 Task: Search one way flight ticket for 5 adults, 2 children, 1 infant in seat and 2 infants on lap in economy from Dillingham: Dillingham Airport to Rockford: Chicago Rockford International Airport(was Northwest Chicagoland Regional Airport At Rockford) on 5-1-2023. Choice of flights is Sun country airlines. Number of bags: 6 checked bags. Price is upto 87000. Outbound departure time preference is 14:30. Return departure time preference is 16:15.
Action: Mouse moved to (222, 198)
Screenshot: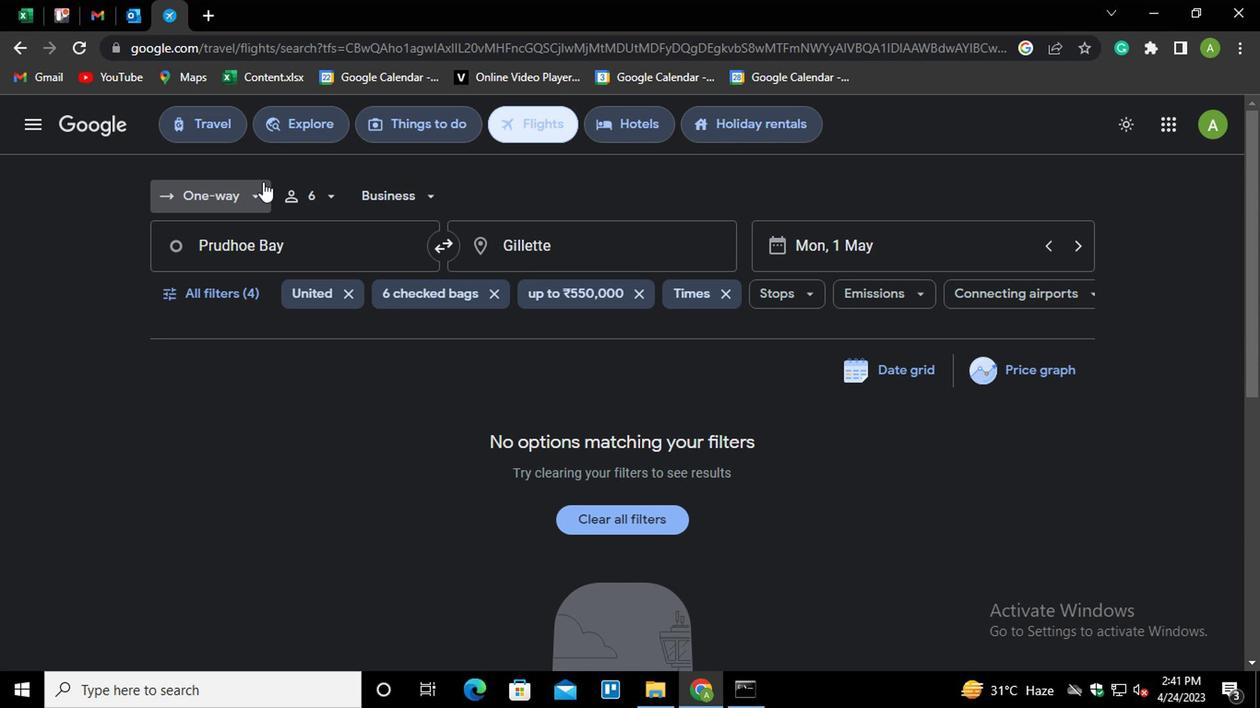 
Action: Mouse pressed left at (222, 198)
Screenshot: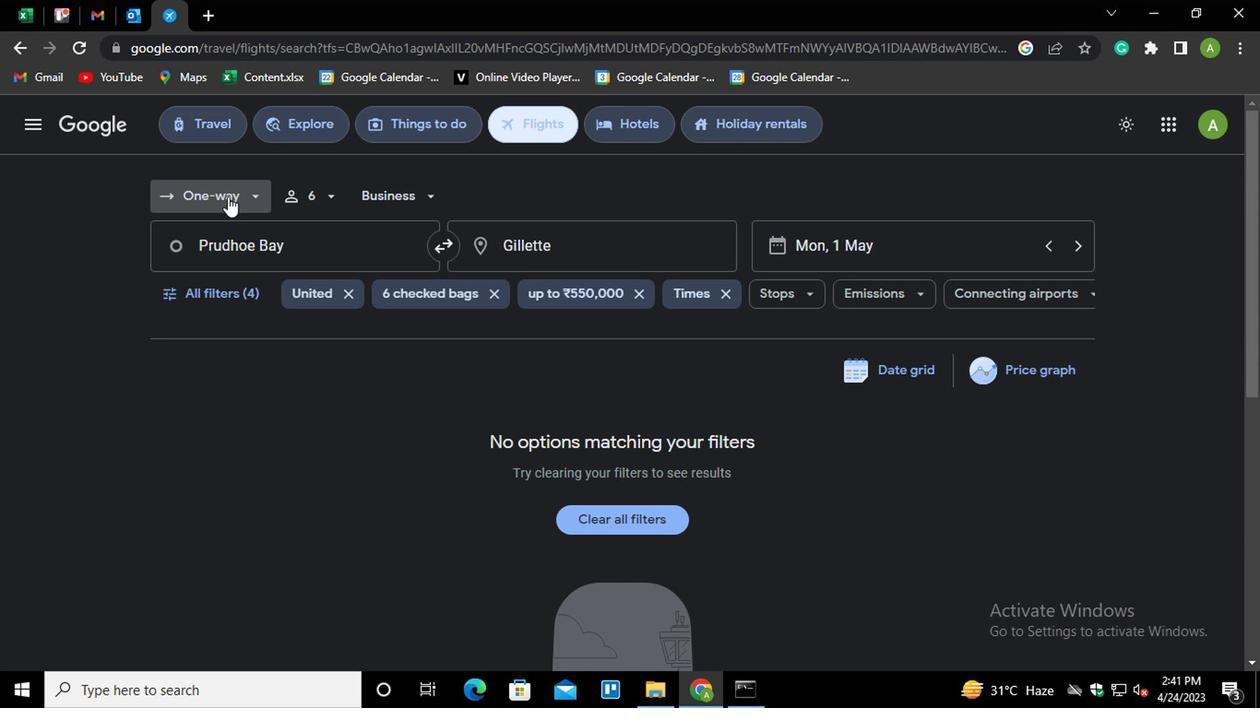 
Action: Mouse moved to (628, 521)
Screenshot: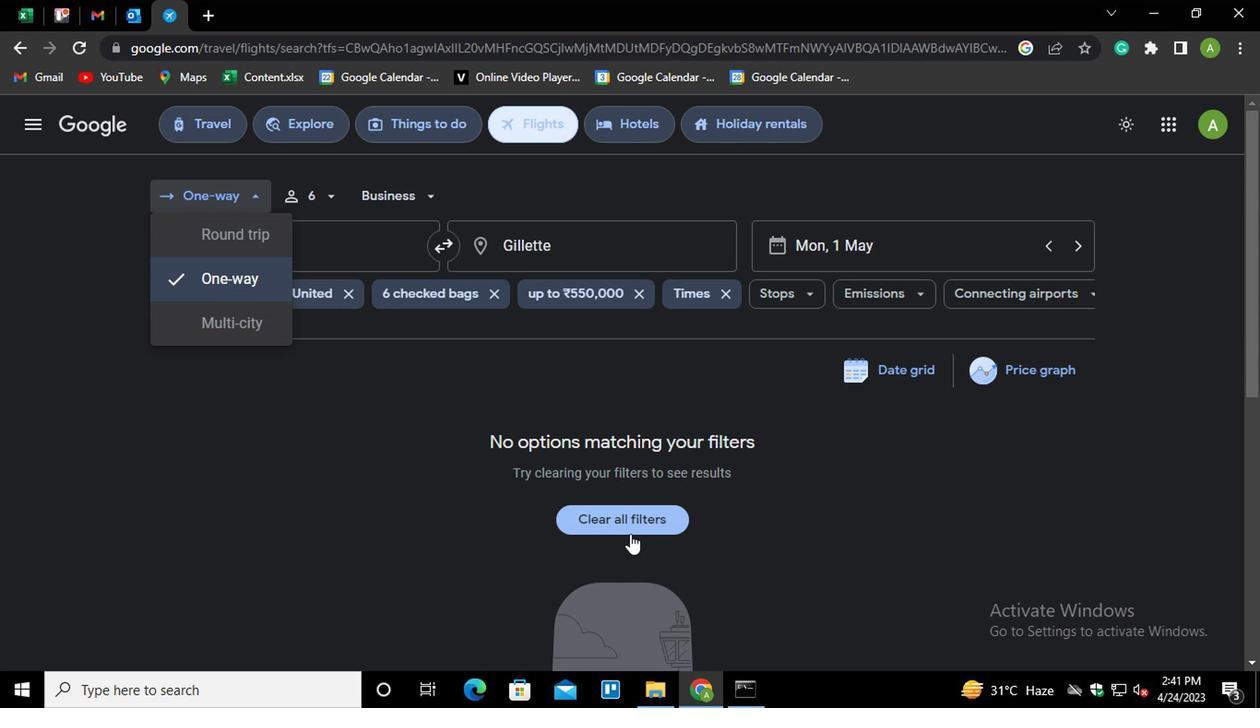 
Action: Mouse pressed left at (628, 521)
Screenshot: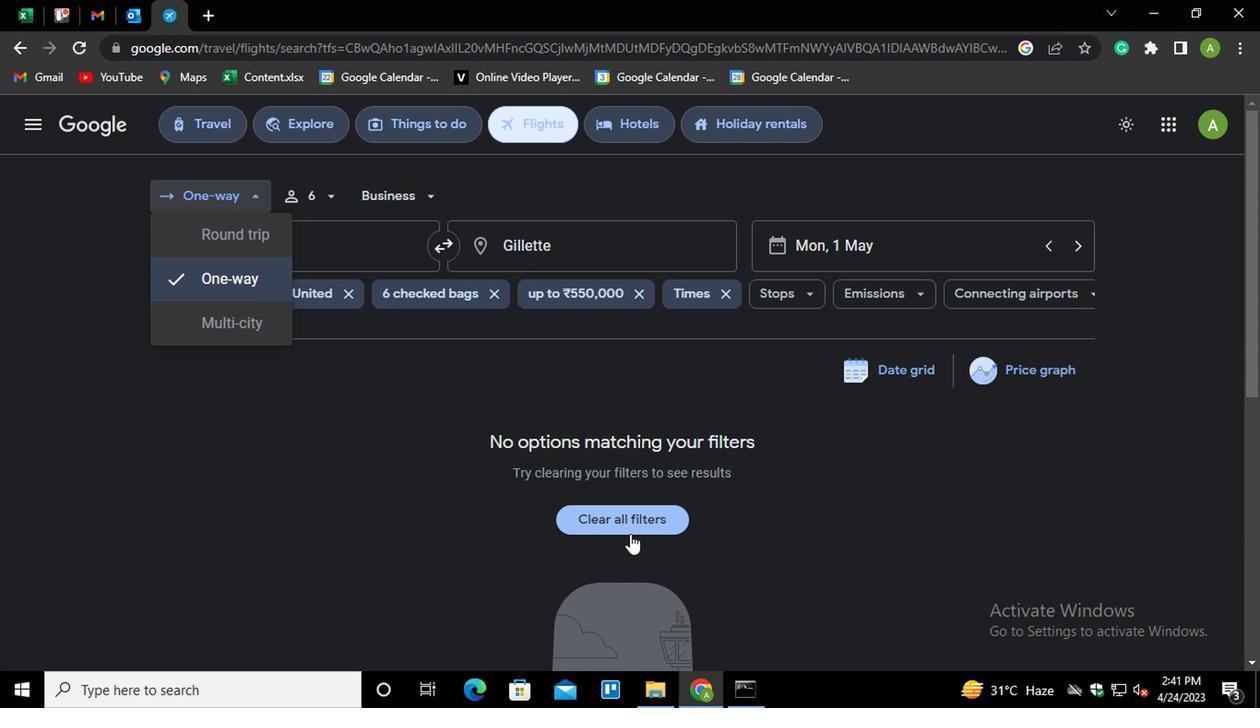 
Action: Mouse moved to (215, 198)
Screenshot: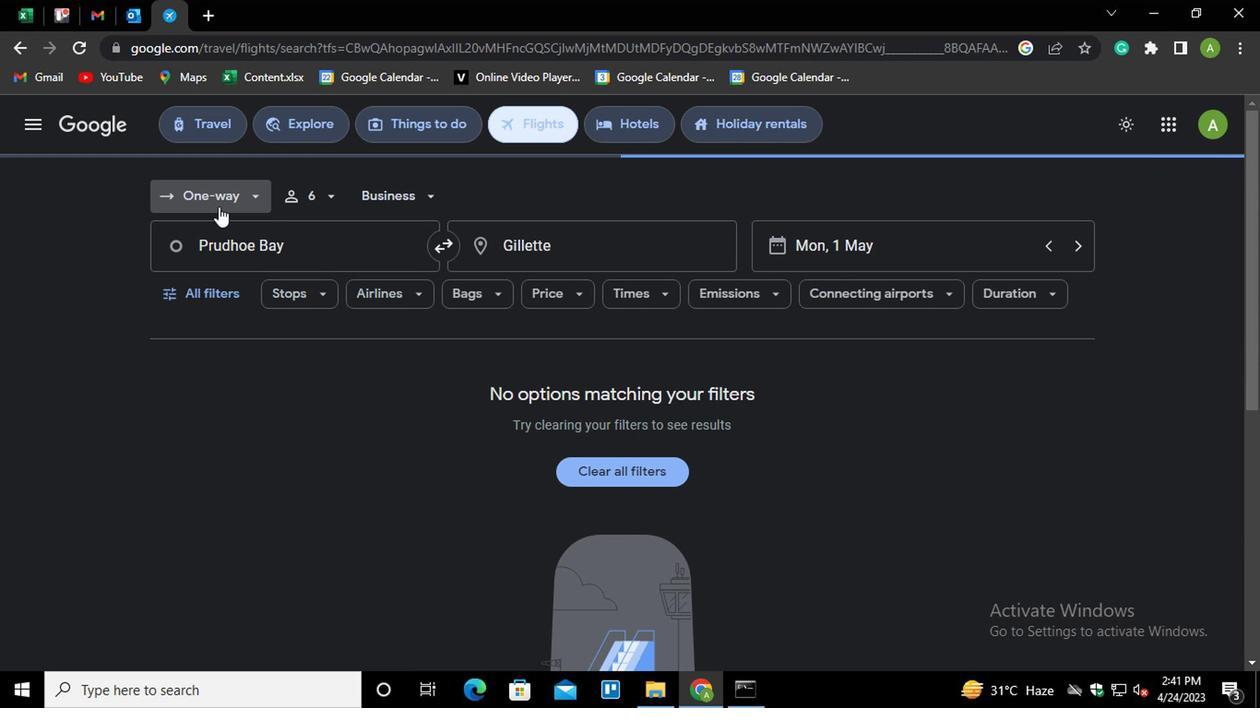 
Action: Mouse pressed left at (215, 198)
Screenshot: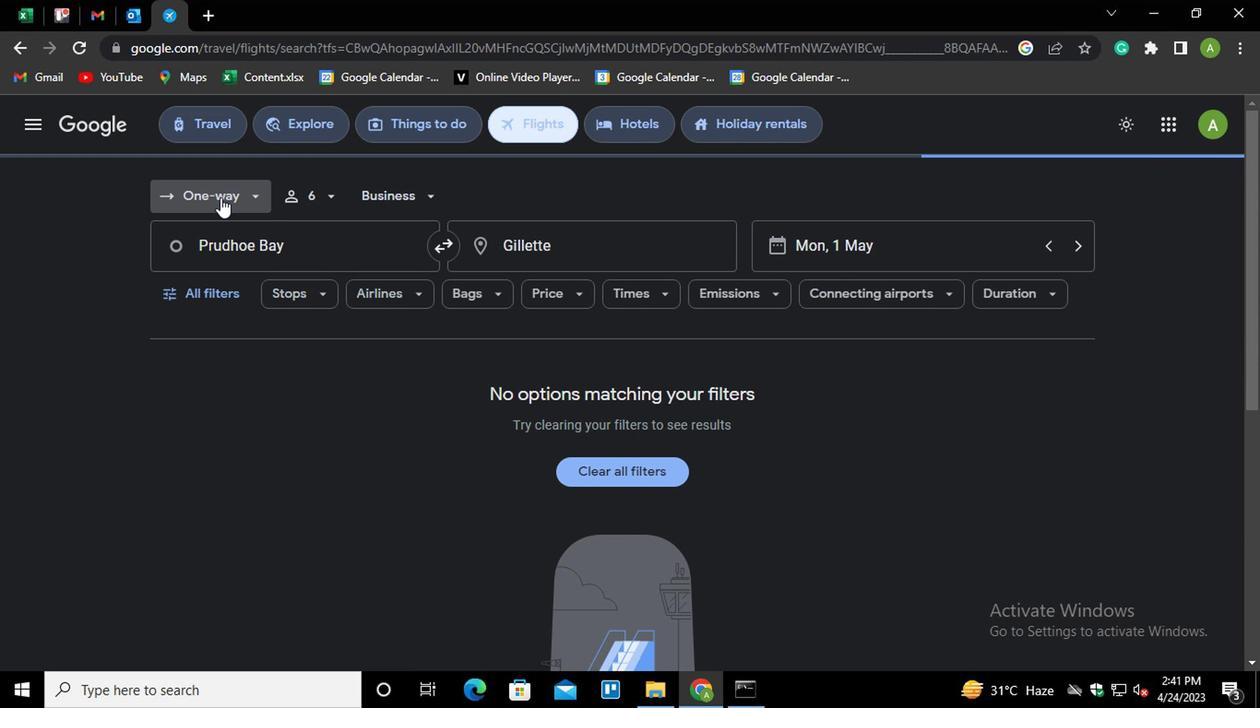 
Action: Mouse moved to (243, 286)
Screenshot: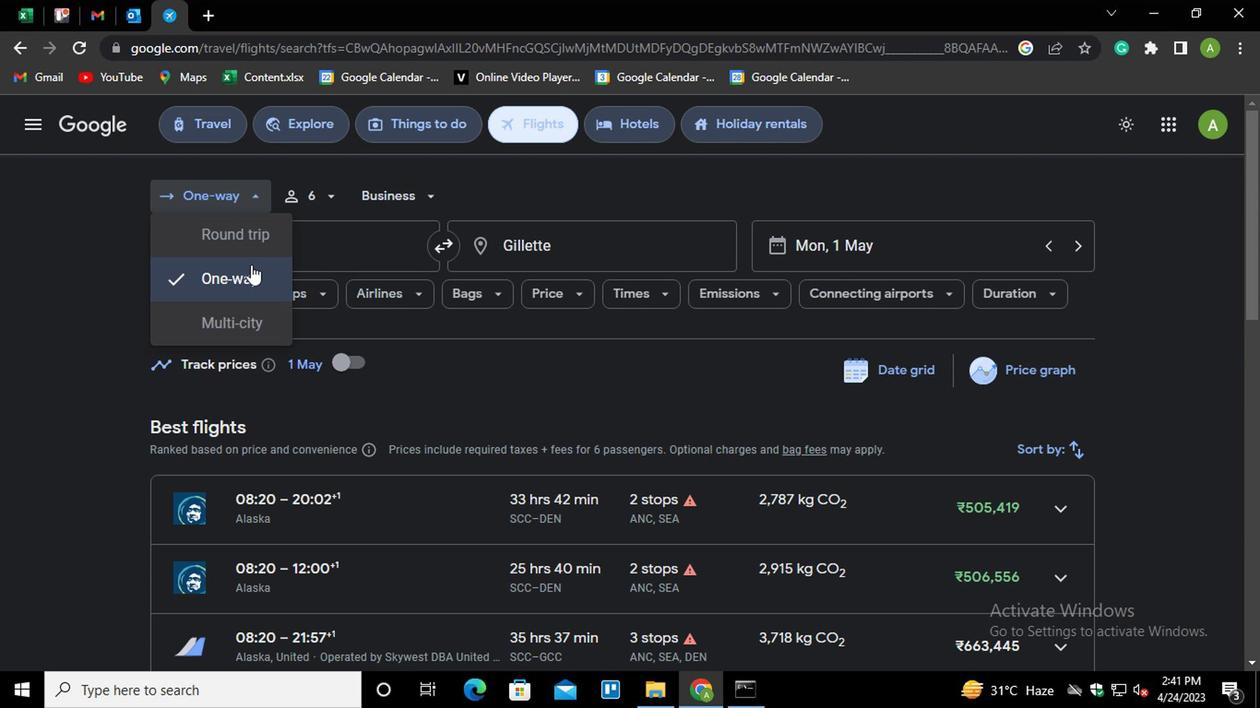 
Action: Mouse pressed left at (243, 286)
Screenshot: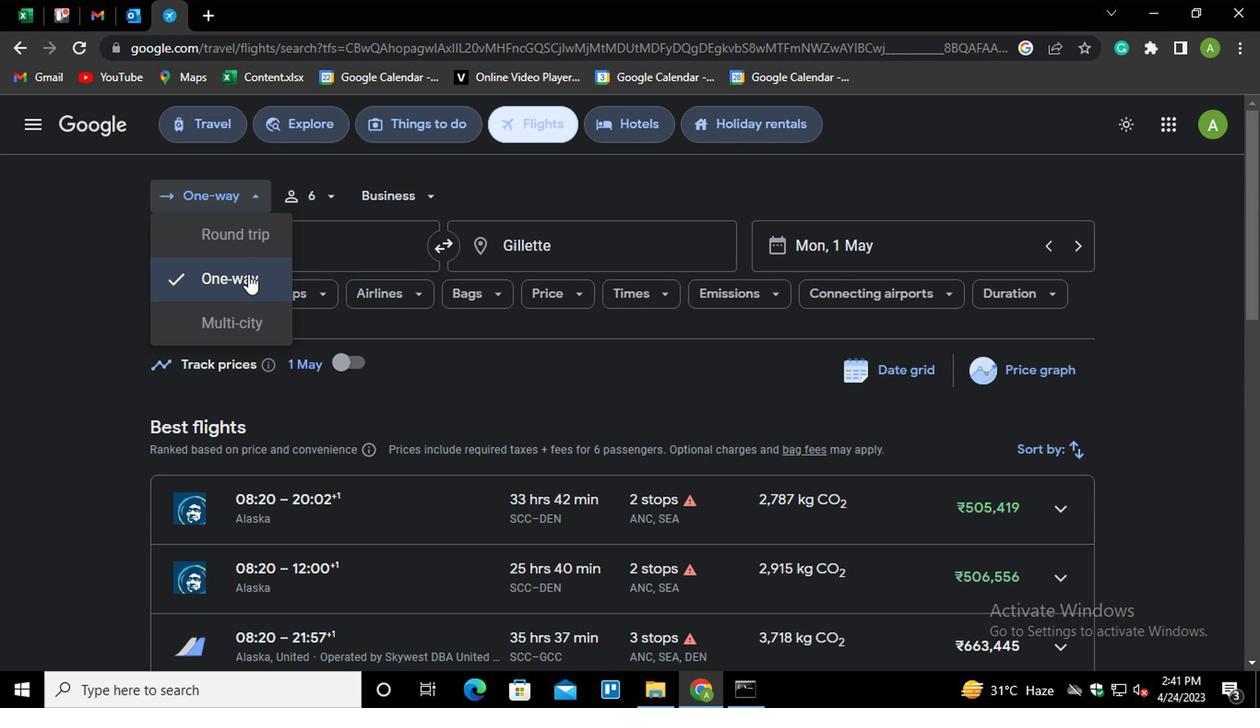 
Action: Mouse moved to (311, 200)
Screenshot: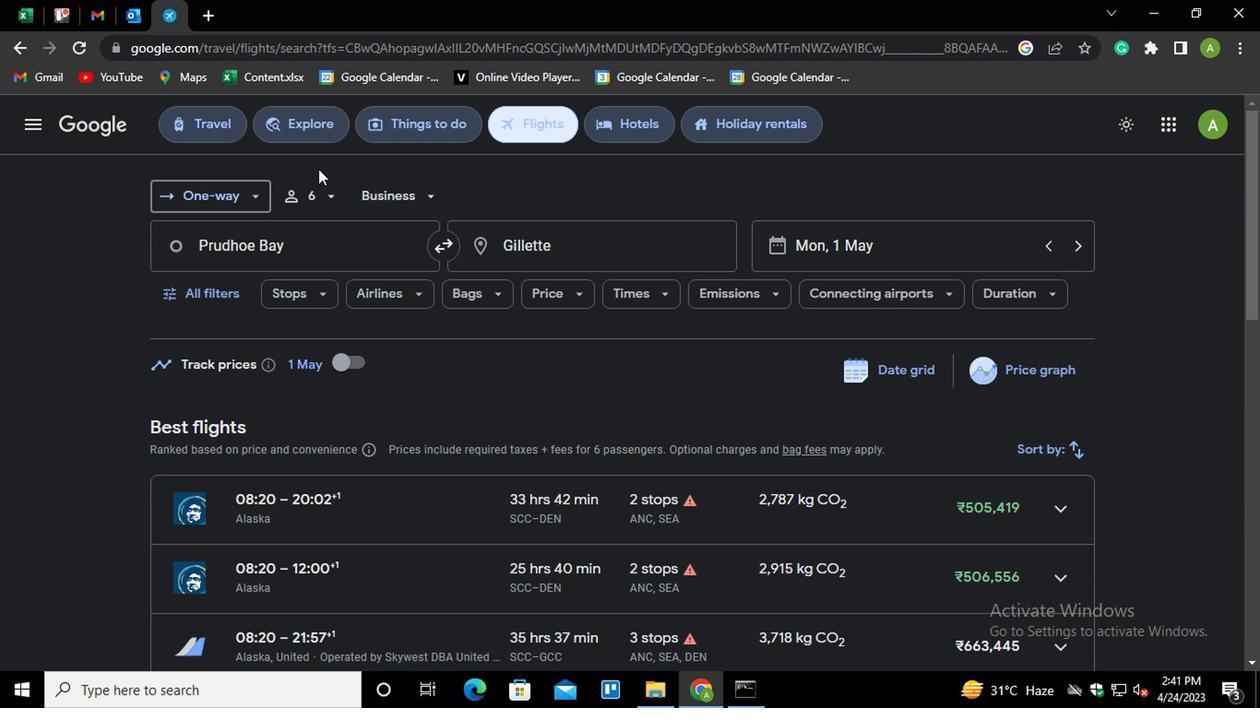 
Action: Mouse pressed left at (311, 200)
Screenshot: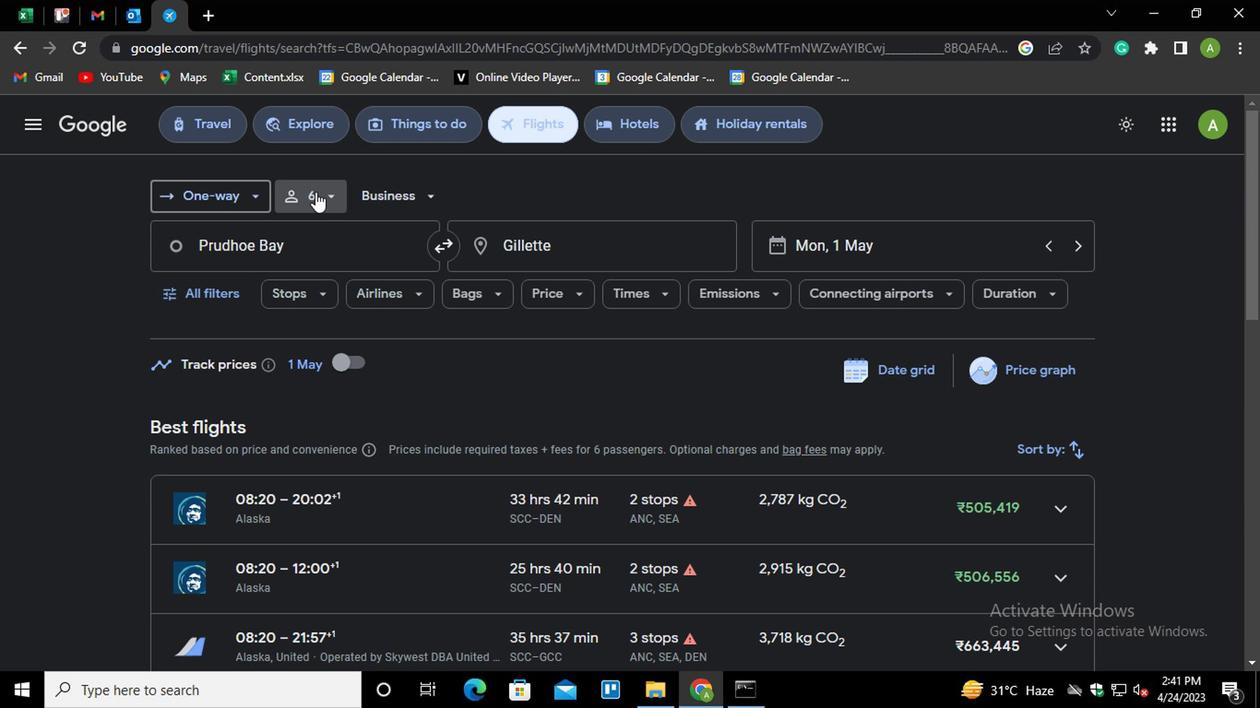 
Action: Mouse moved to (471, 244)
Screenshot: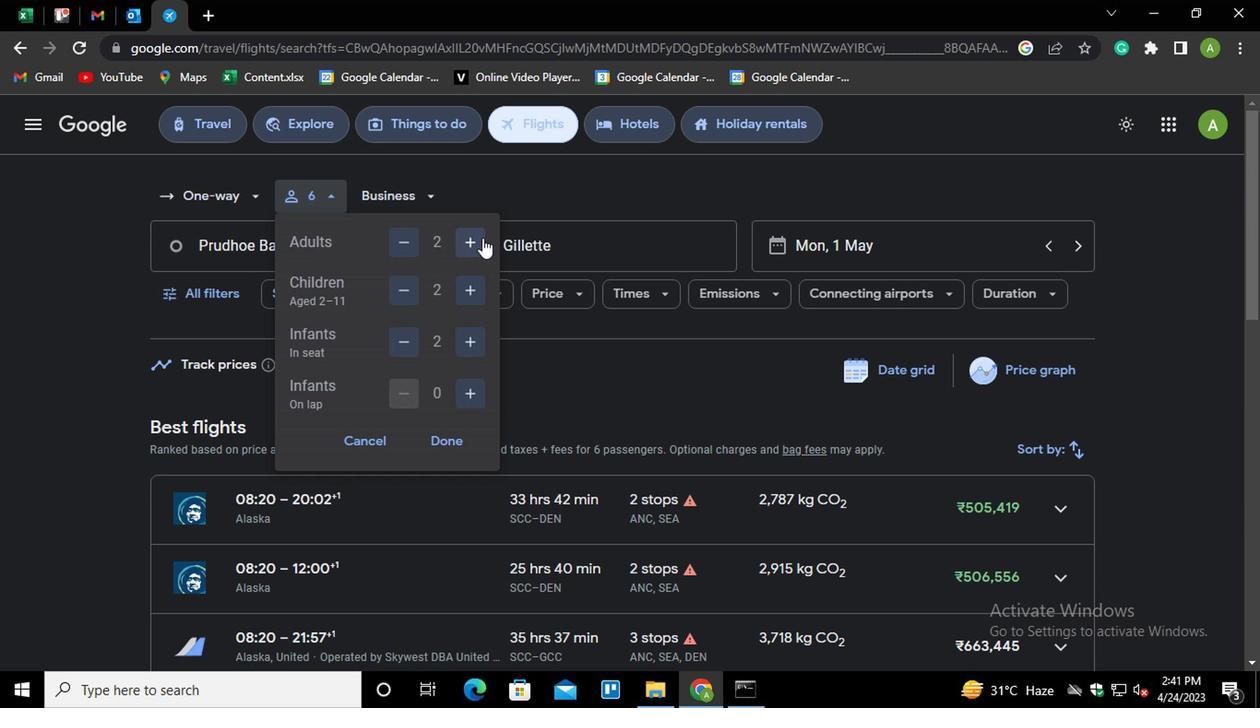 
Action: Mouse pressed left at (471, 244)
Screenshot: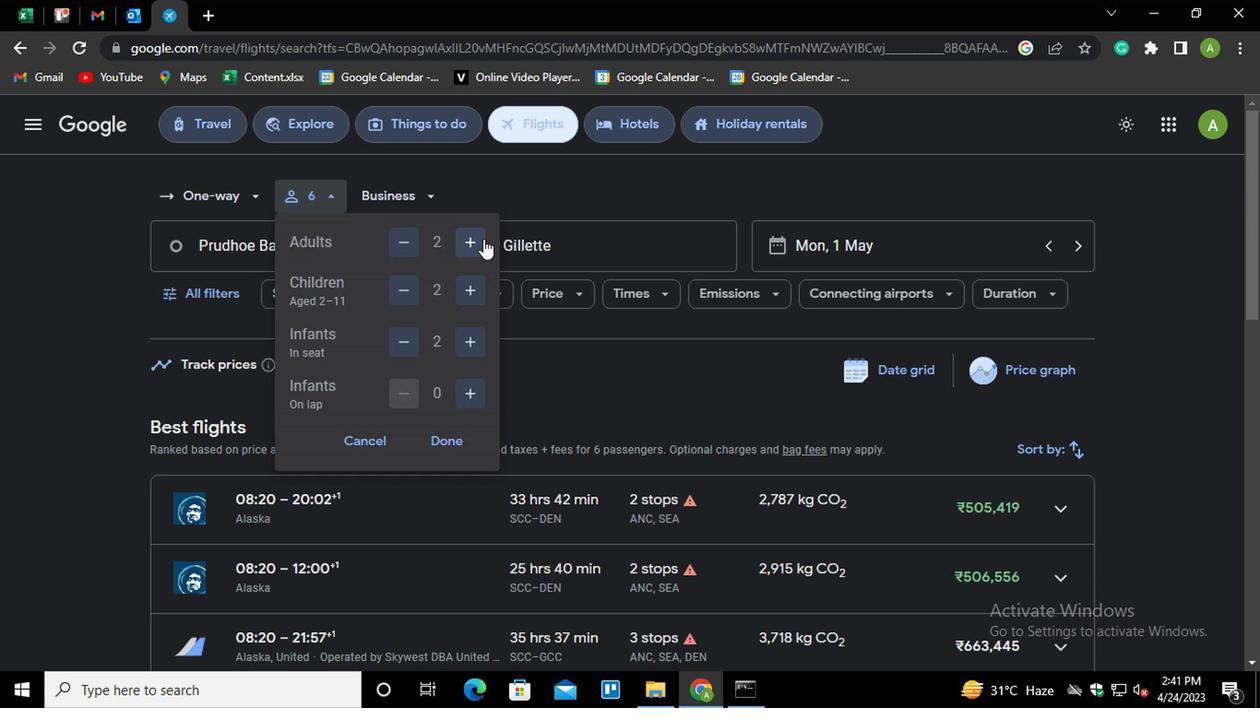 
Action: Mouse pressed left at (471, 244)
Screenshot: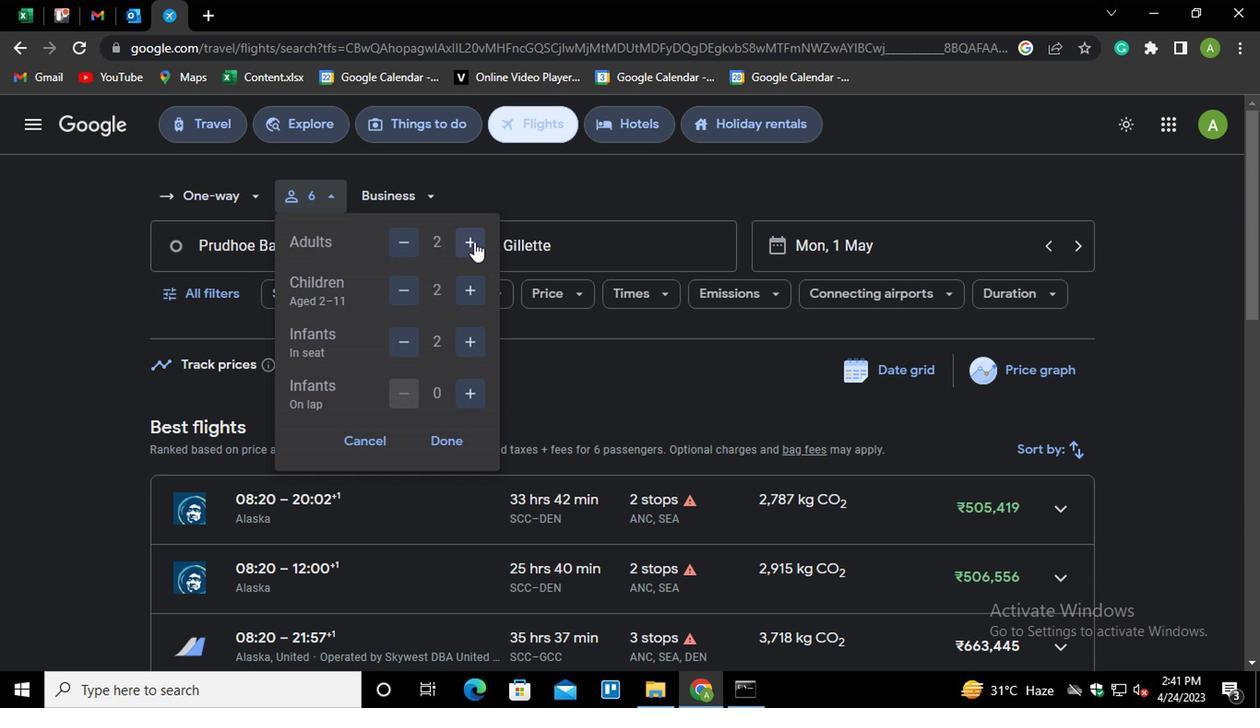 
Action: Mouse pressed left at (471, 244)
Screenshot: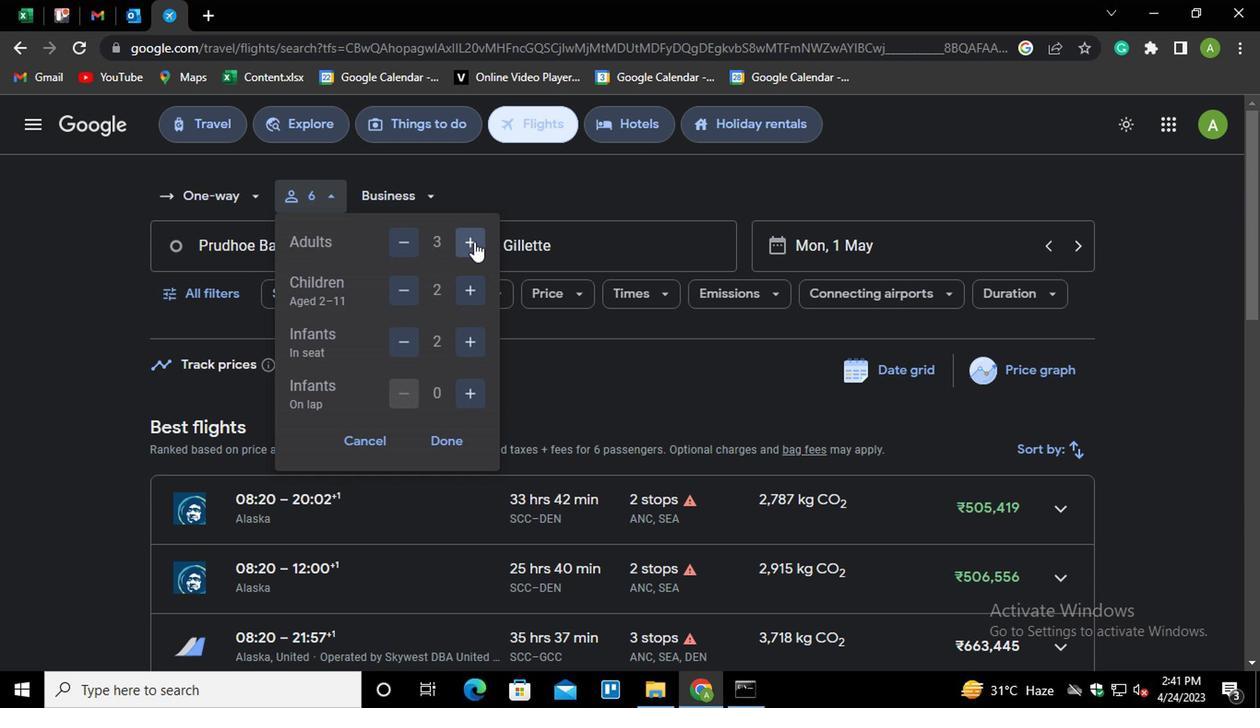 
Action: Mouse pressed left at (471, 244)
Screenshot: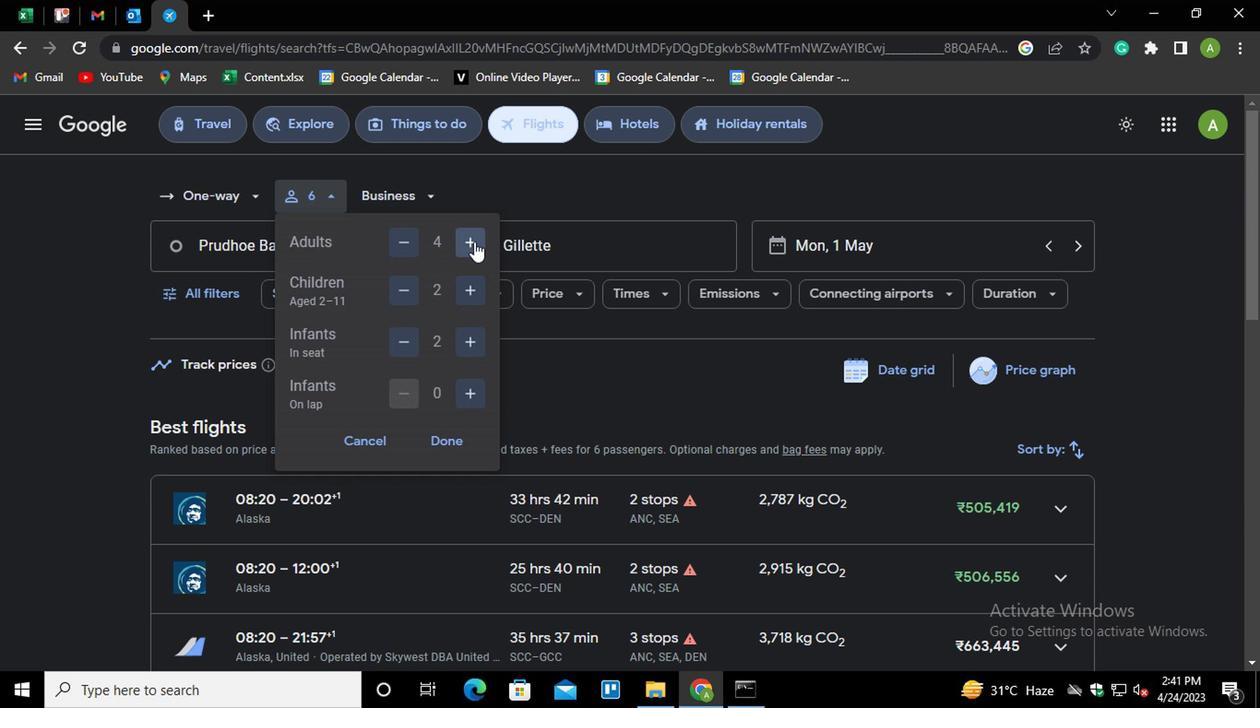 
Action: Mouse moved to (401, 232)
Screenshot: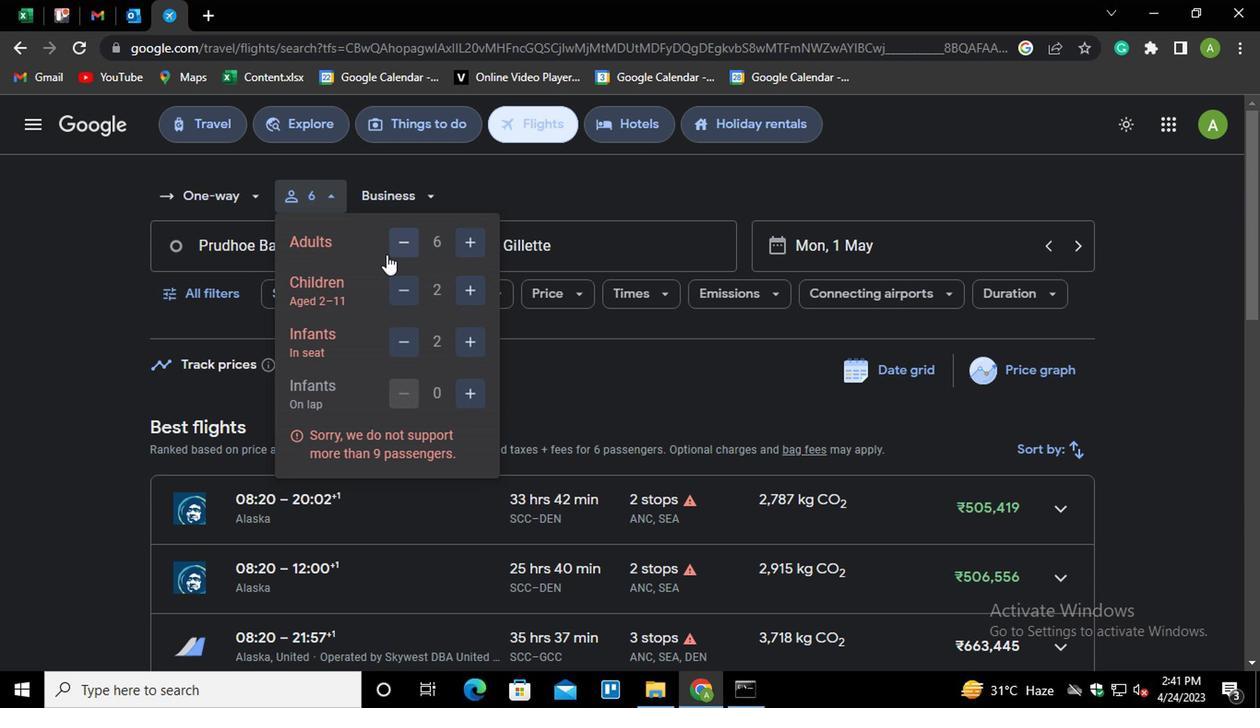 
Action: Mouse pressed left at (401, 232)
Screenshot: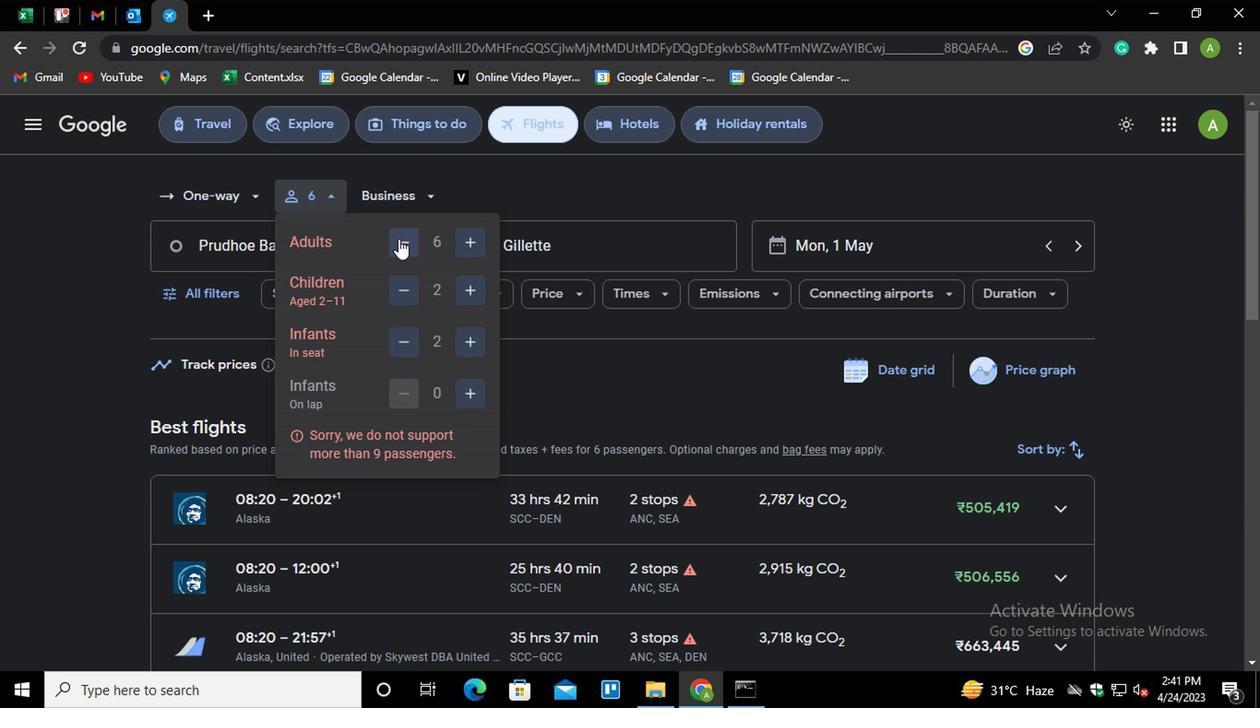 
Action: Mouse moved to (405, 289)
Screenshot: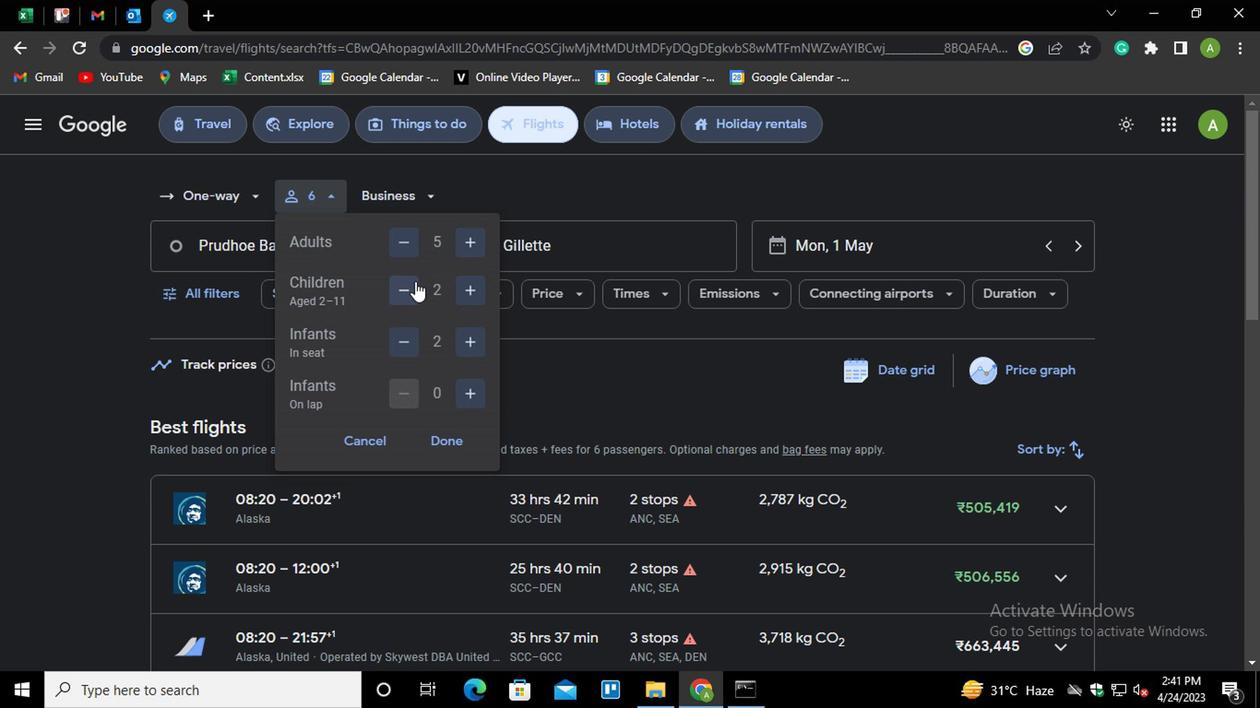 
Action: Mouse pressed left at (405, 289)
Screenshot: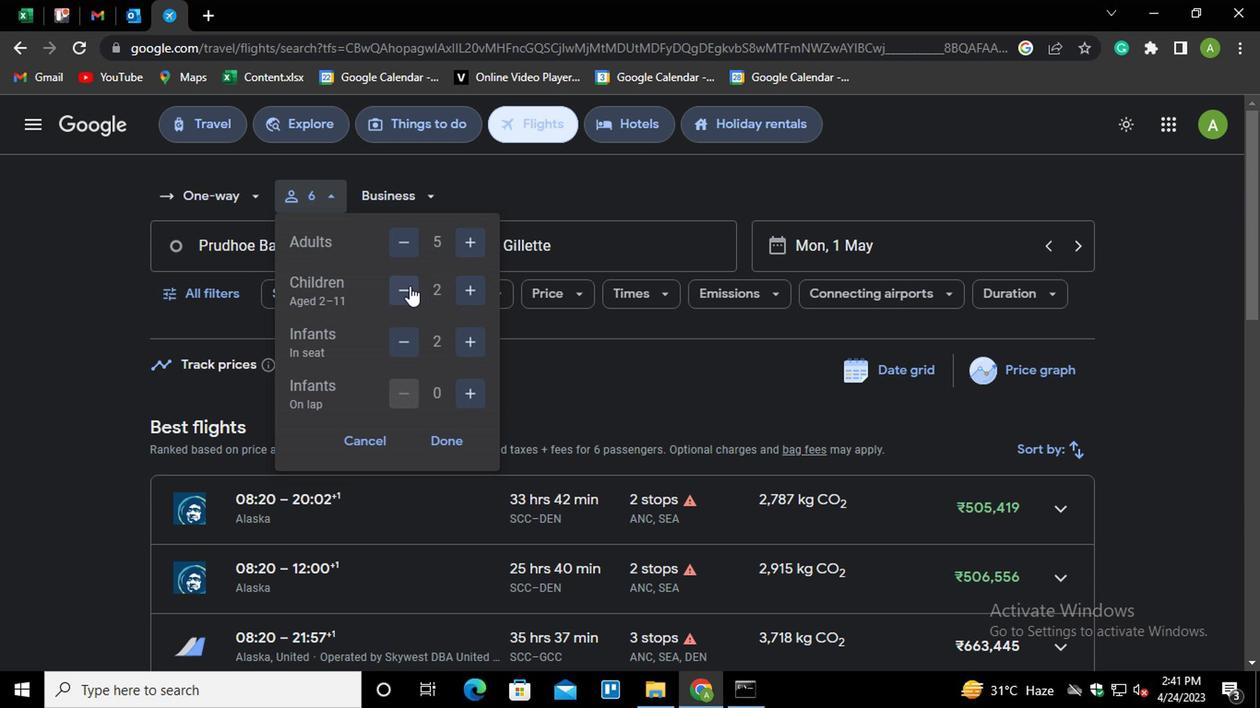 
Action: Mouse moved to (395, 343)
Screenshot: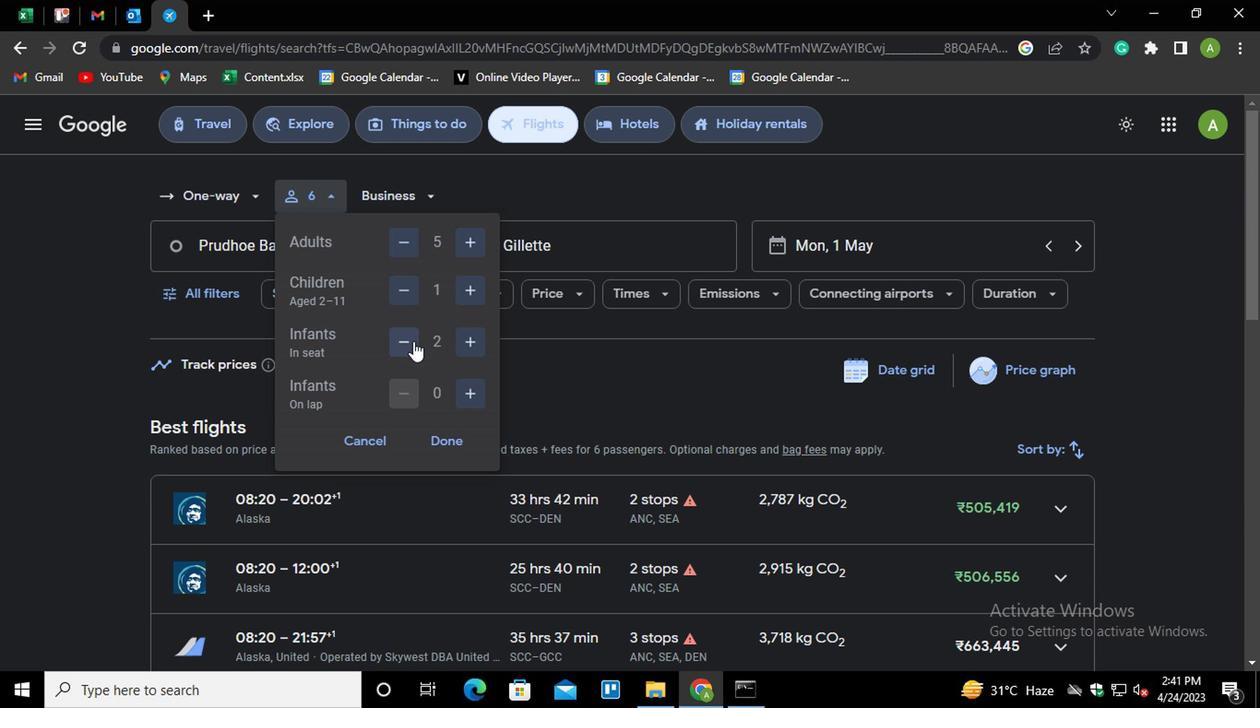 
Action: Mouse pressed left at (395, 343)
Screenshot: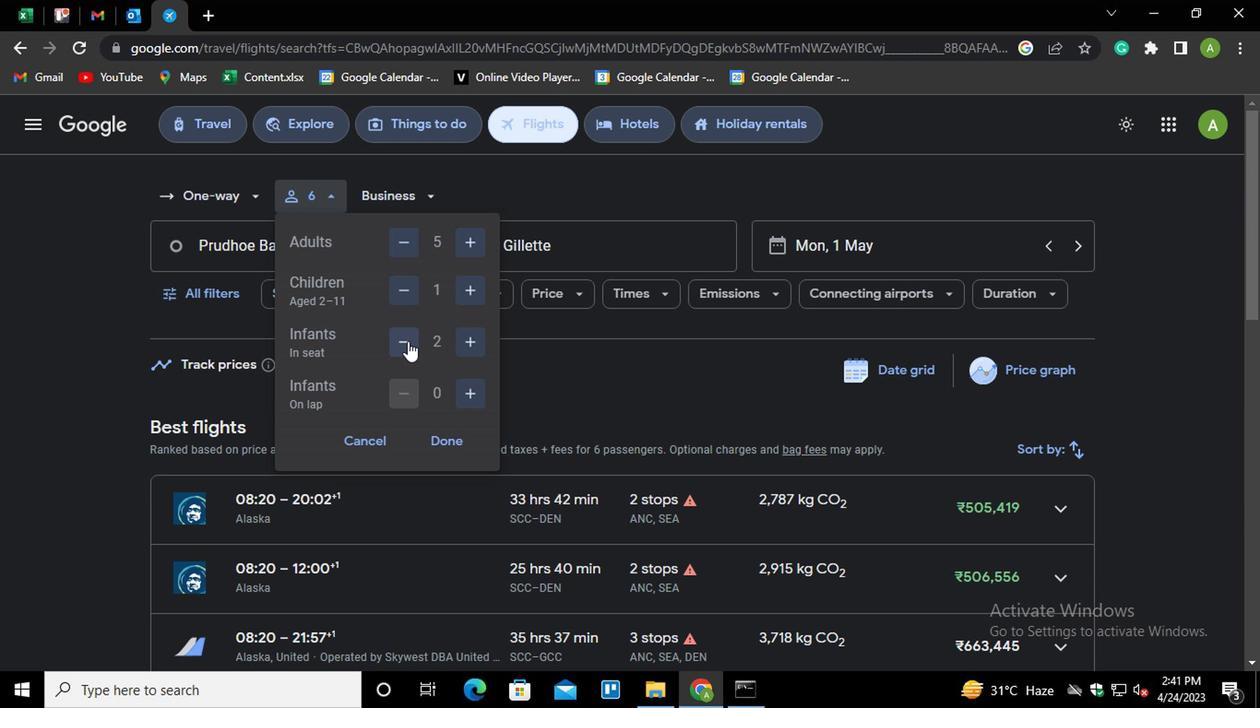 
Action: Mouse moved to (478, 285)
Screenshot: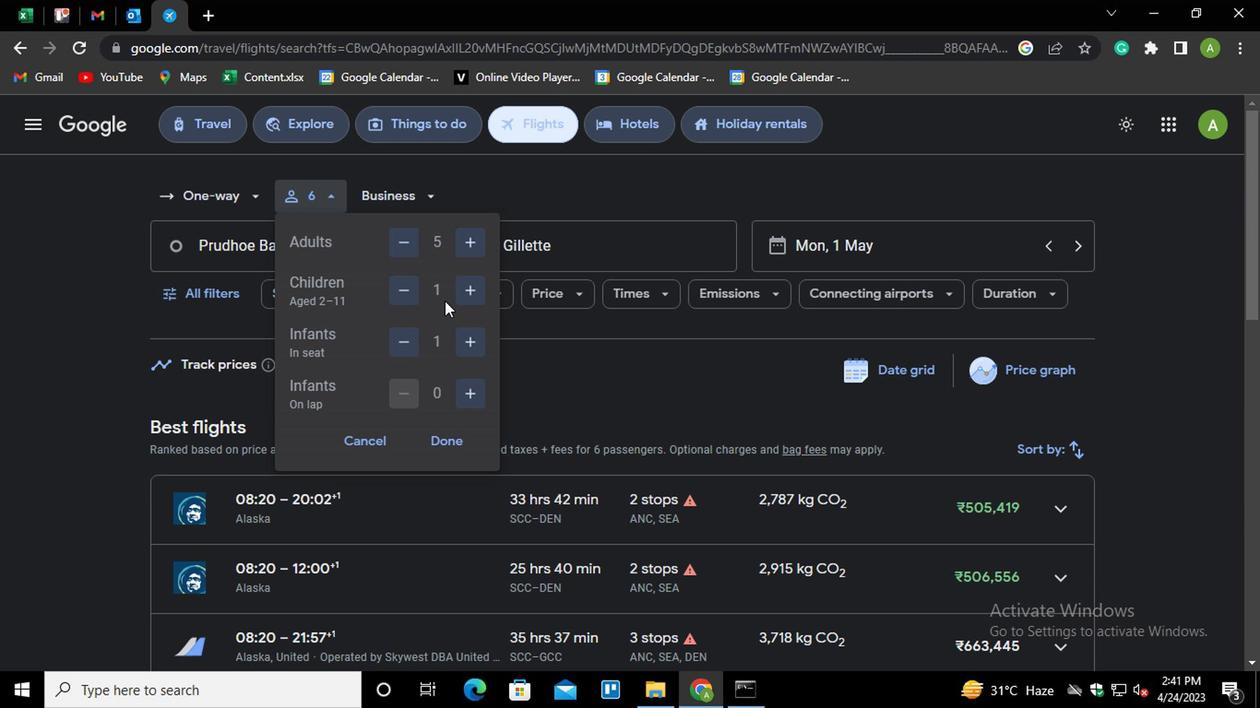 
Action: Mouse pressed left at (478, 285)
Screenshot: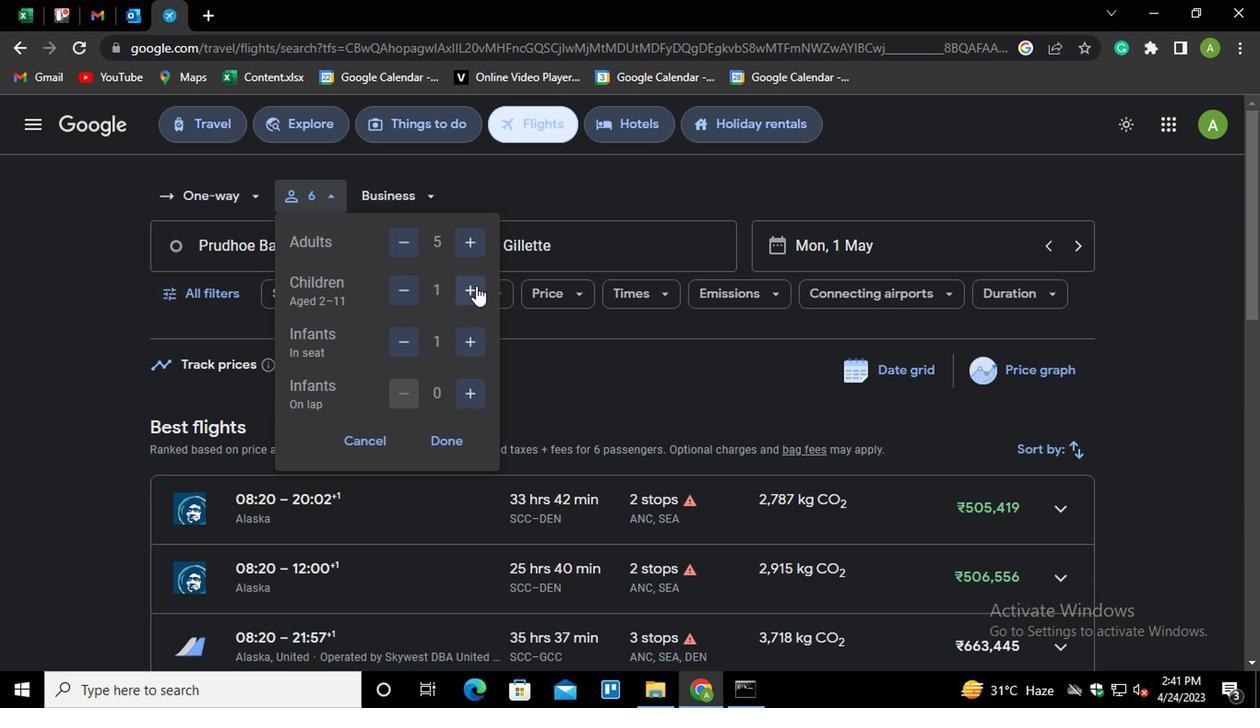 
Action: Mouse moved to (472, 397)
Screenshot: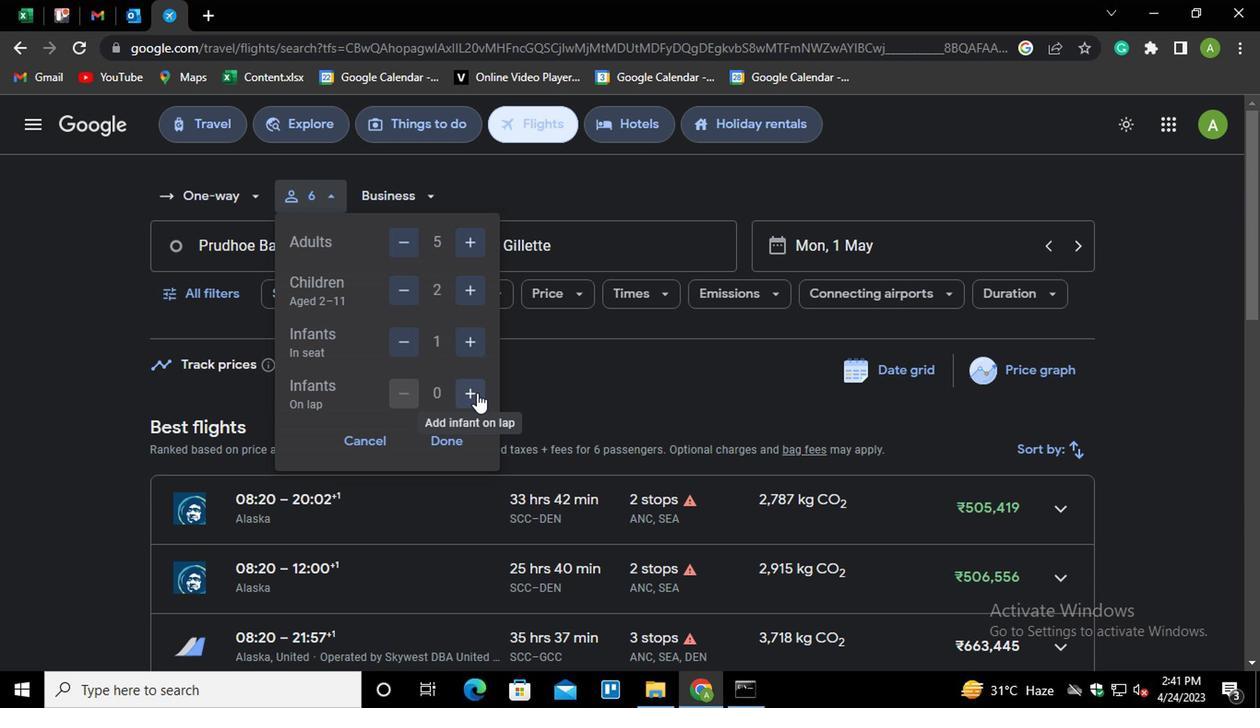 
Action: Mouse pressed left at (472, 397)
Screenshot: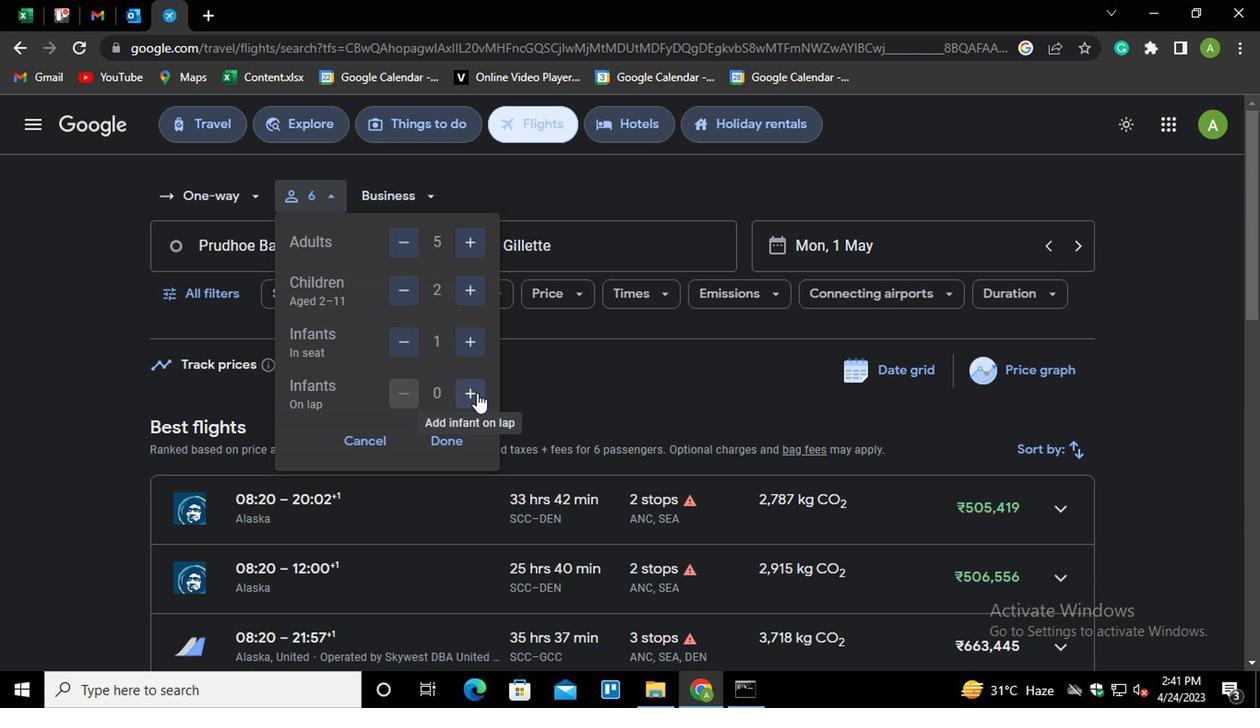 
Action: Mouse pressed left at (472, 397)
Screenshot: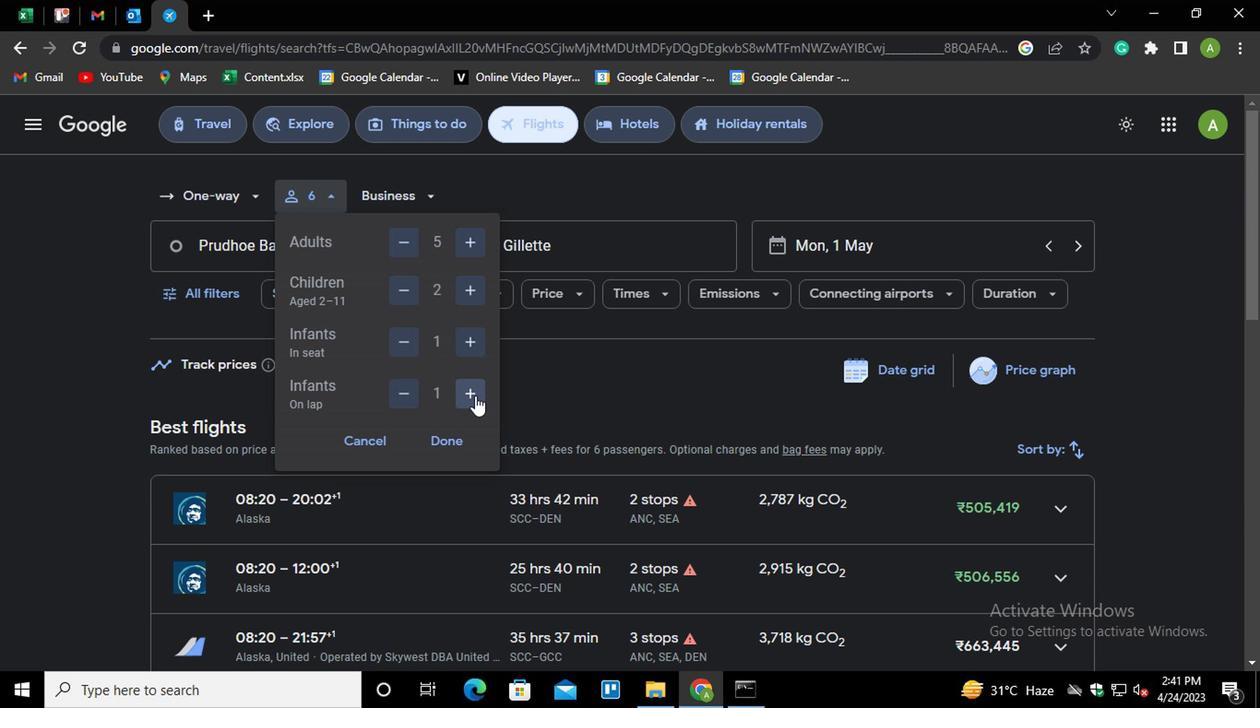 
Action: Mouse moved to (396, 398)
Screenshot: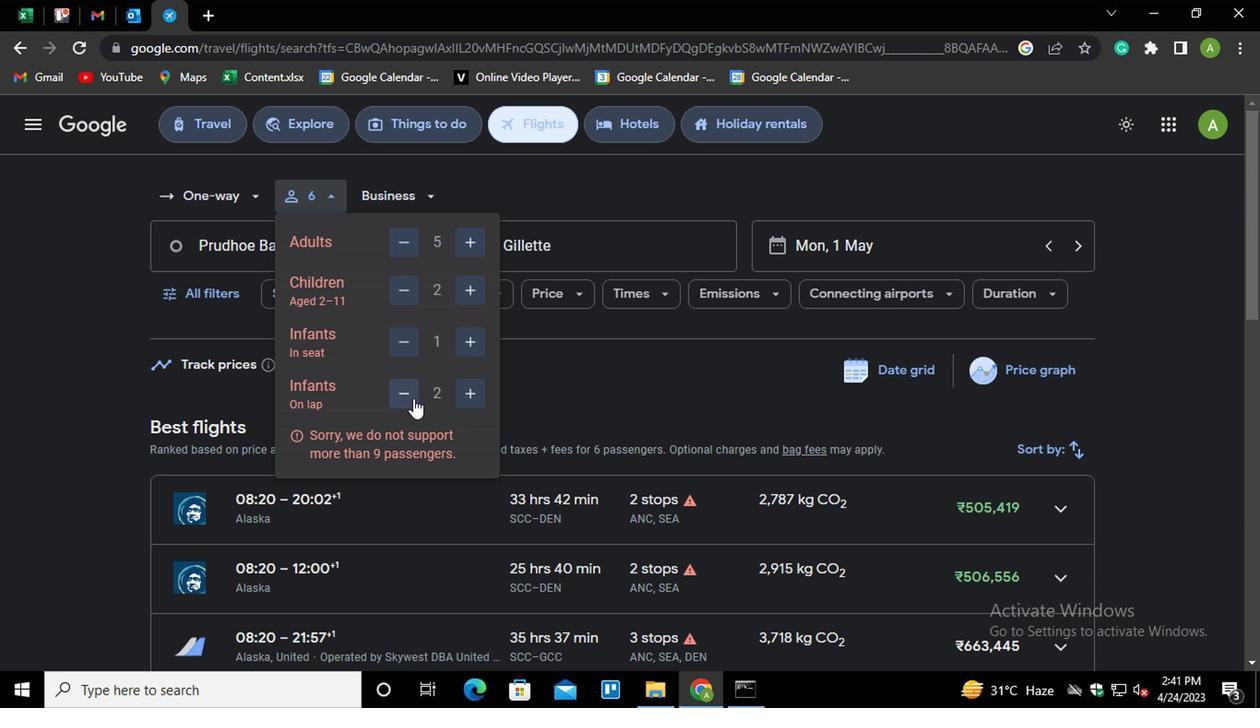 
Action: Mouse pressed left at (396, 398)
Screenshot: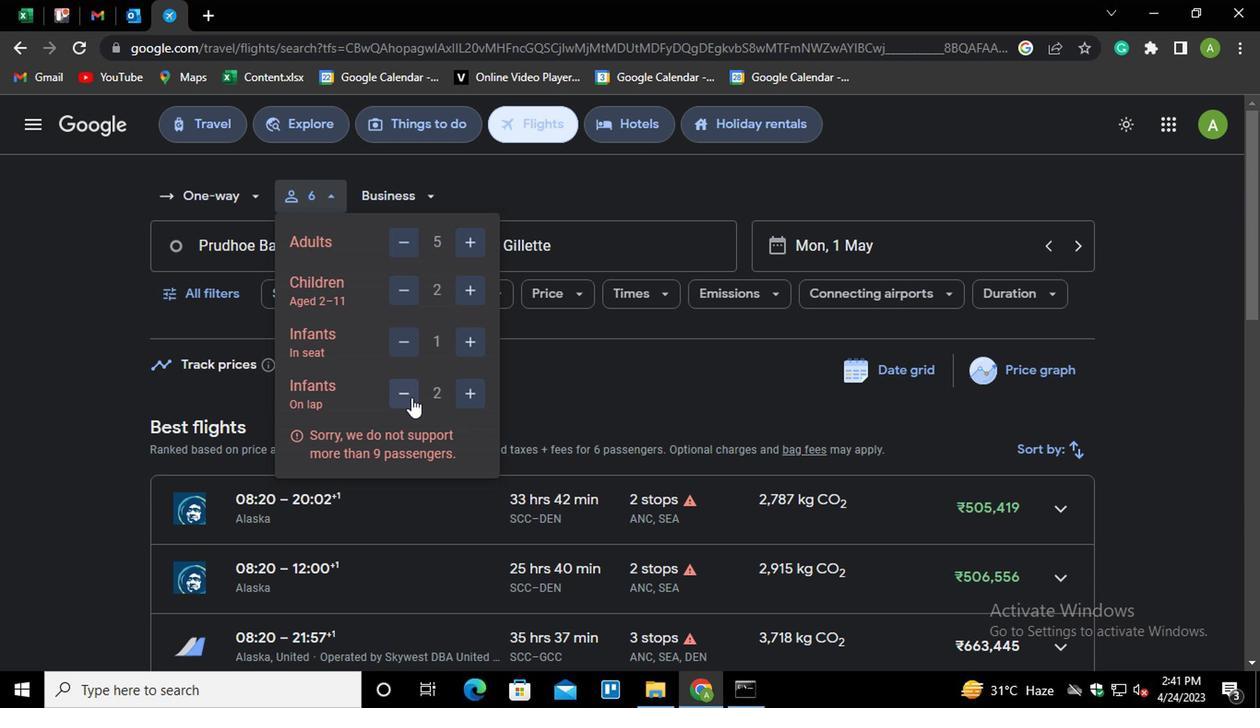 
Action: Mouse moved to (449, 439)
Screenshot: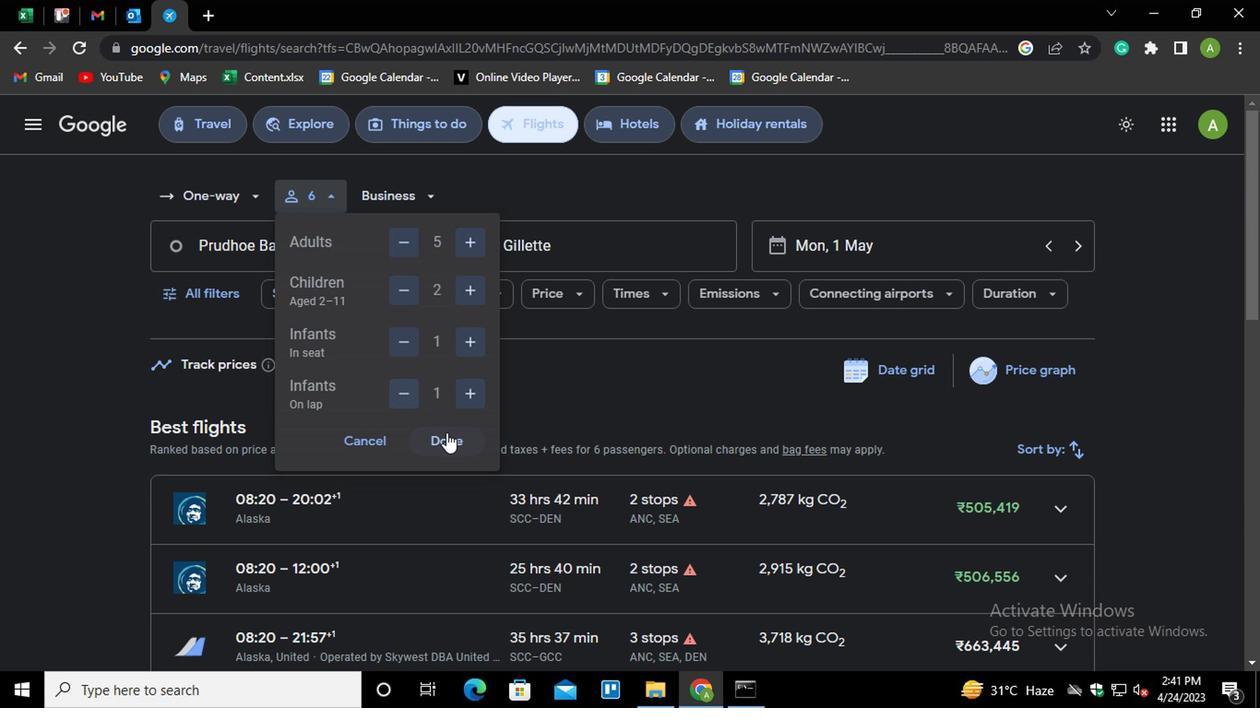 
Action: Mouse pressed left at (449, 439)
Screenshot: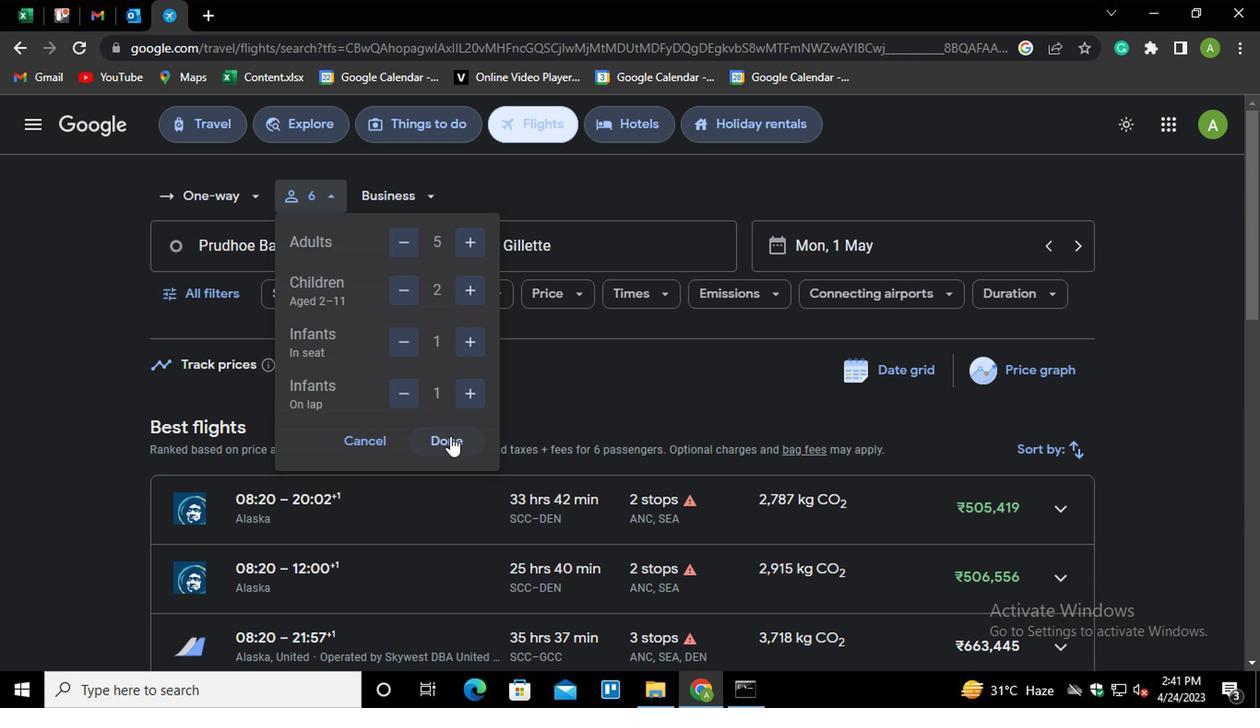 
Action: Mouse moved to (395, 188)
Screenshot: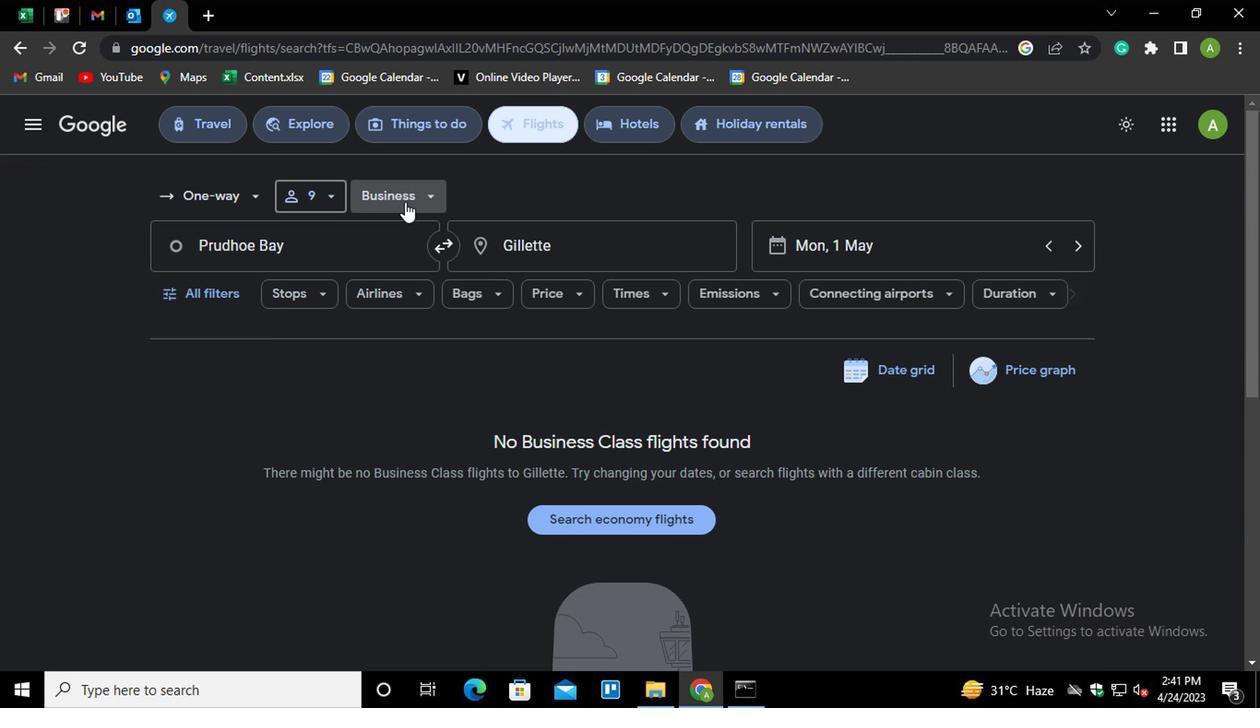 
Action: Mouse pressed left at (395, 188)
Screenshot: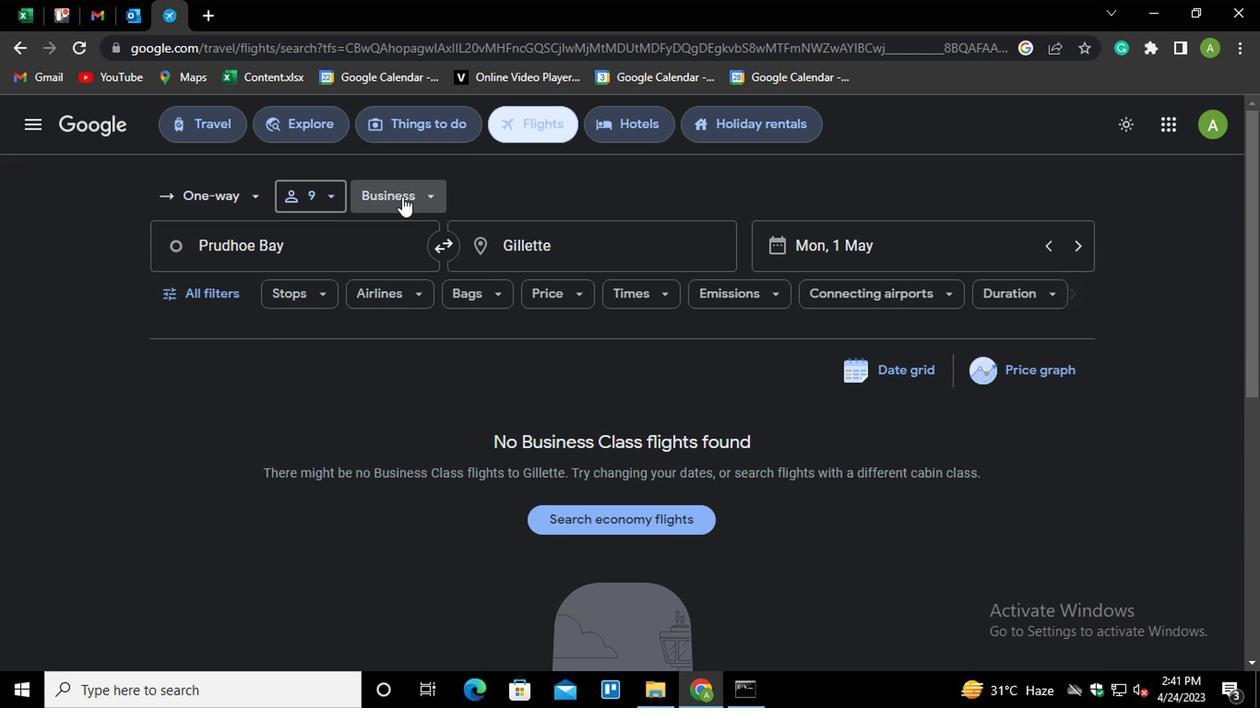 
Action: Mouse moved to (427, 248)
Screenshot: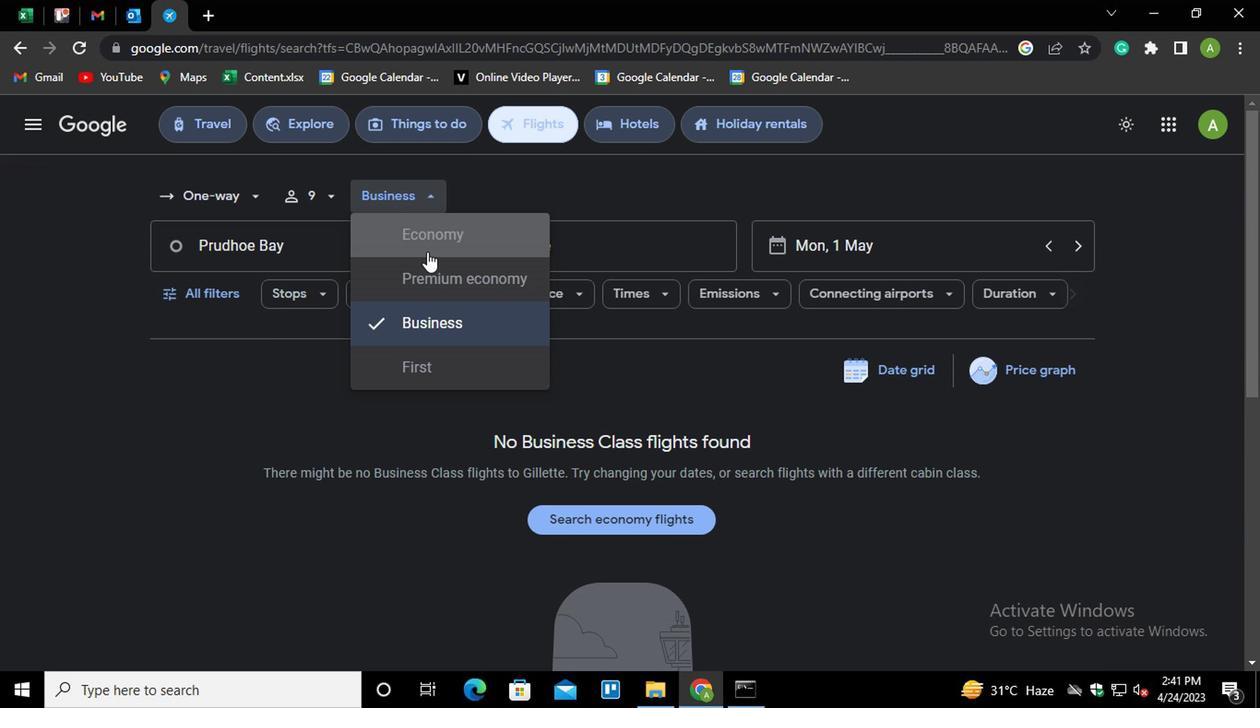 
Action: Mouse pressed left at (427, 248)
Screenshot: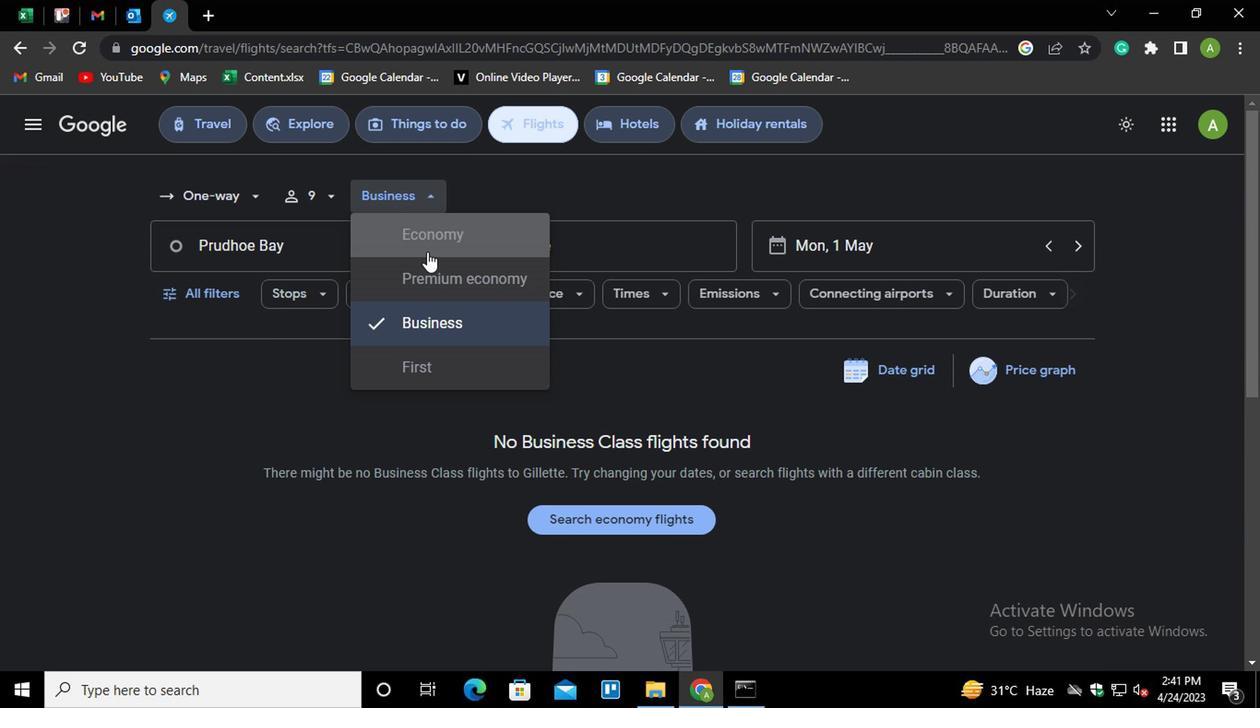 
Action: Mouse moved to (322, 246)
Screenshot: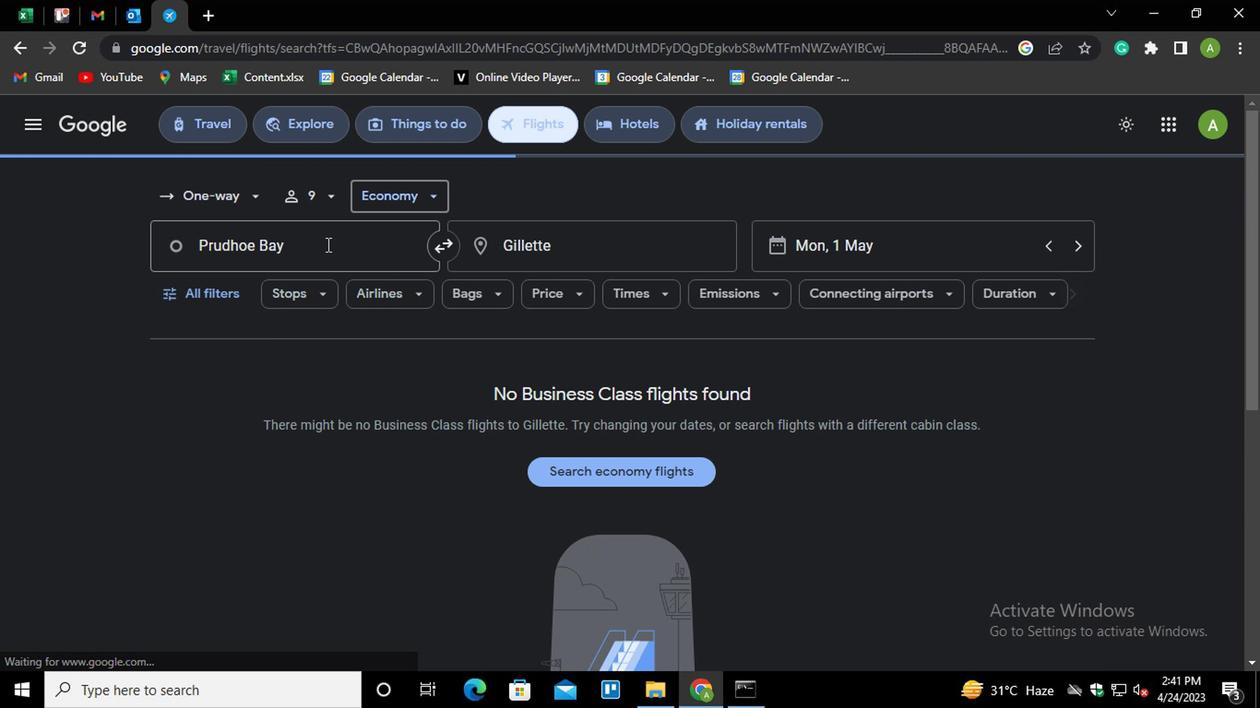 
Action: Mouse pressed left at (322, 246)
Screenshot: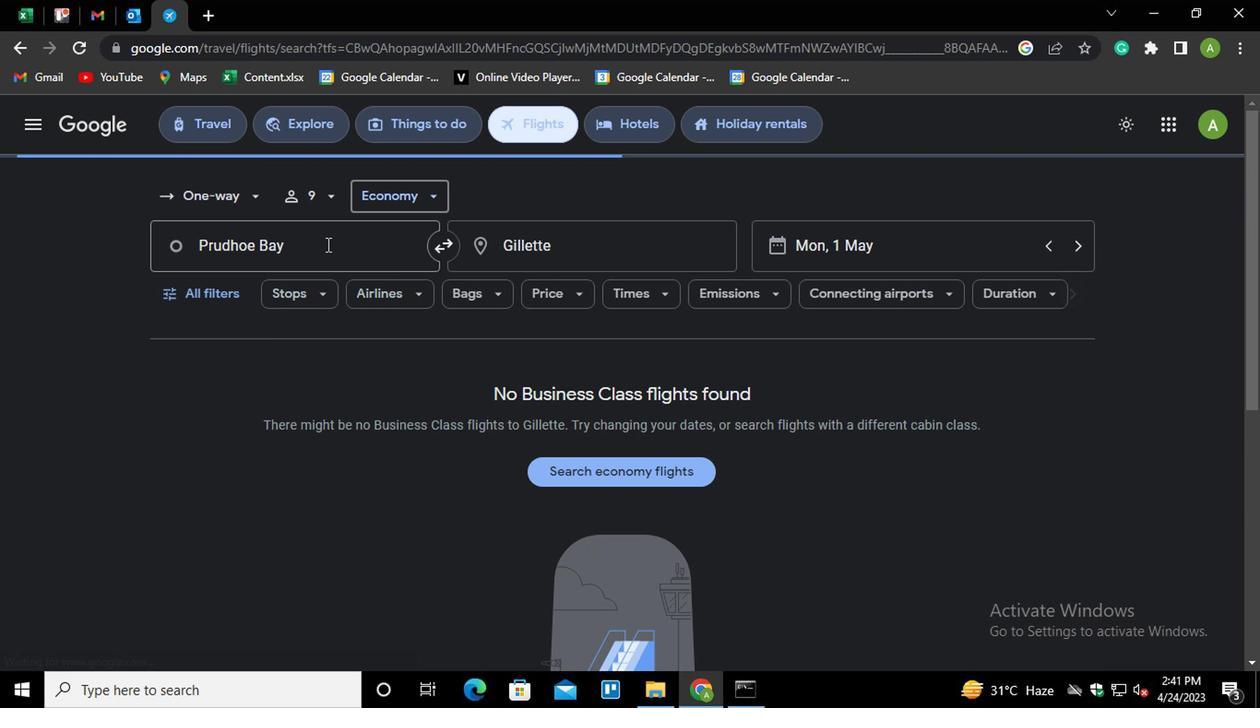 
Action: Key pressed <Key.shift>DILLINGH<Key.down><Key.enter>
Screenshot: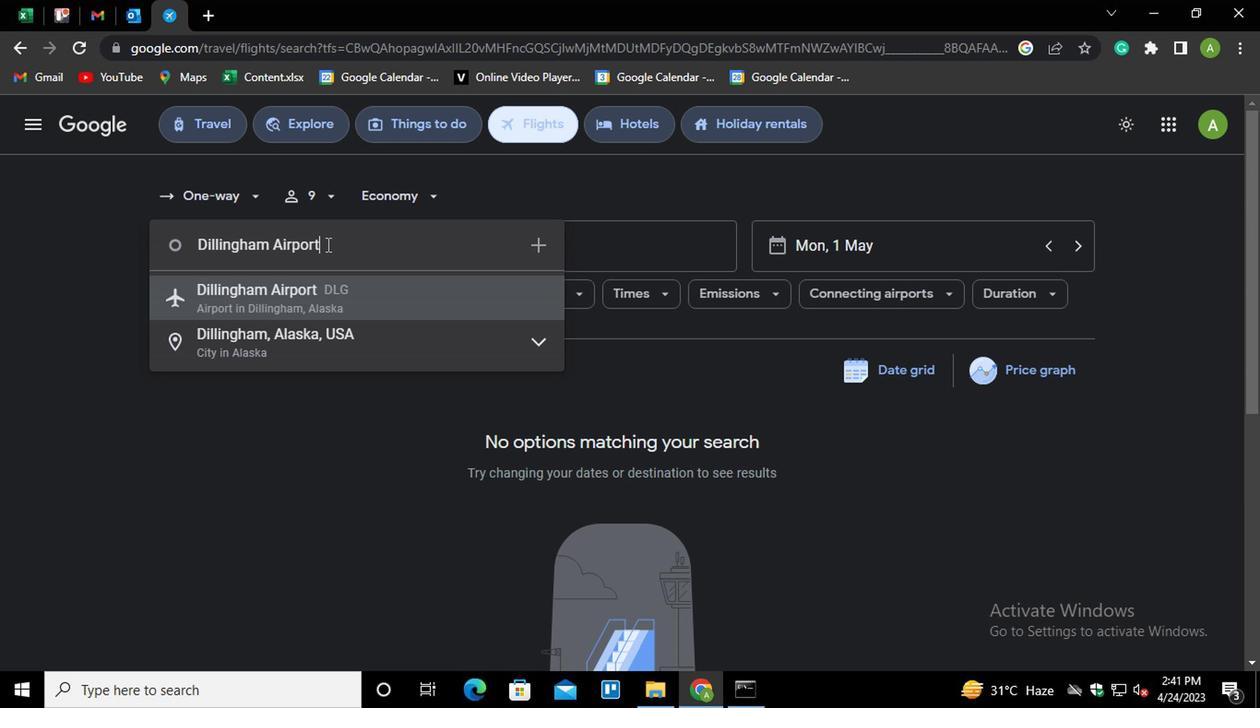 
Action: Mouse moved to (570, 236)
Screenshot: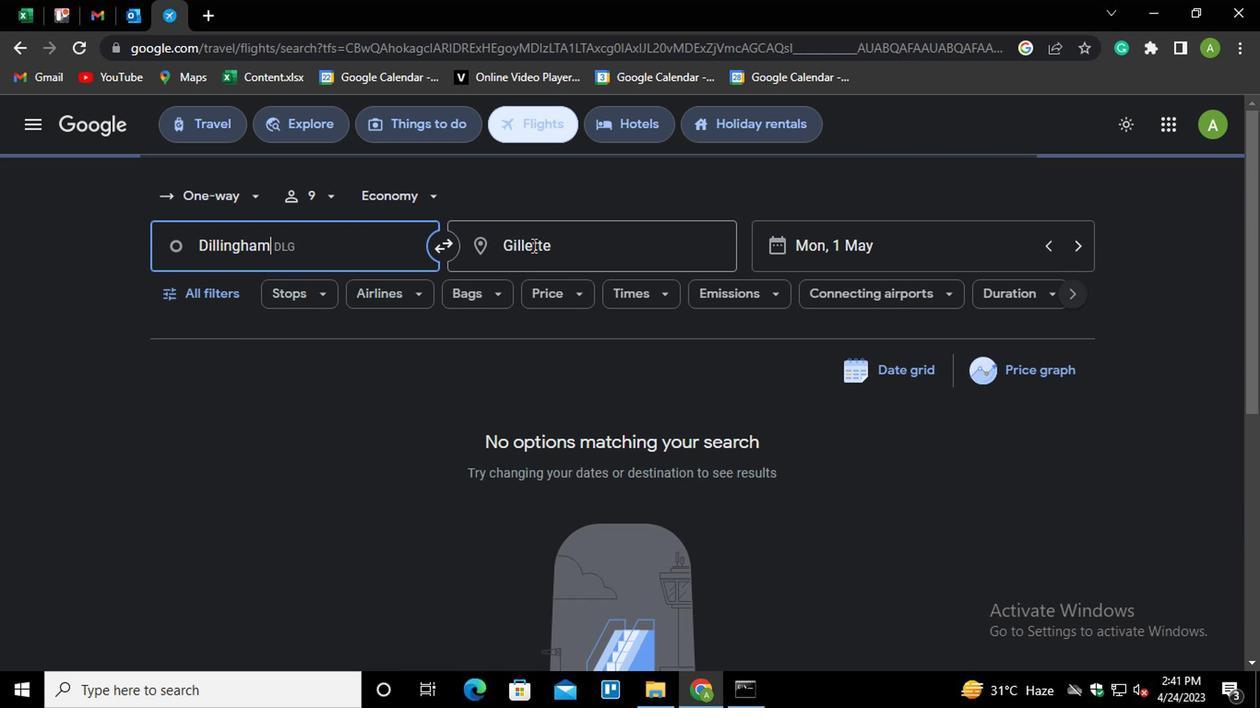 
Action: Mouse pressed left at (570, 236)
Screenshot: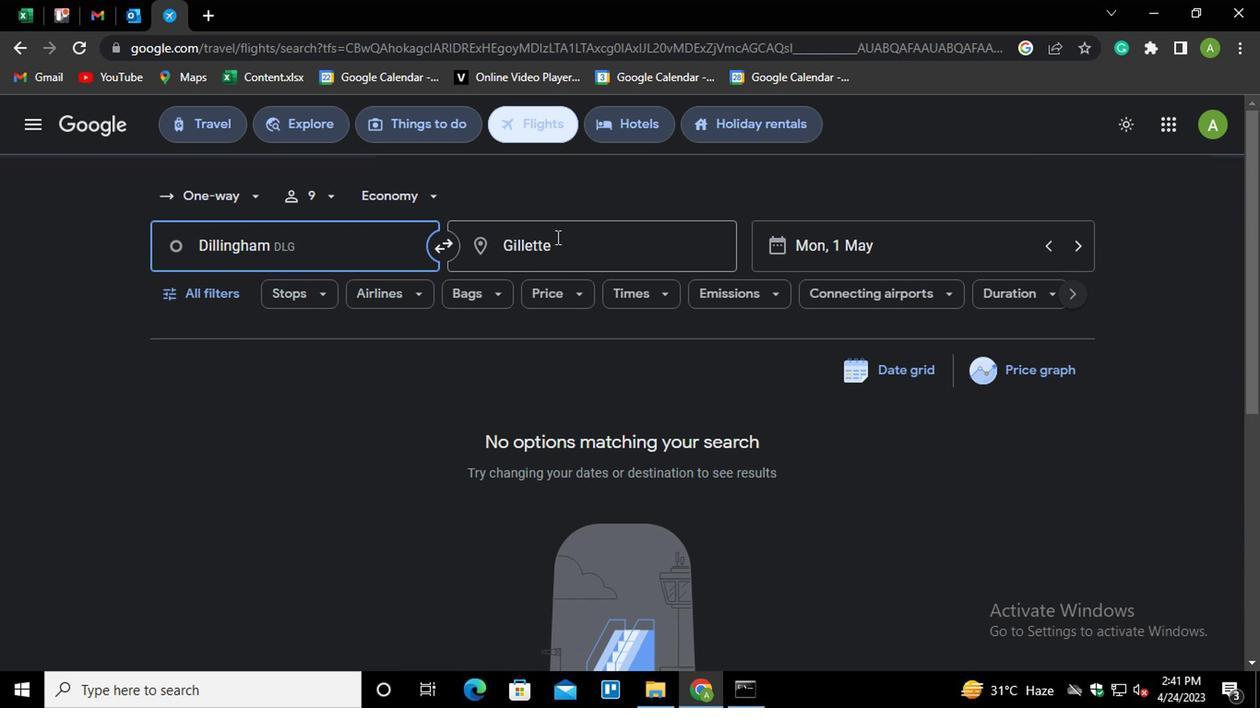 
Action: Mouse moved to (571, 236)
Screenshot: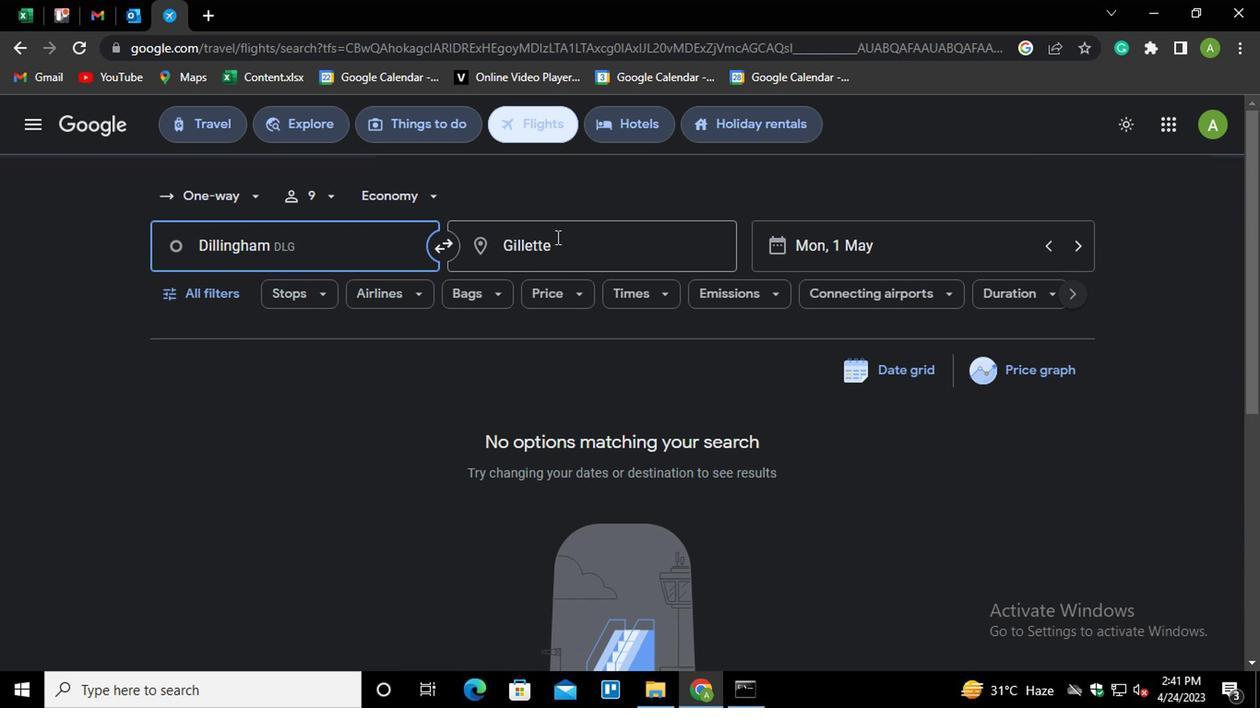 
Action: Key pressed <Key.shift>CHICAGO<Key.down><Key.down><Key.down><Key.down><Key.enter>
Screenshot: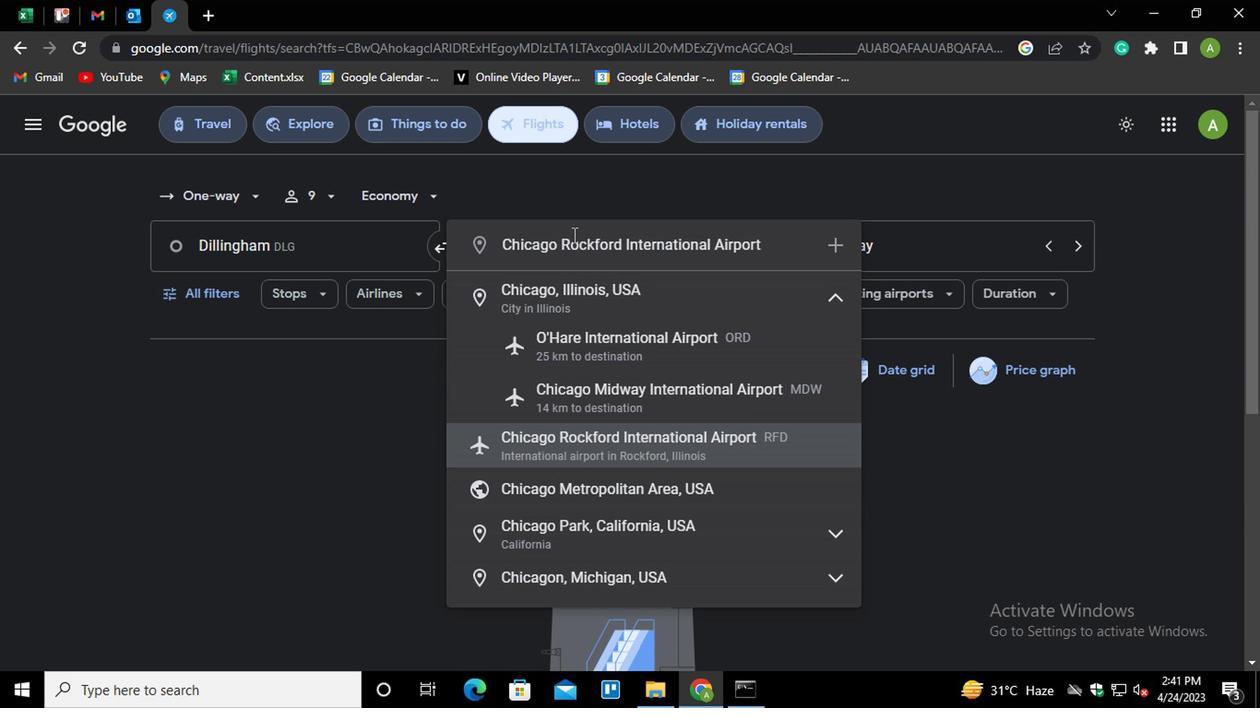 
Action: Mouse moved to (225, 301)
Screenshot: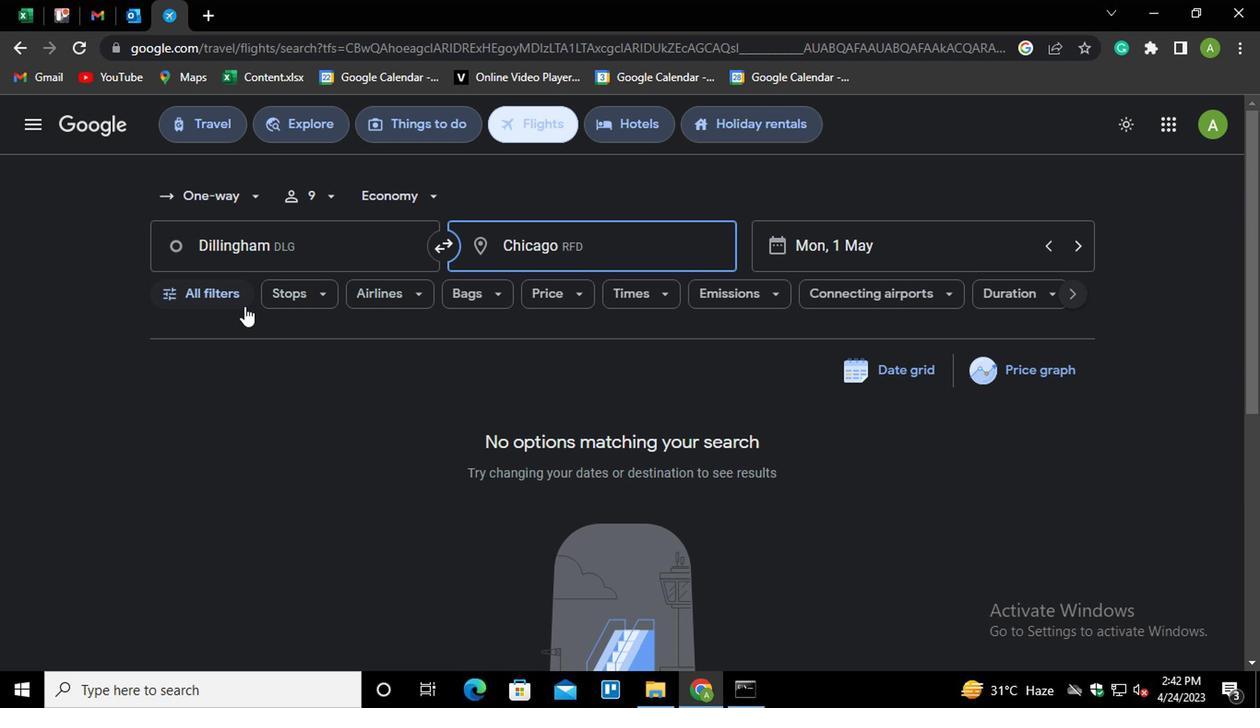 
Action: Mouse pressed left at (225, 301)
Screenshot: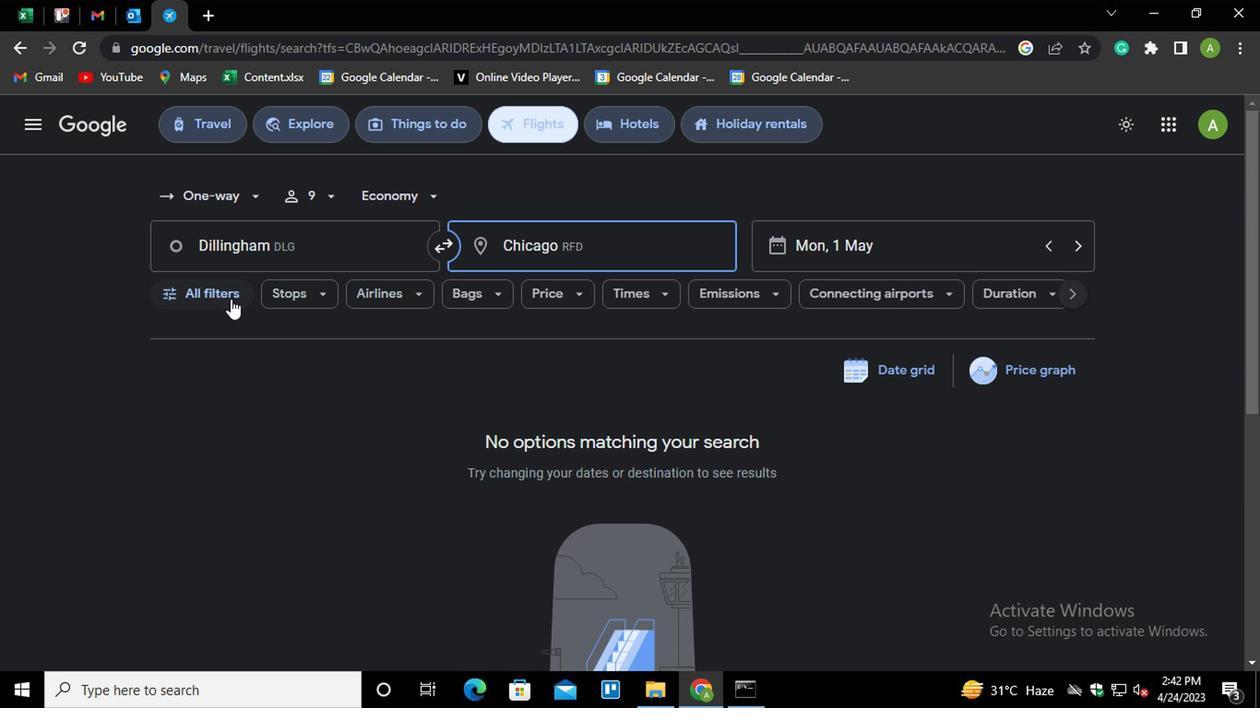 
Action: Mouse moved to (360, 439)
Screenshot: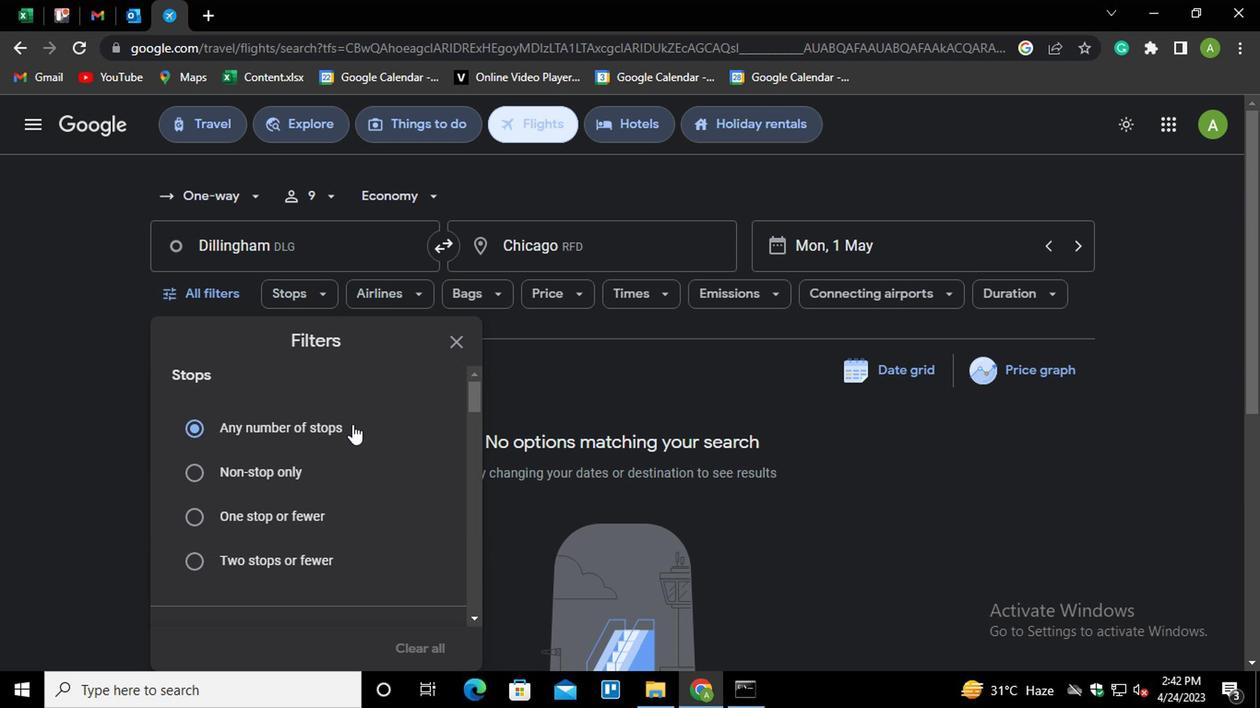 
Action: Mouse scrolled (360, 437) with delta (0, -1)
Screenshot: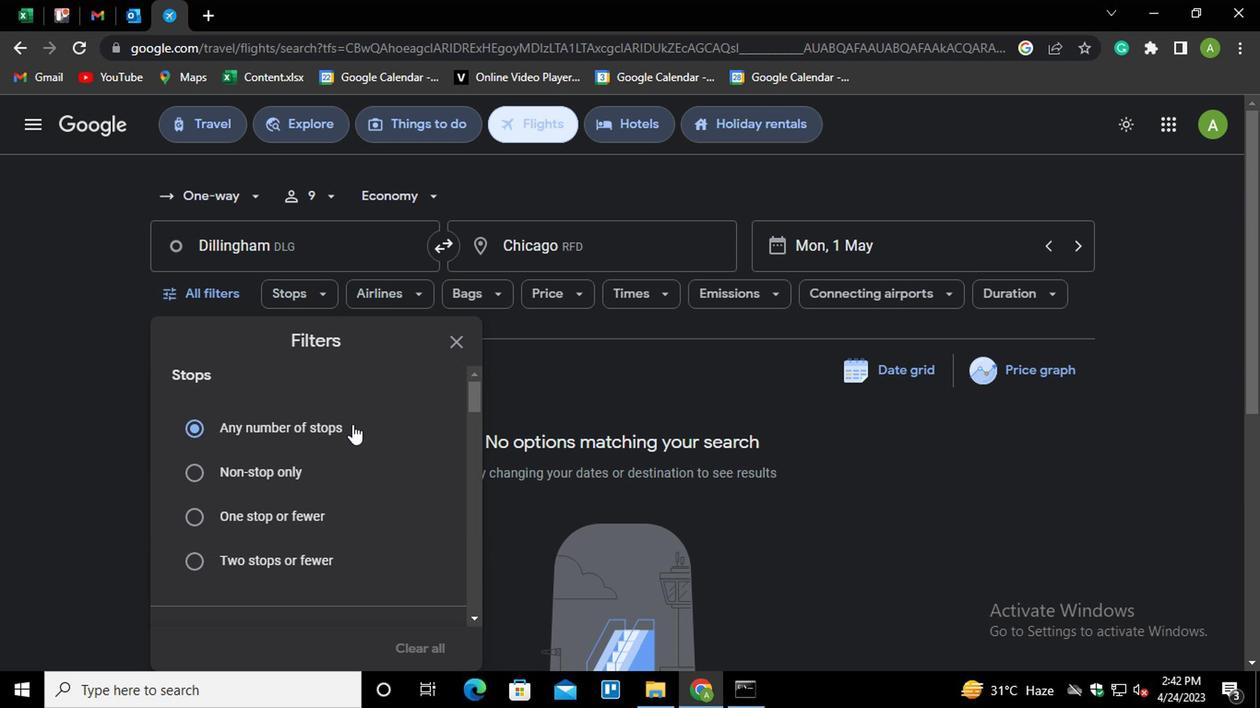 
Action: Mouse moved to (360, 441)
Screenshot: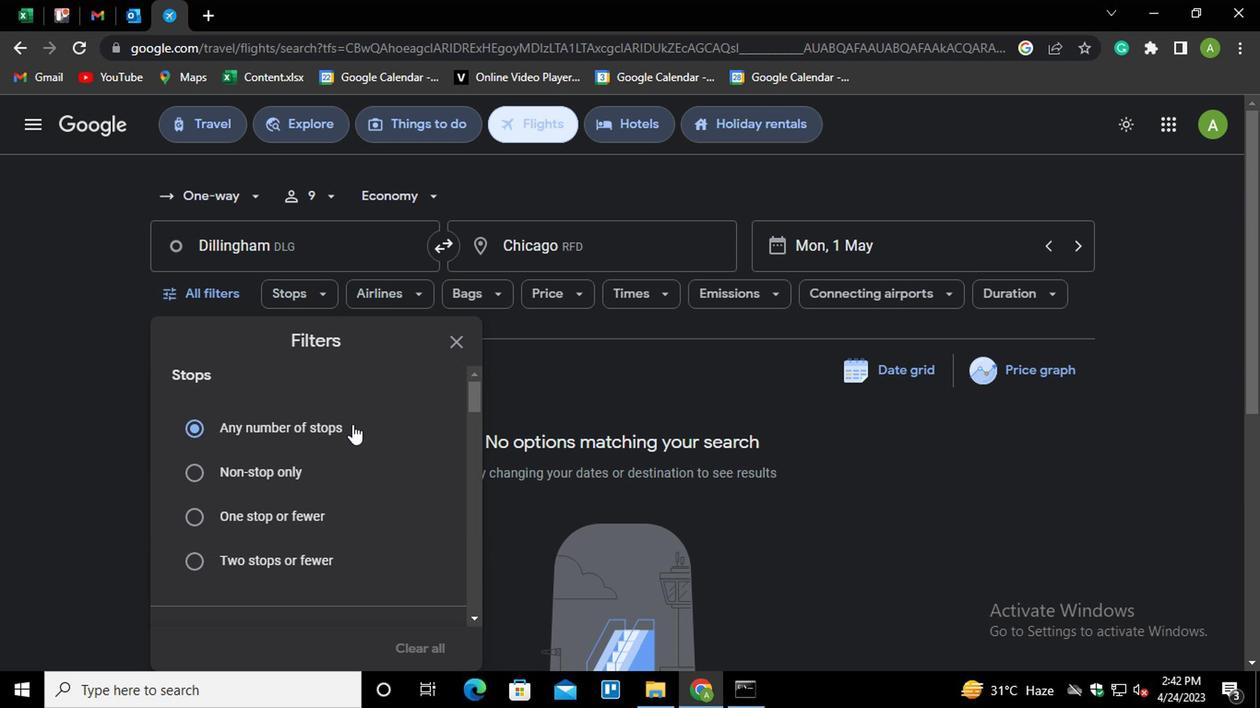 
Action: Mouse scrolled (360, 439) with delta (0, -1)
Screenshot: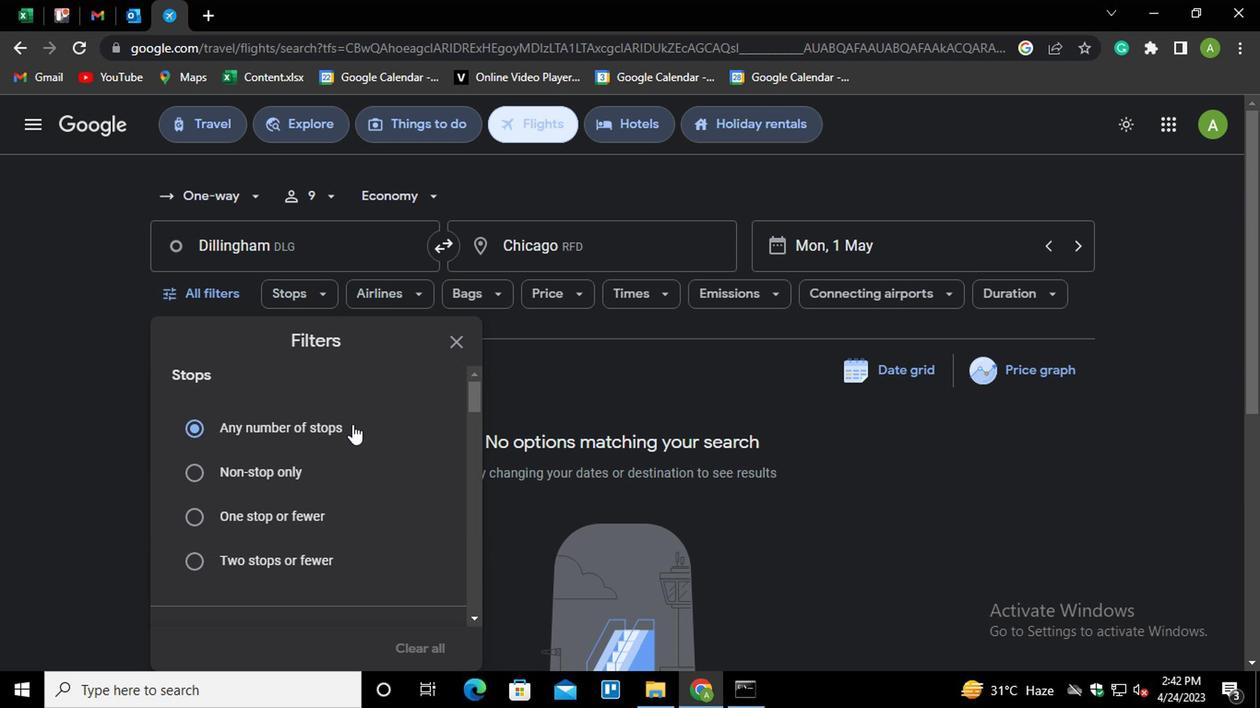 
Action: Mouse moved to (361, 441)
Screenshot: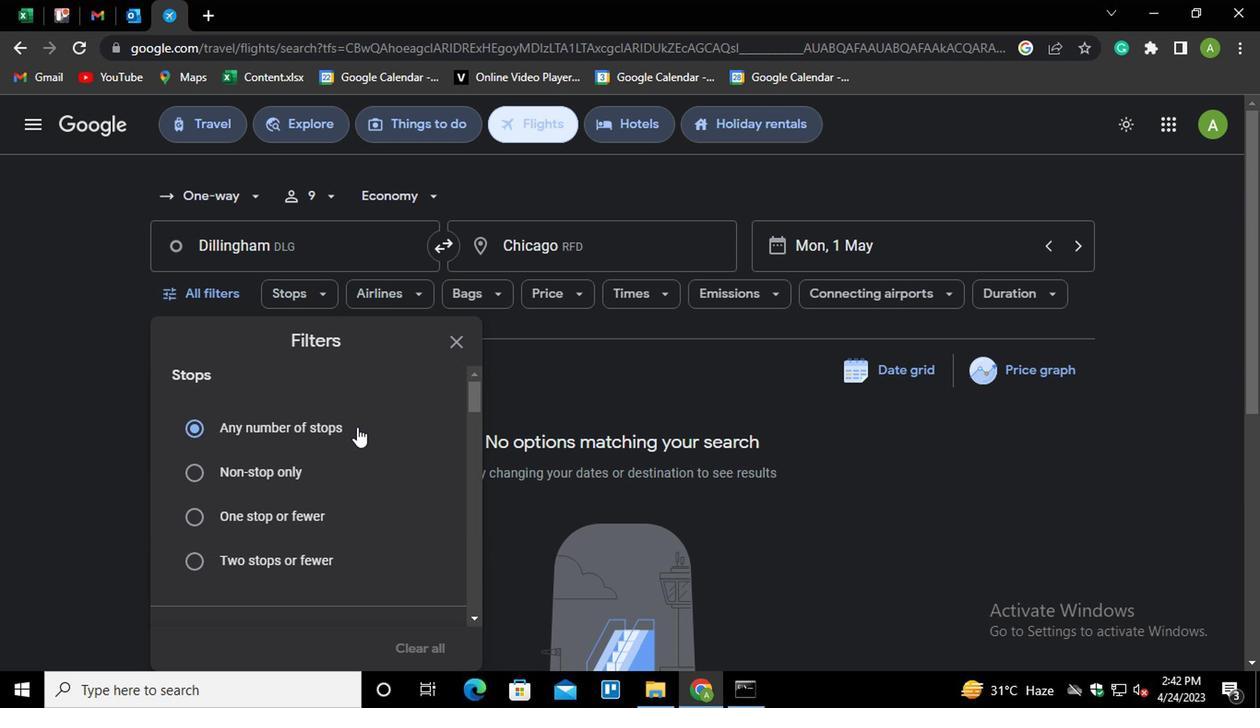 
Action: Mouse scrolled (361, 439) with delta (0, -1)
Screenshot: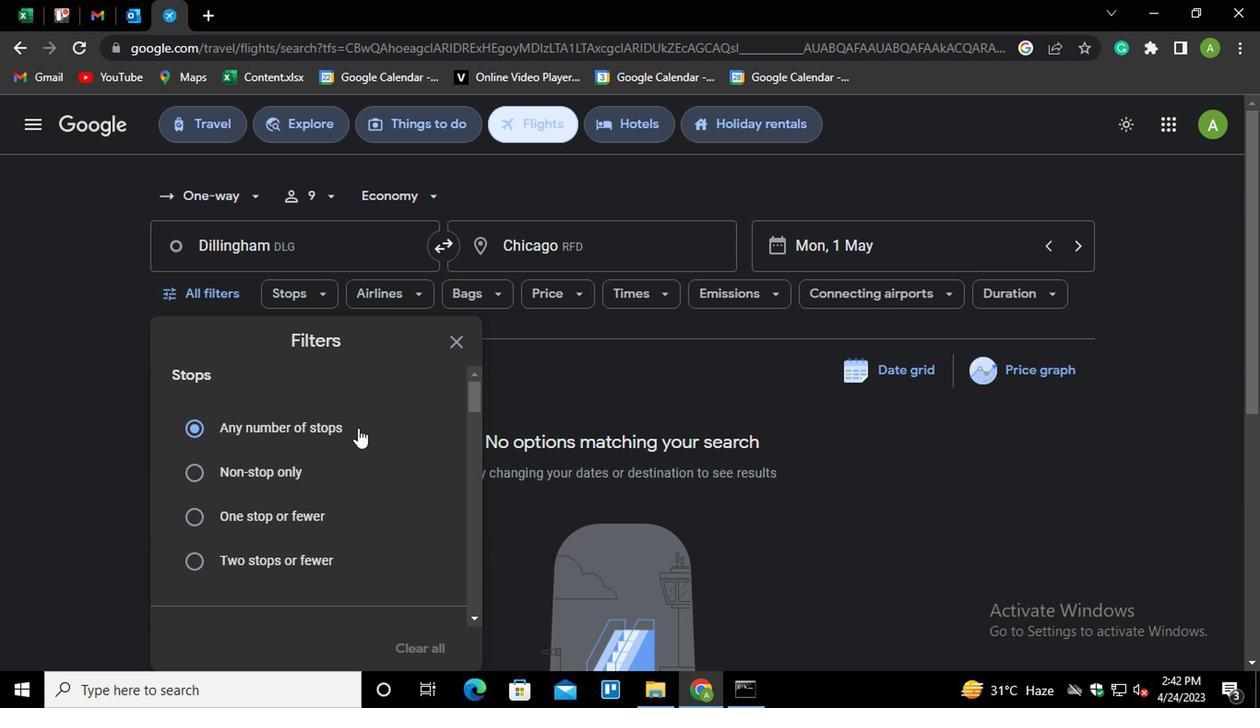 
Action: Mouse scrolled (361, 439) with delta (0, -1)
Screenshot: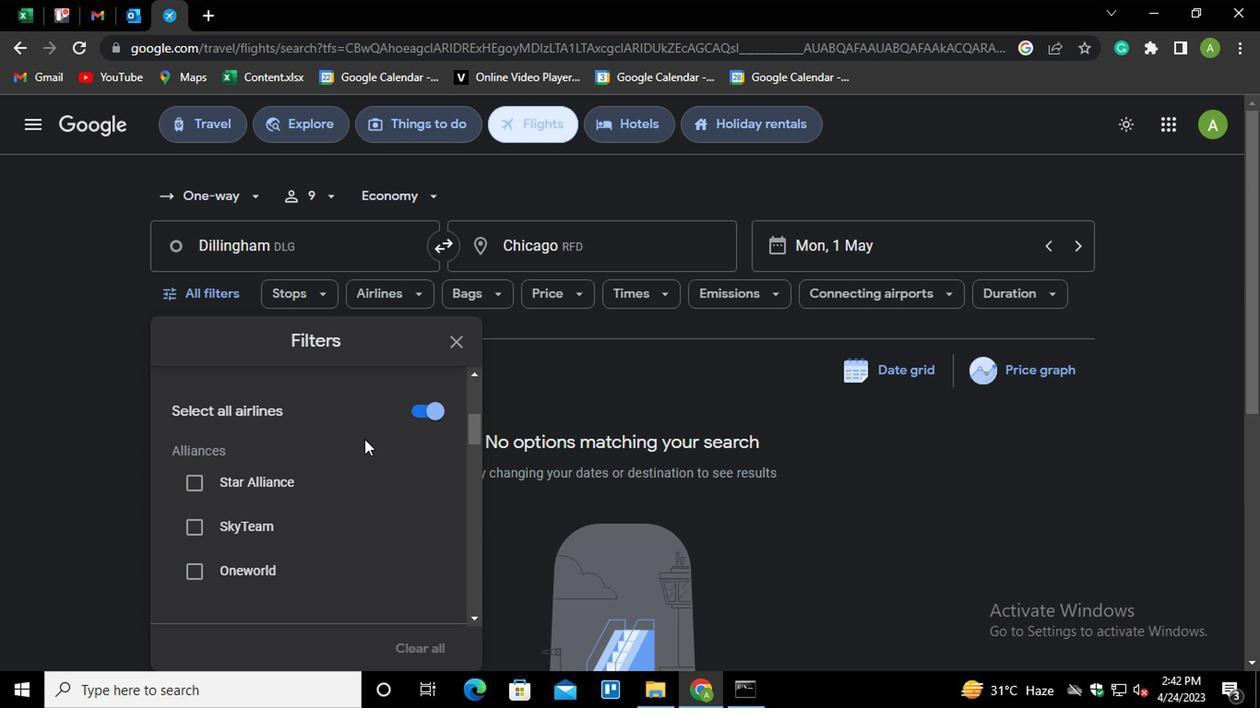 
Action: Mouse scrolled (361, 441) with delta (0, 0)
Screenshot: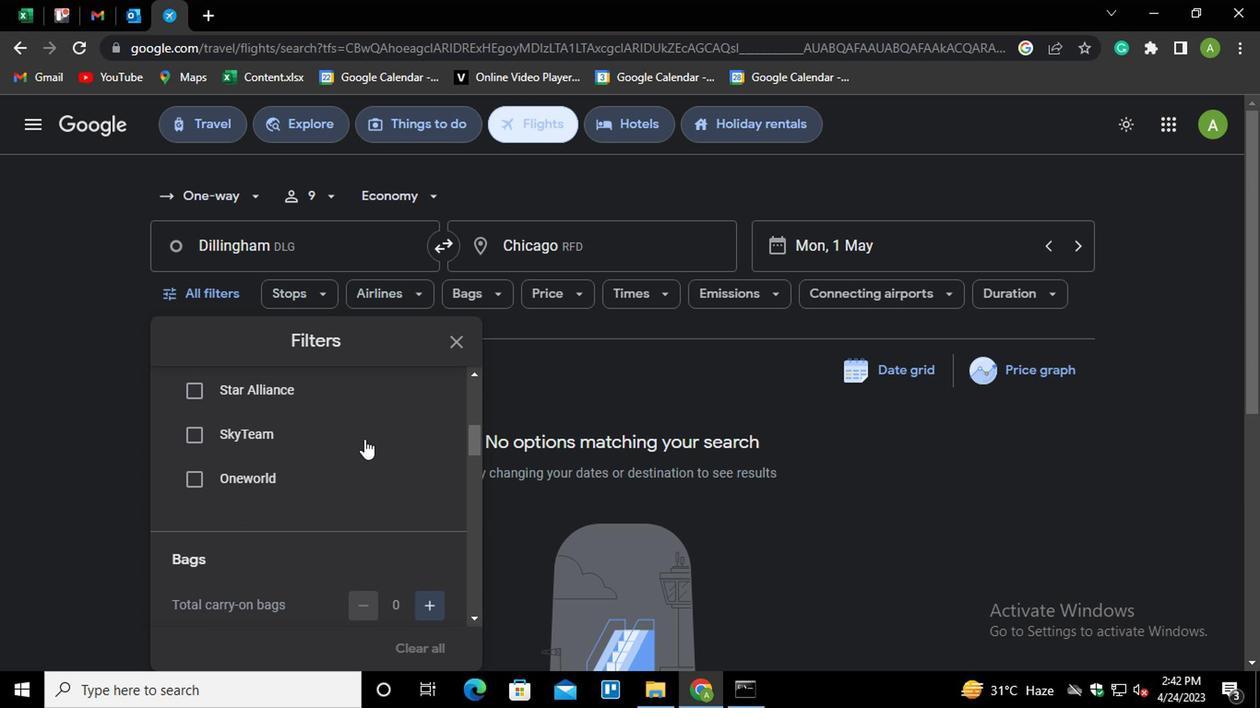 
Action: Mouse scrolled (361, 441) with delta (0, 0)
Screenshot: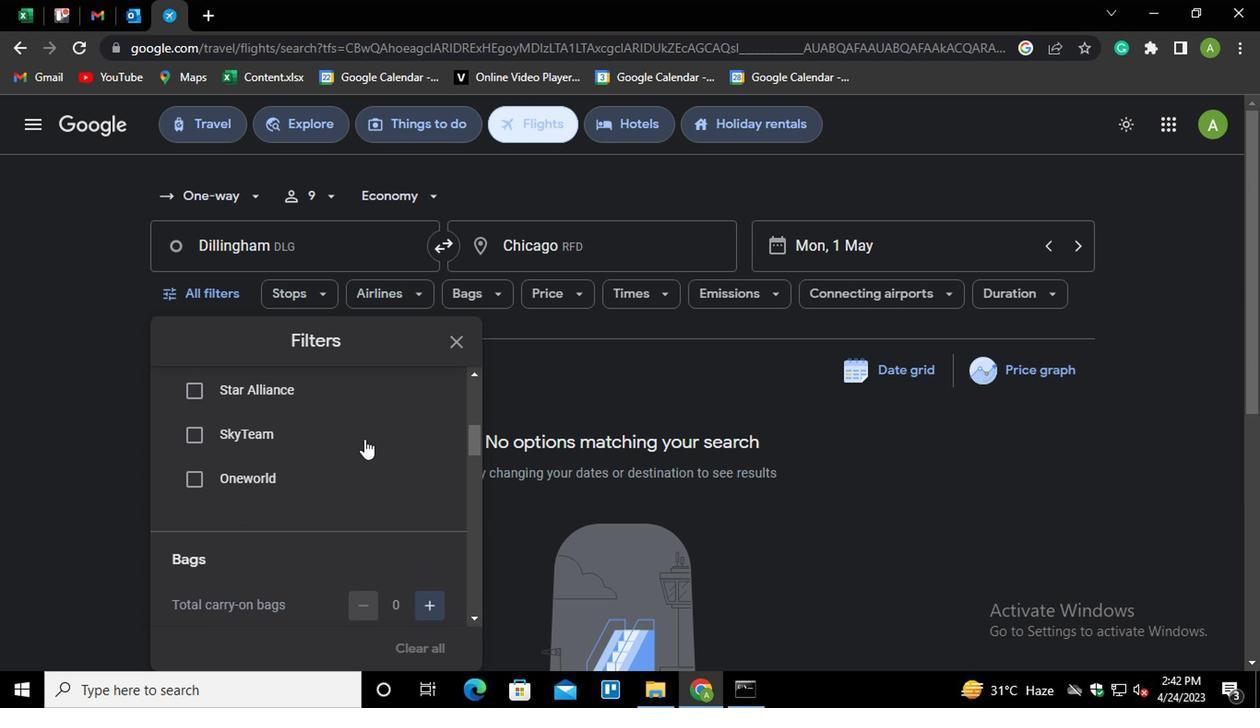 
Action: Mouse scrolled (361, 439) with delta (0, -1)
Screenshot: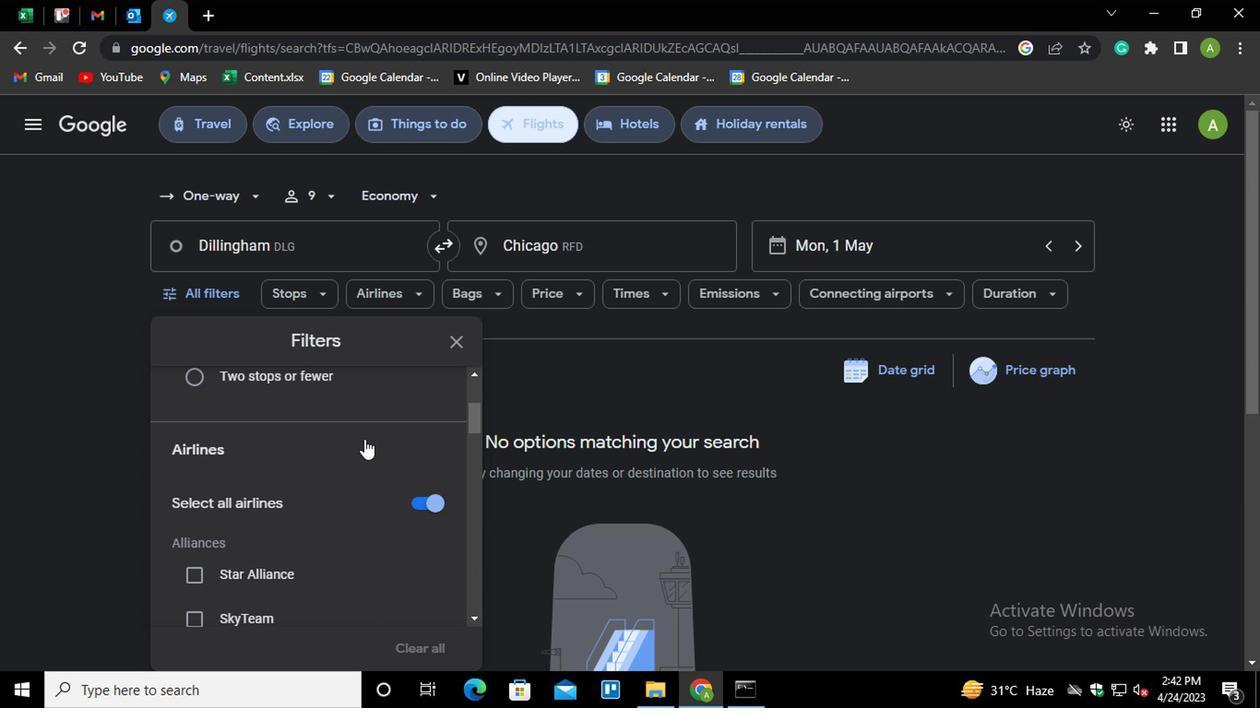 
Action: Mouse scrolled (361, 439) with delta (0, -1)
Screenshot: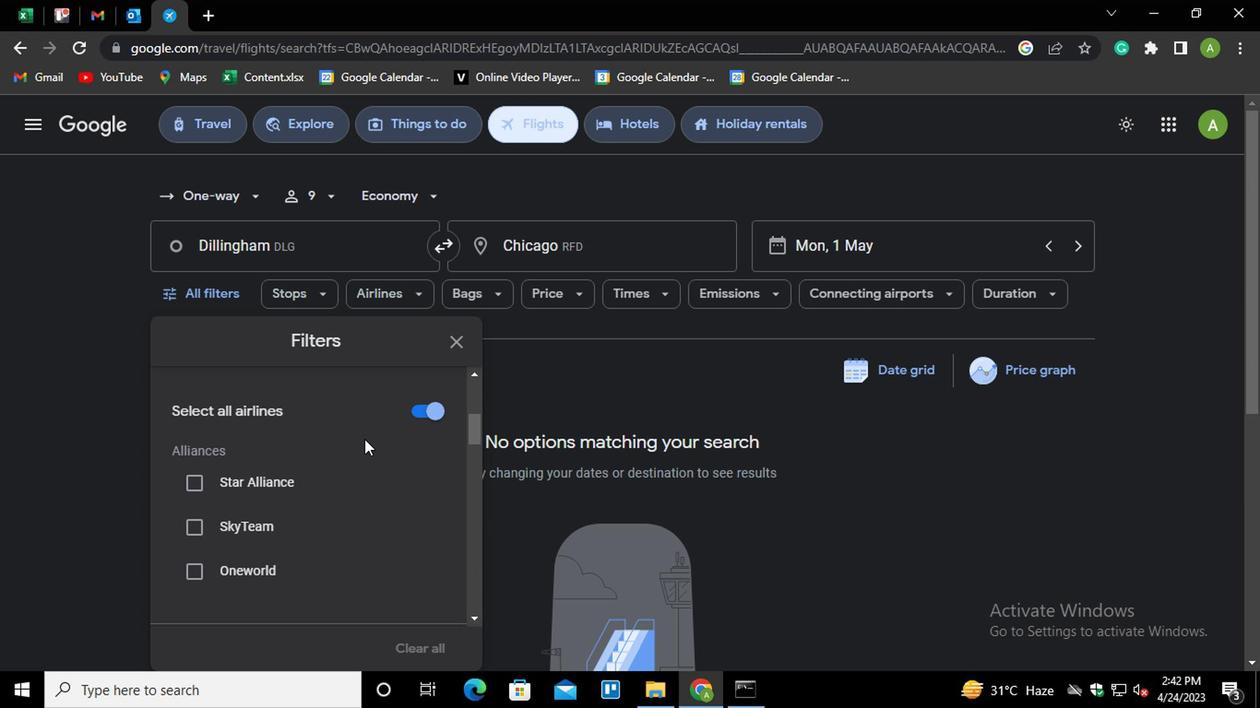 
Action: Mouse scrolled (361, 439) with delta (0, -1)
Screenshot: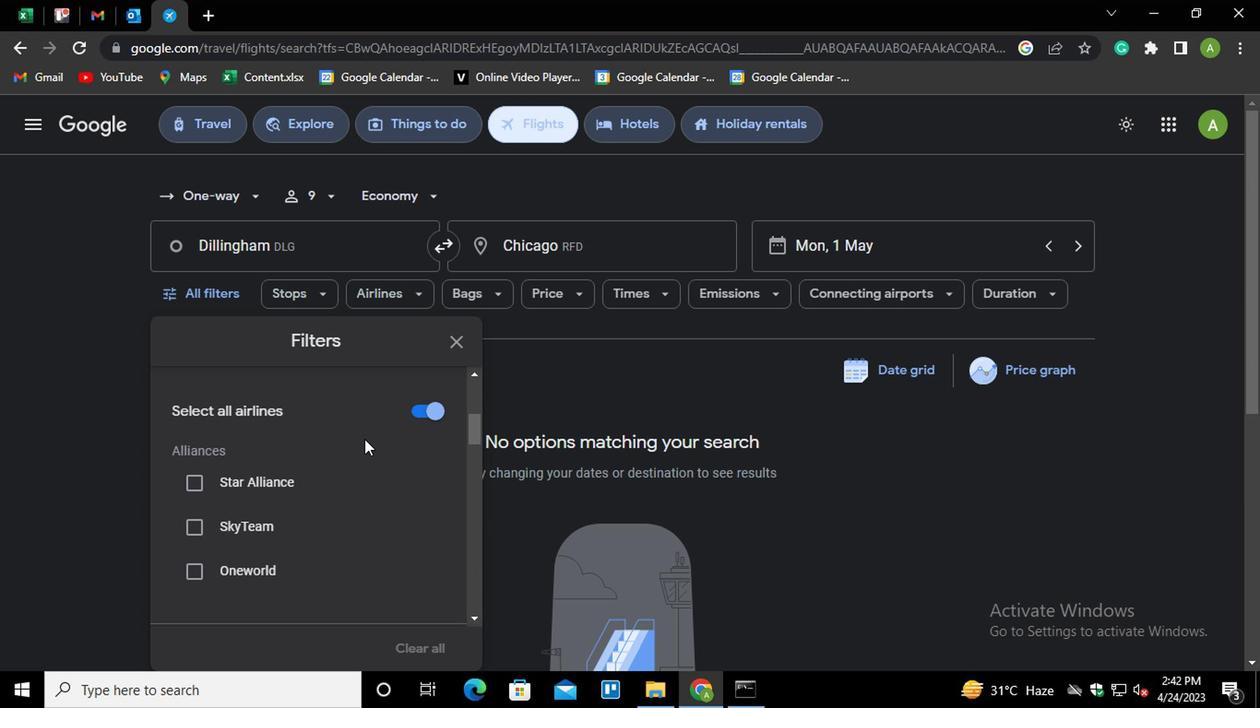 
Action: Mouse scrolled (361, 439) with delta (0, -1)
Screenshot: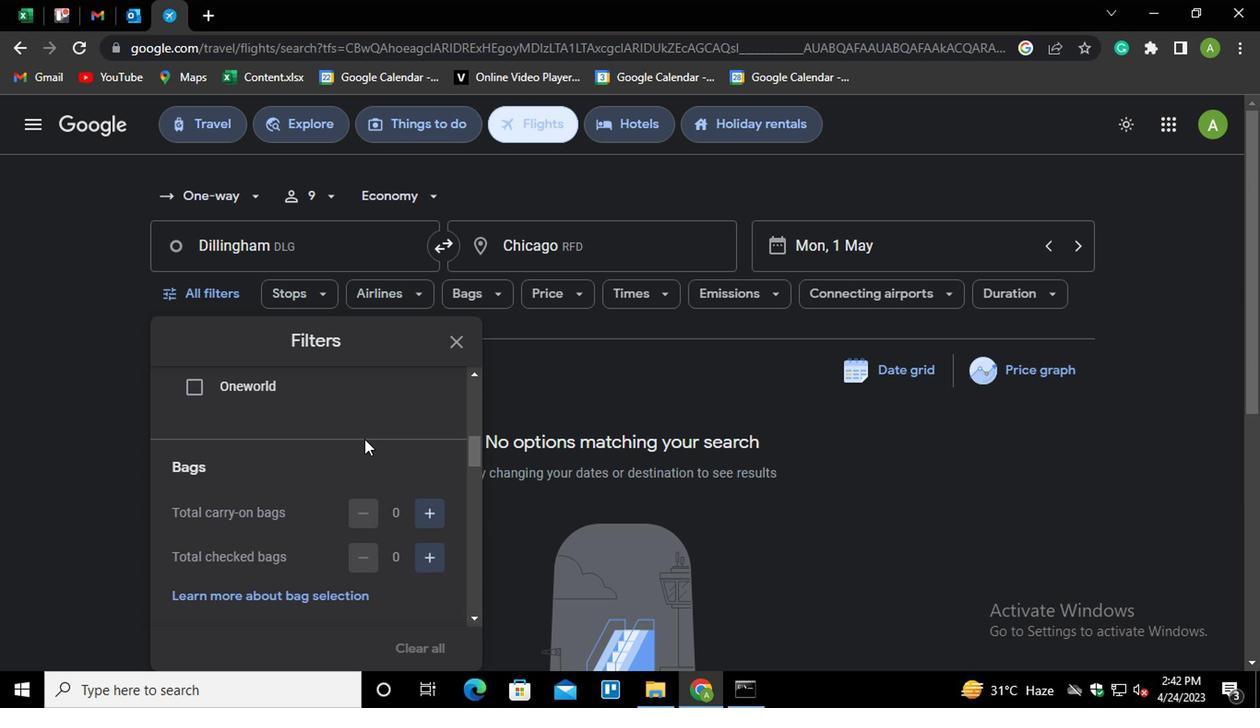 
Action: Mouse moved to (357, 445)
Screenshot: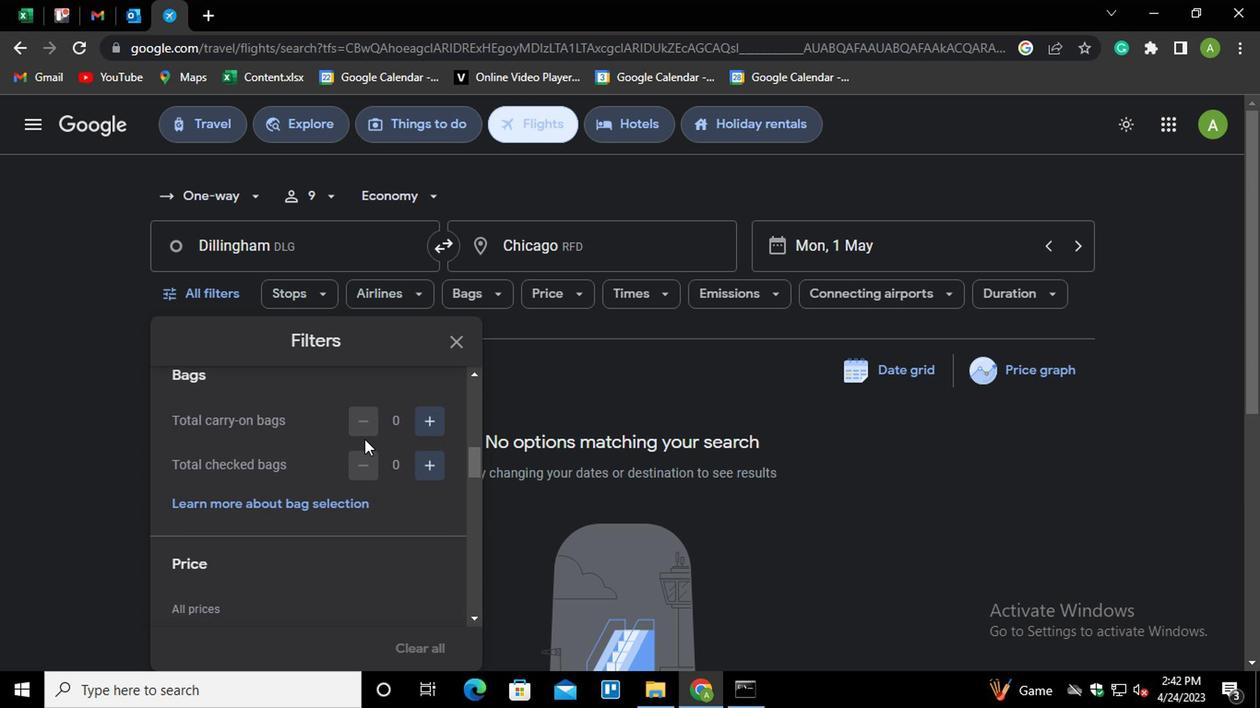 
Action: Mouse scrolled (357, 444) with delta (0, -1)
Screenshot: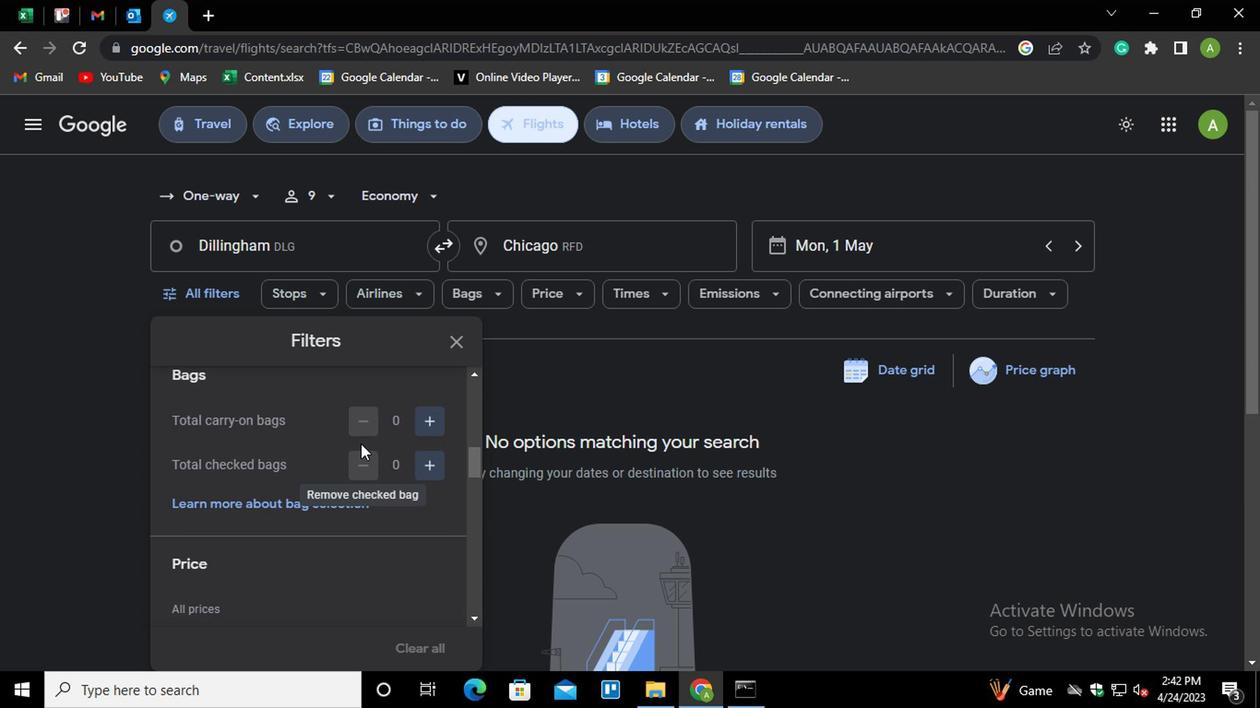 
Action: Mouse moved to (365, 446)
Screenshot: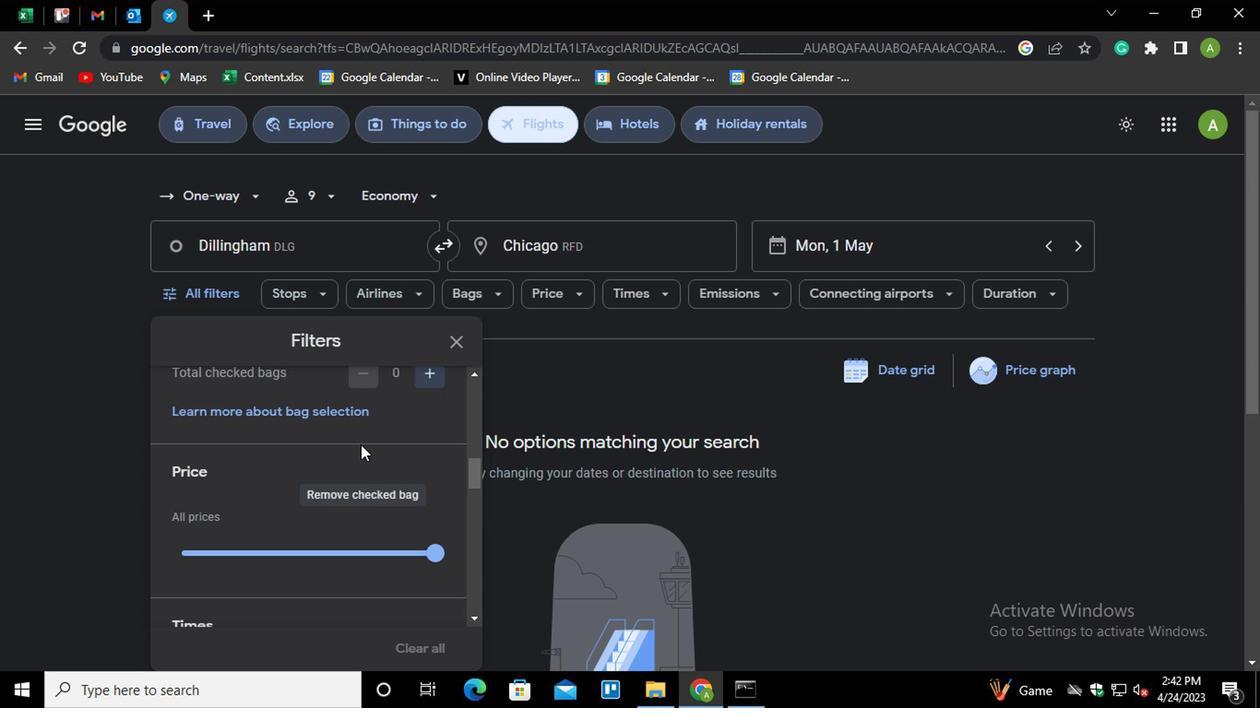 
Action: Mouse scrolled (365, 447) with delta (0, 0)
Screenshot: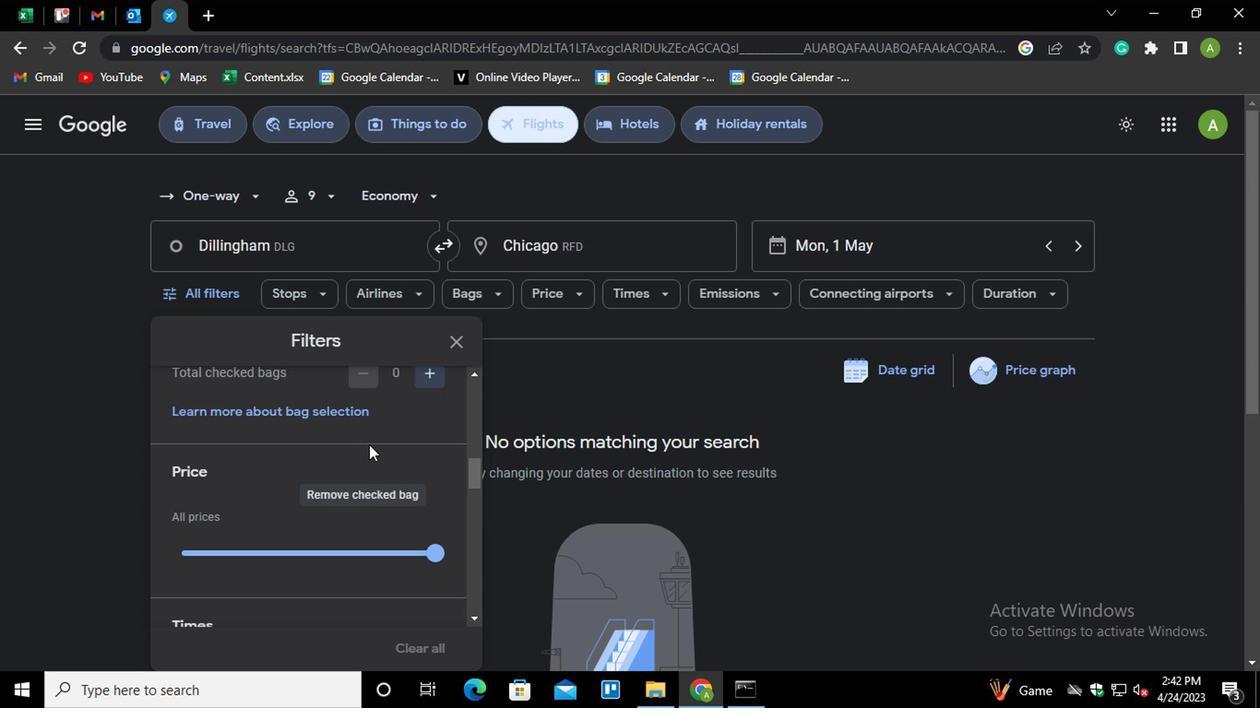 
Action: Mouse moved to (423, 462)
Screenshot: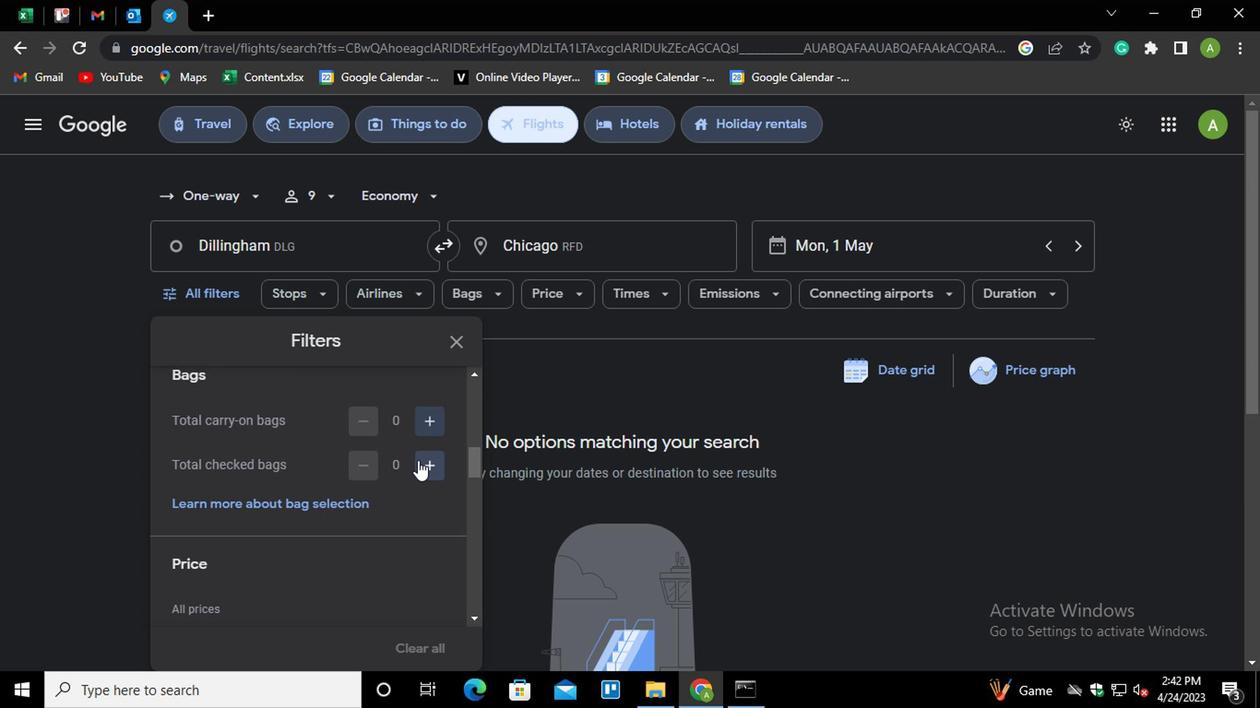 
Action: Mouse pressed left at (423, 462)
Screenshot: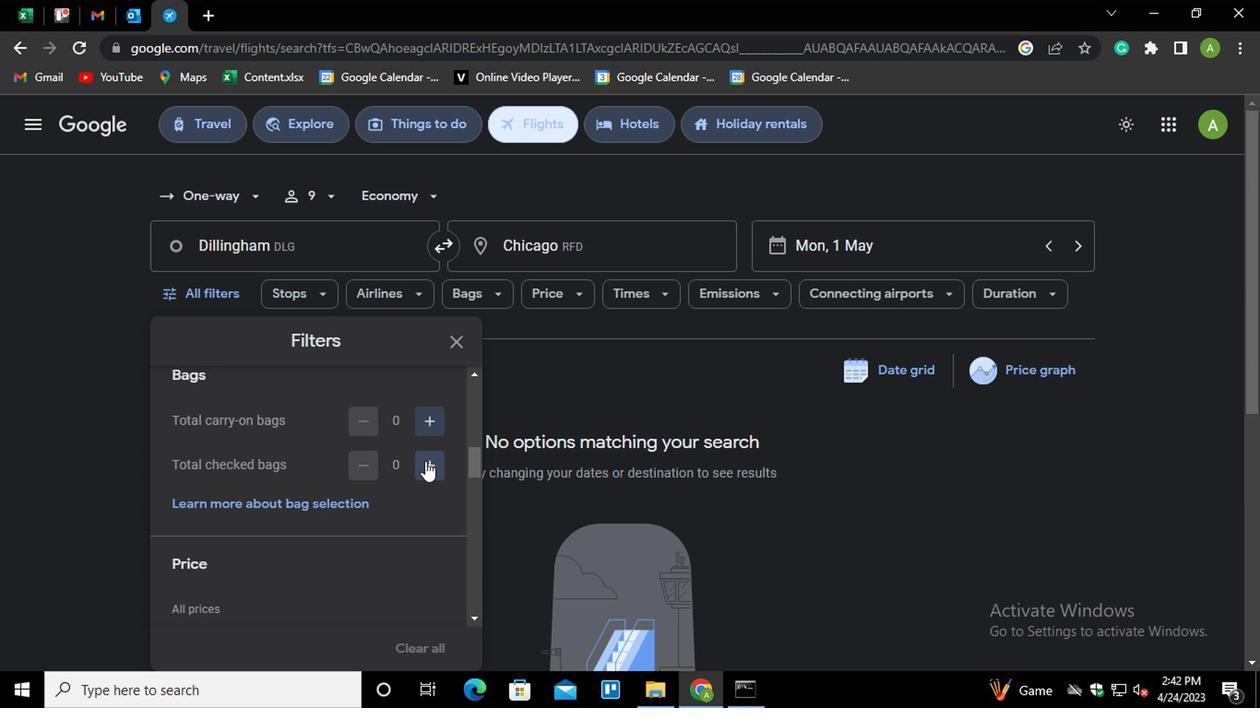 
Action: Mouse pressed left at (423, 462)
Screenshot: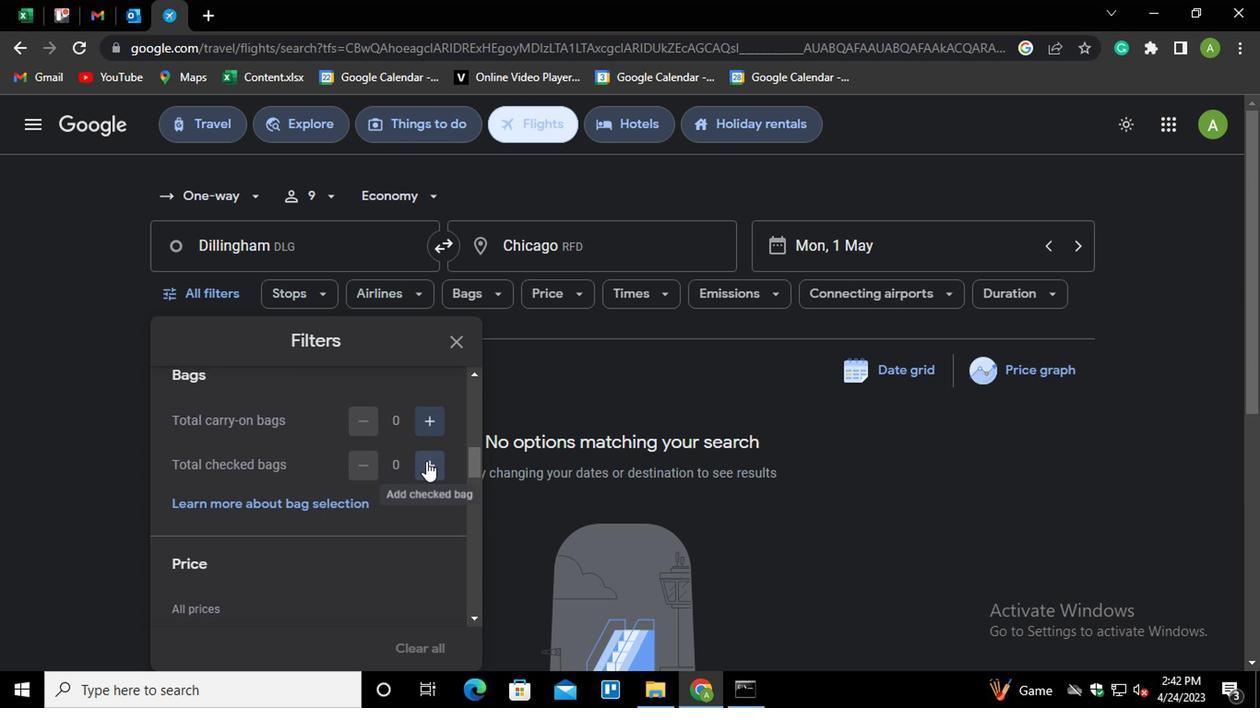 
Action: Mouse moved to (423, 462)
Screenshot: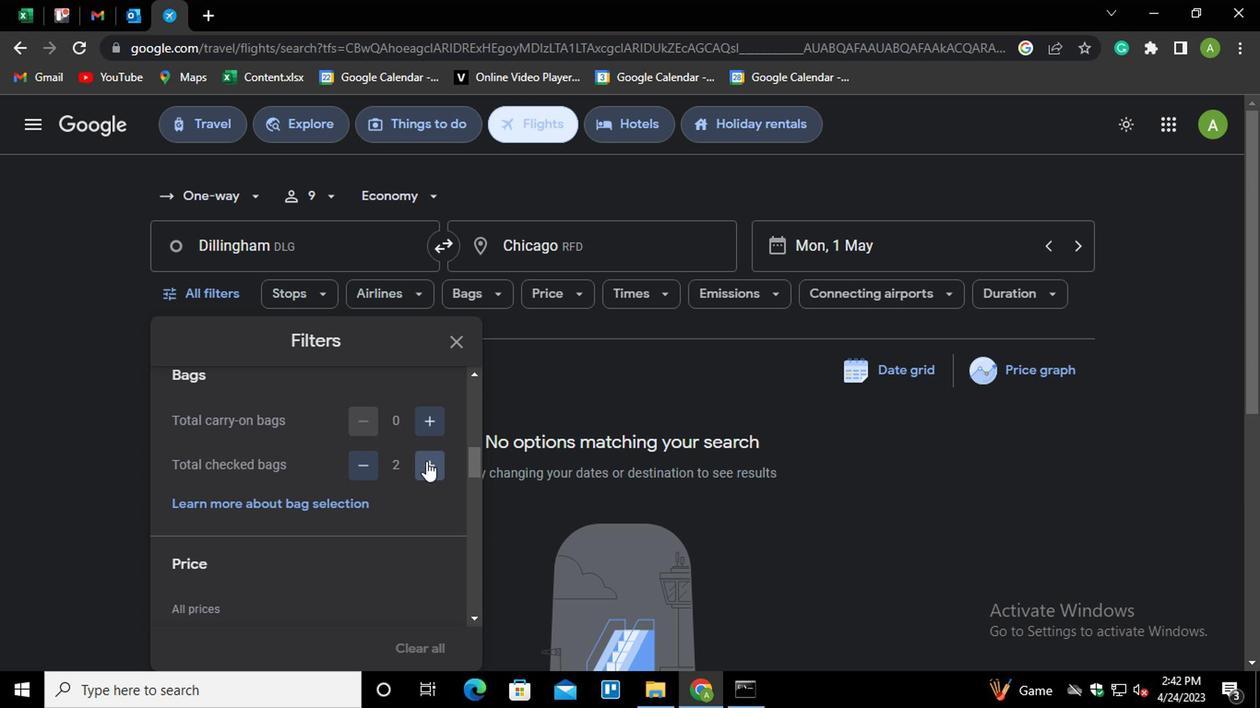 
Action: Mouse pressed left at (423, 462)
Screenshot: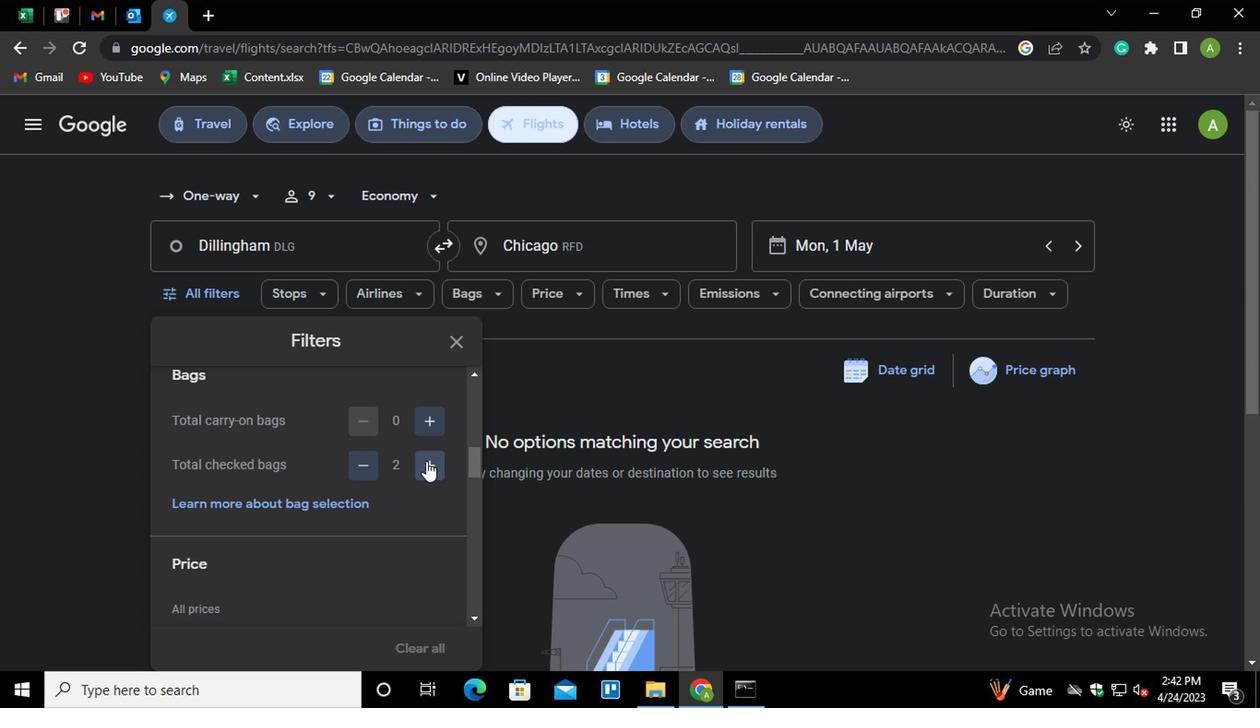 
Action: Mouse moved to (423, 462)
Screenshot: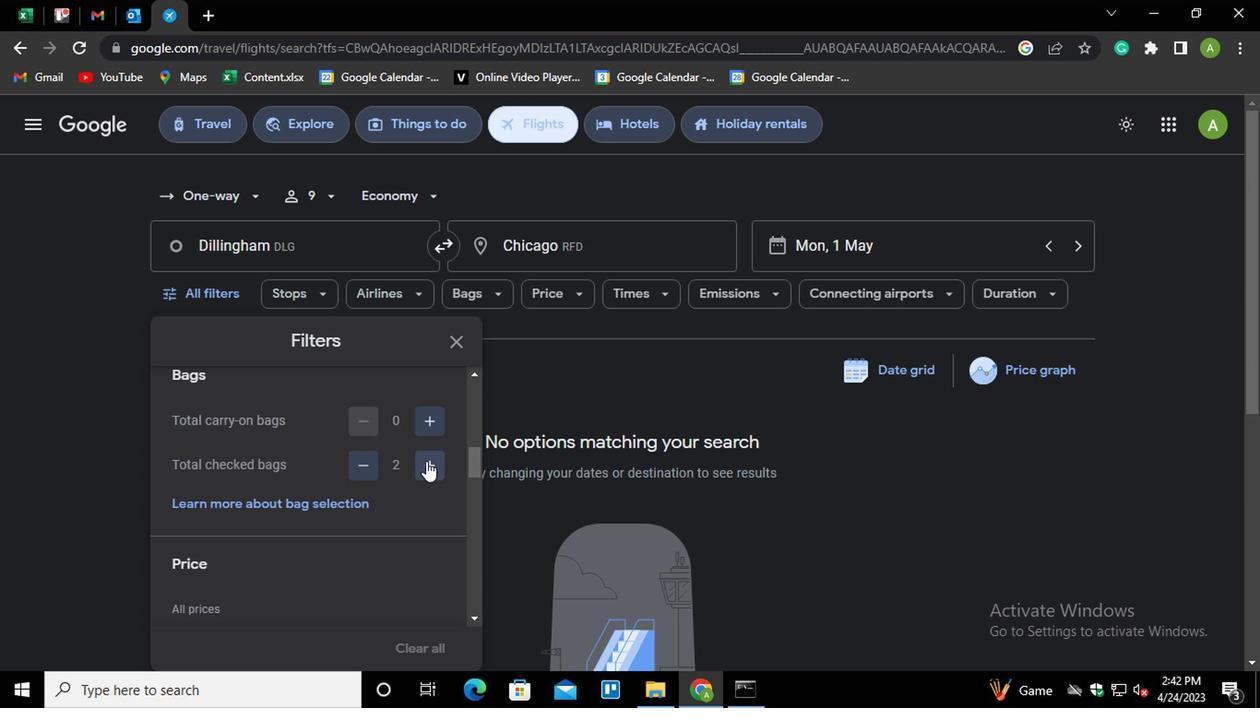 
Action: Mouse pressed left at (423, 462)
Screenshot: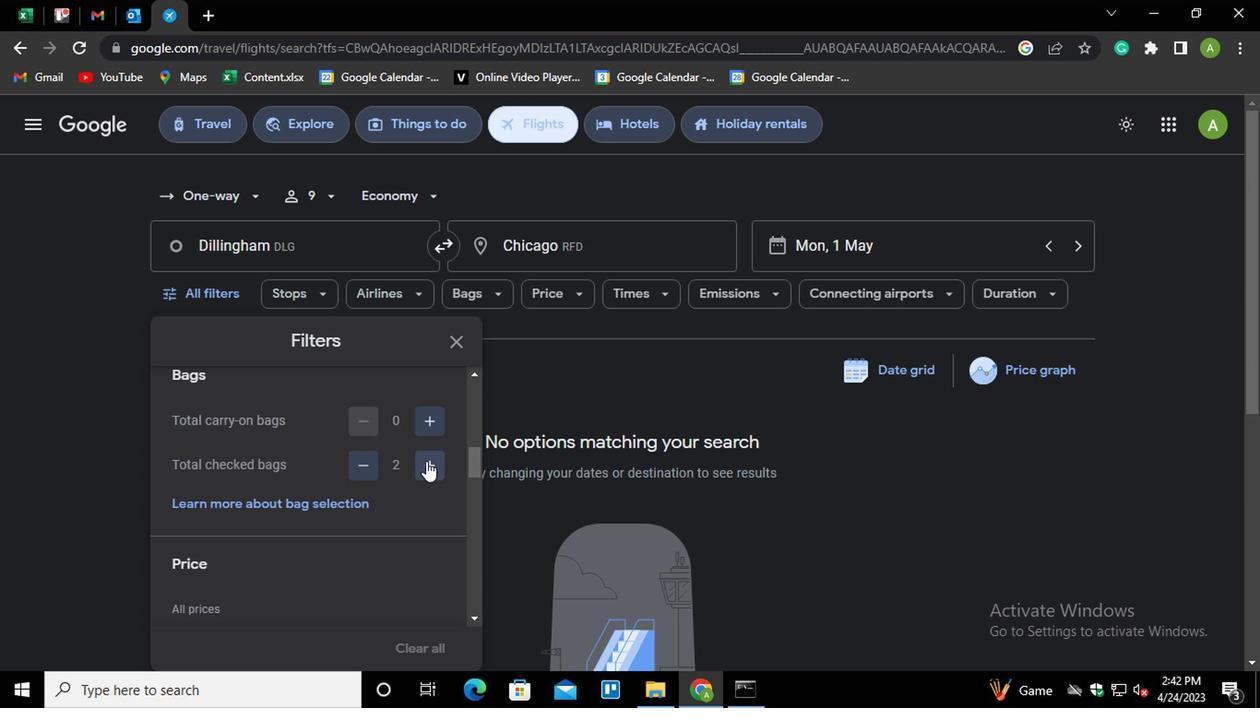 
Action: Mouse pressed left at (423, 462)
Screenshot: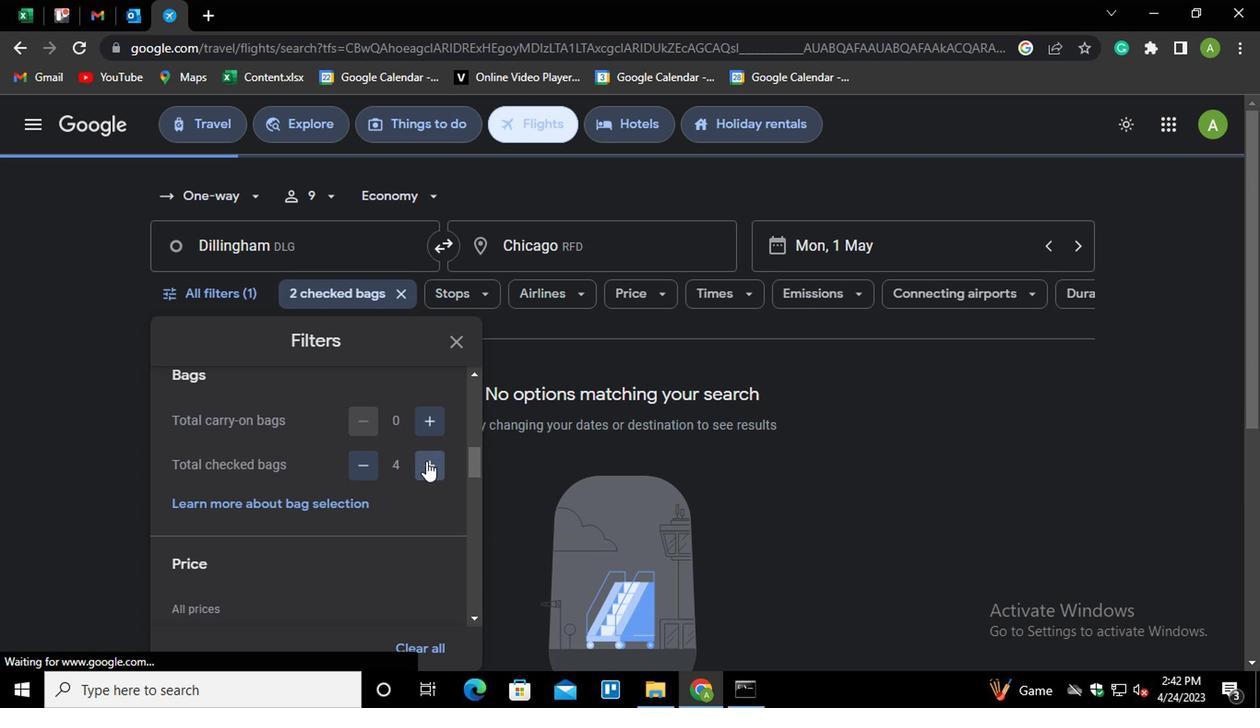 
Action: Mouse pressed left at (423, 462)
Screenshot: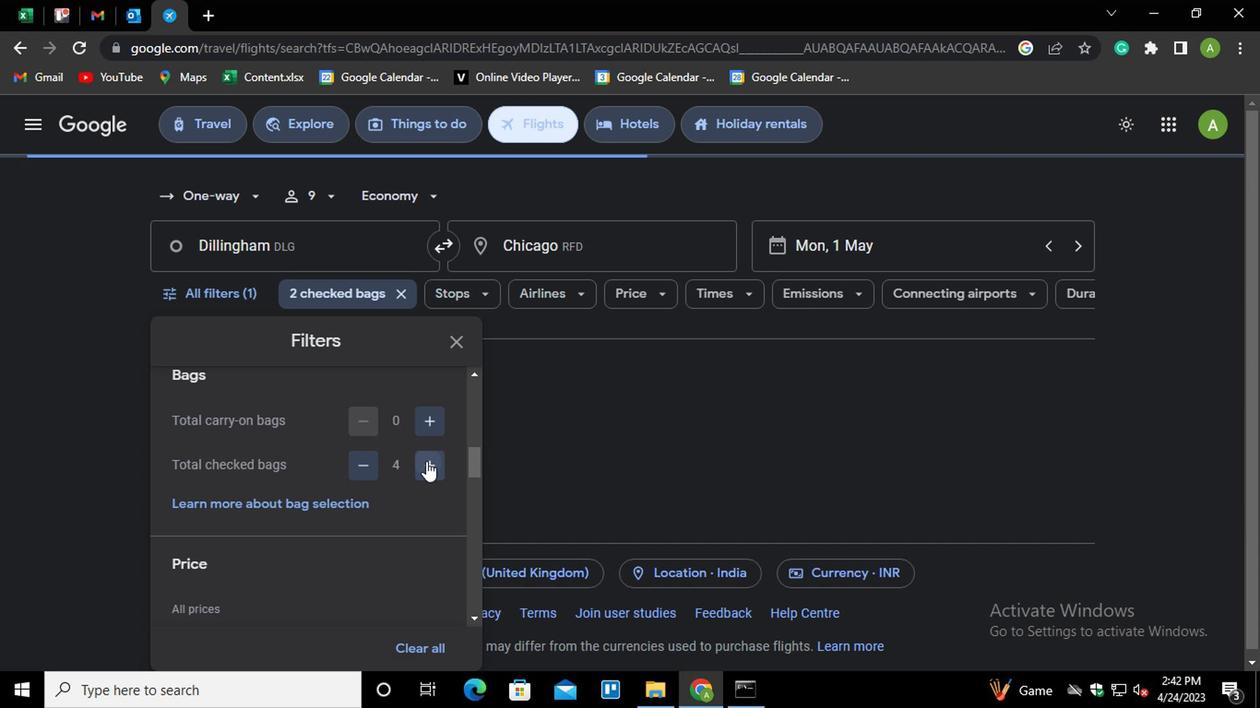
Action: Mouse moved to (422, 519)
Screenshot: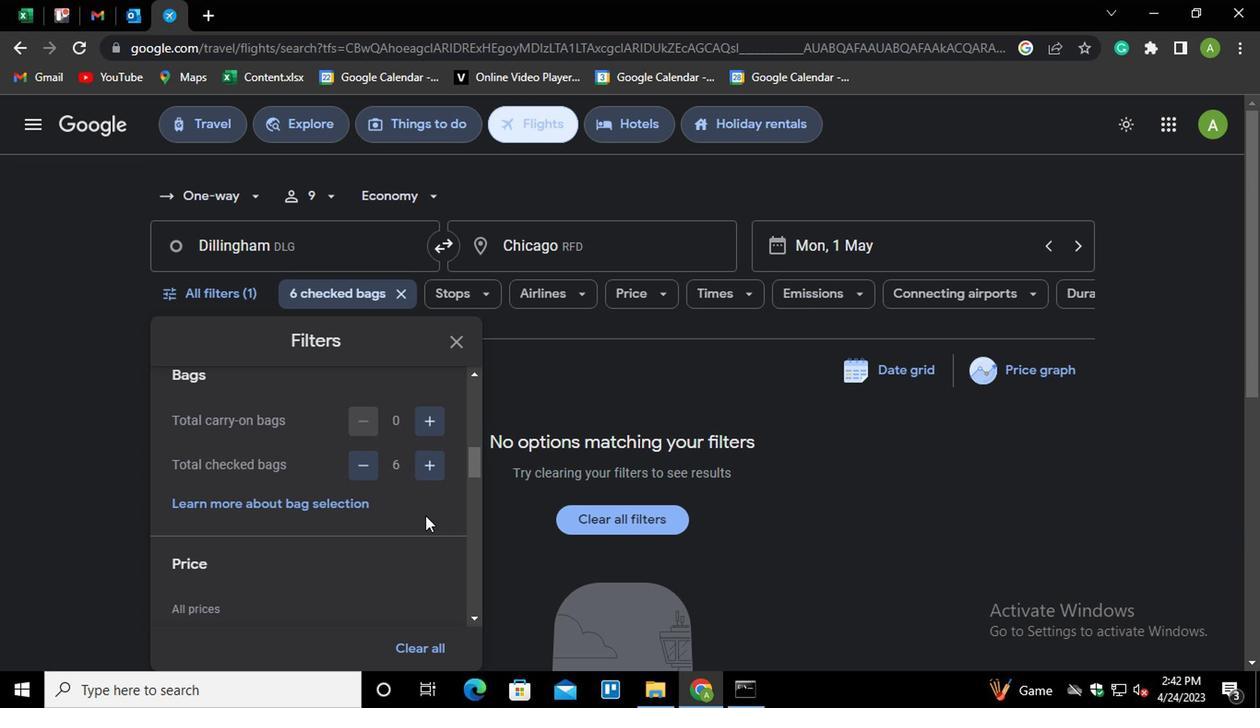 
Action: Mouse scrolled (422, 519) with delta (0, 0)
Screenshot: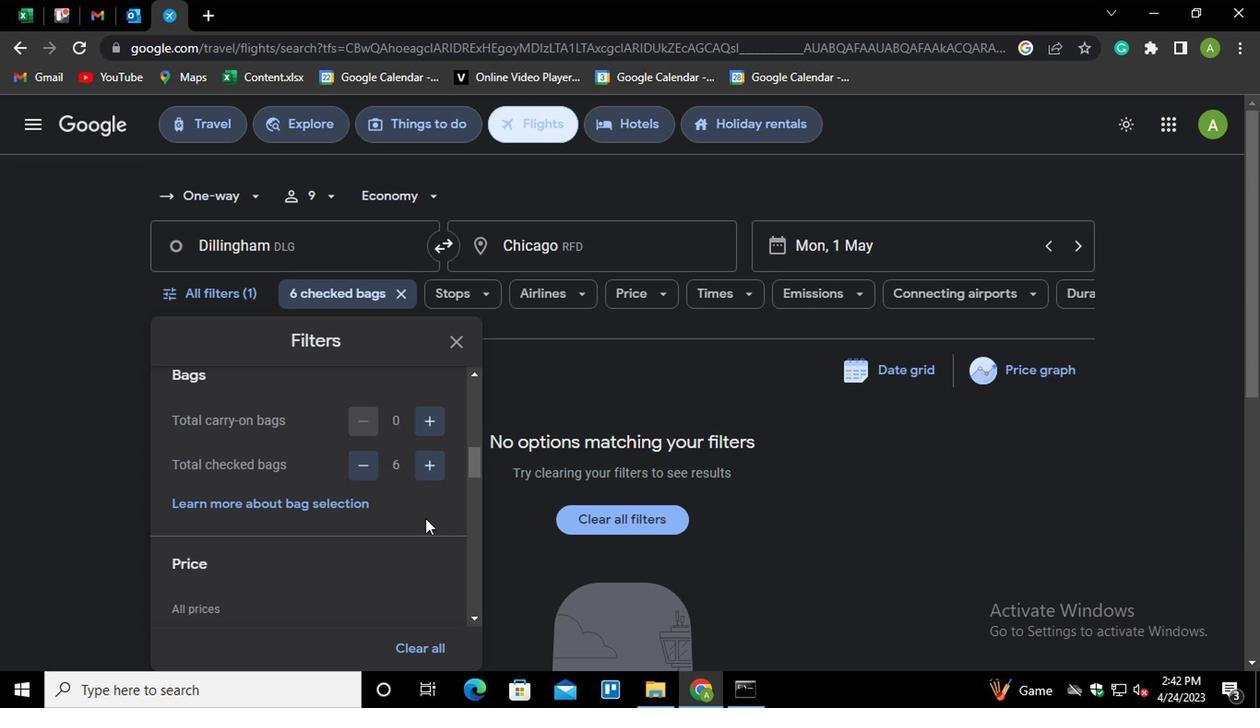 
Action: Mouse scrolled (422, 519) with delta (0, 0)
Screenshot: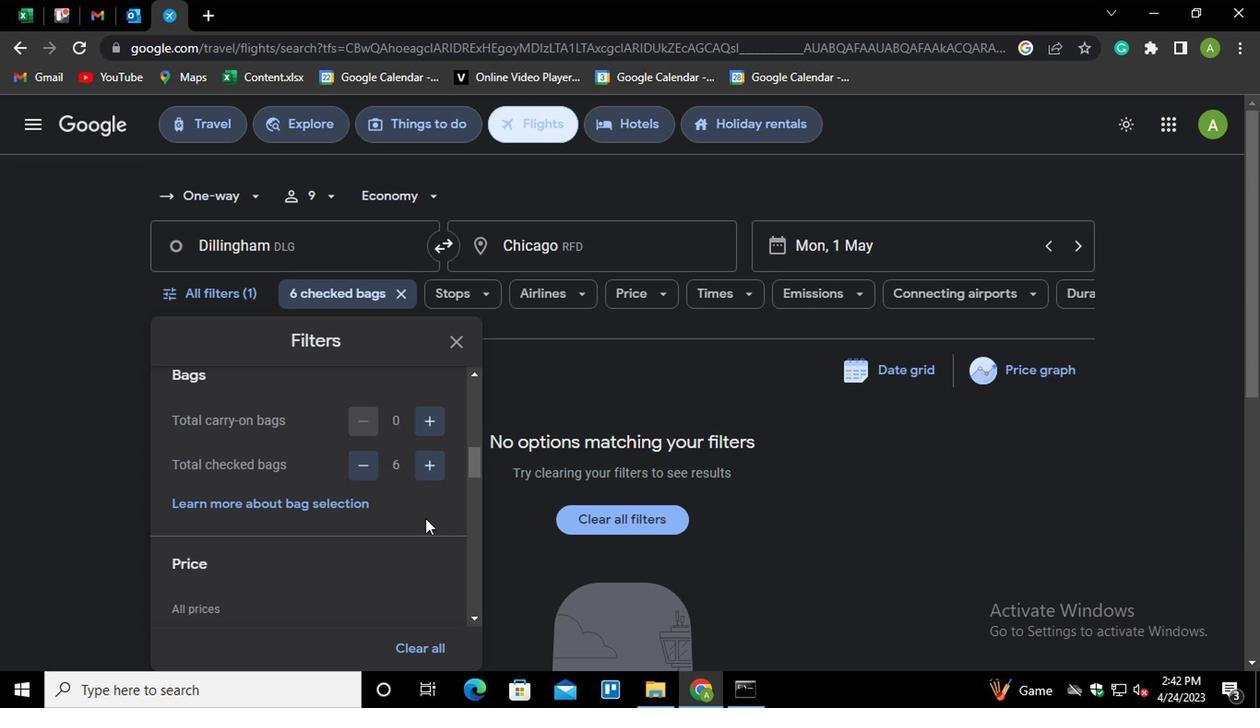 
Action: Mouse moved to (420, 519)
Screenshot: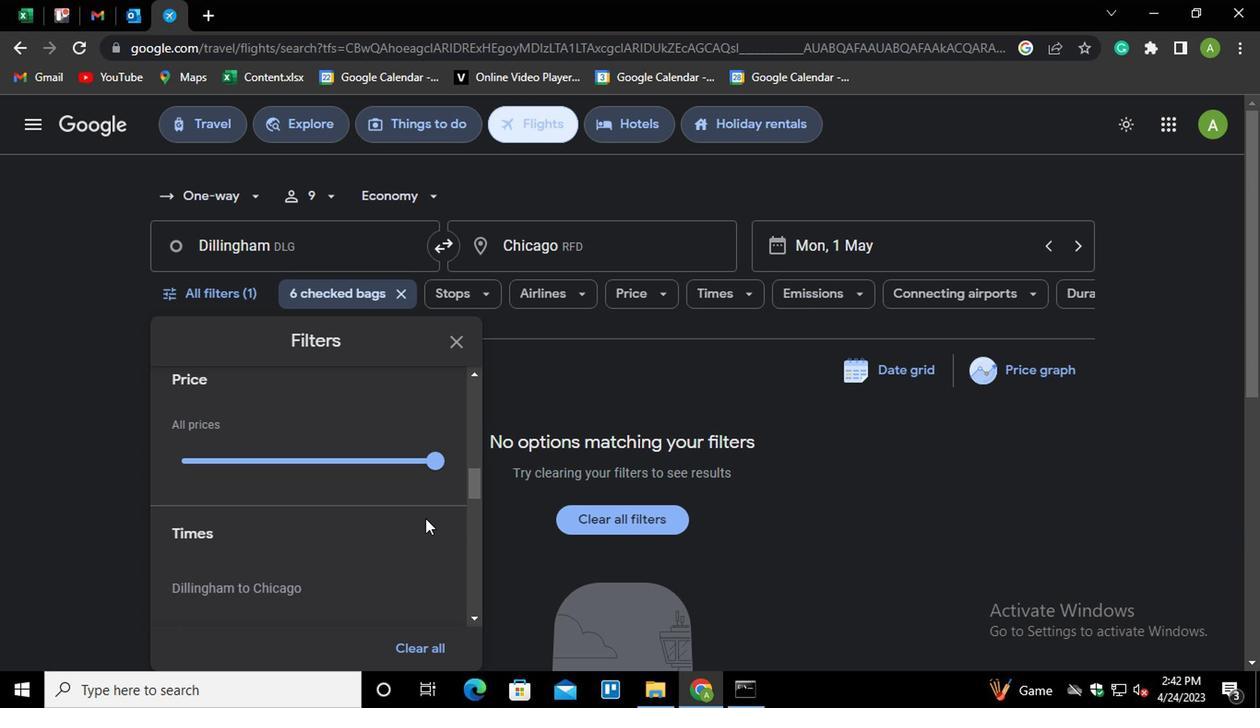 
Action: Mouse scrolled (420, 517) with delta (0, -1)
Screenshot: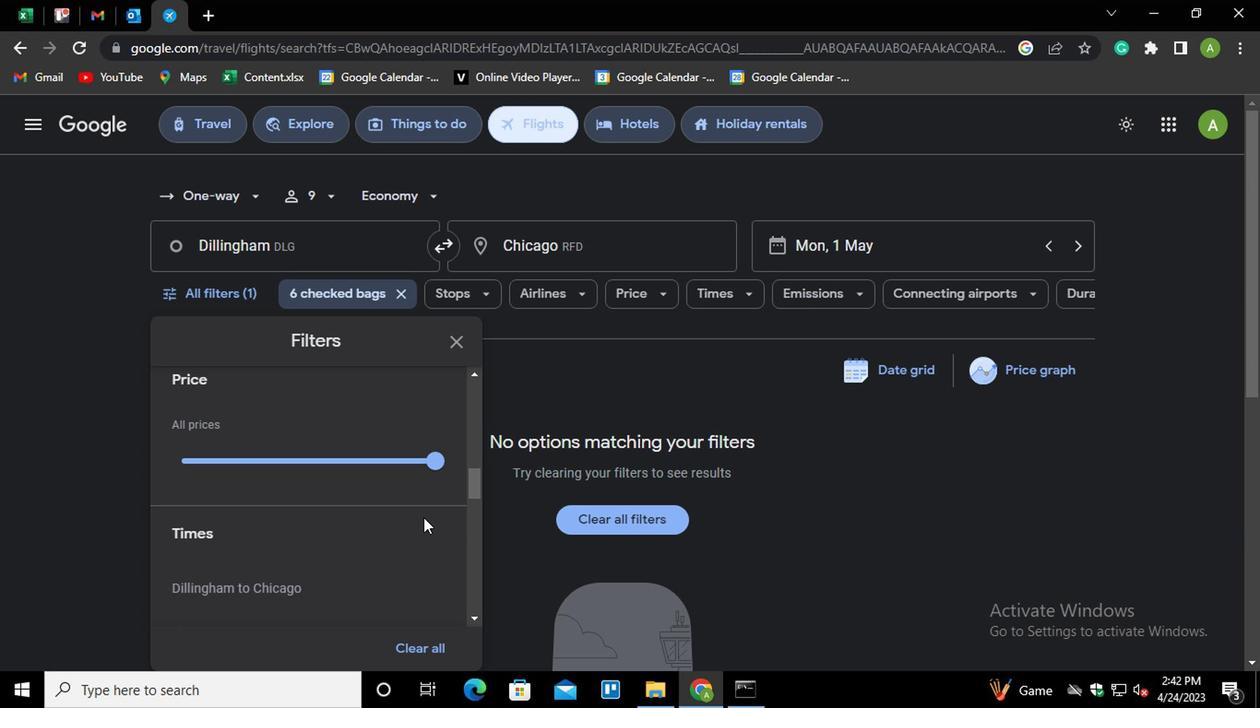 
Action: Mouse moved to (412, 512)
Screenshot: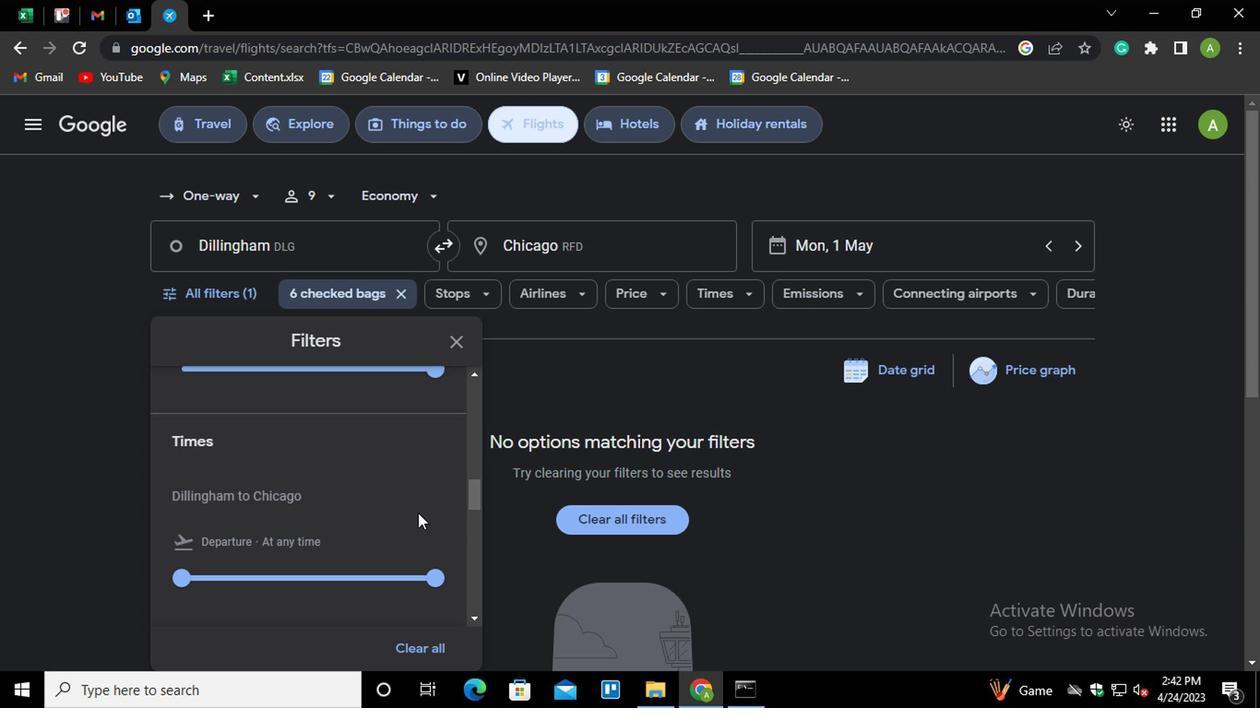 
Action: Mouse scrolled (412, 513) with delta (0, 0)
Screenshot: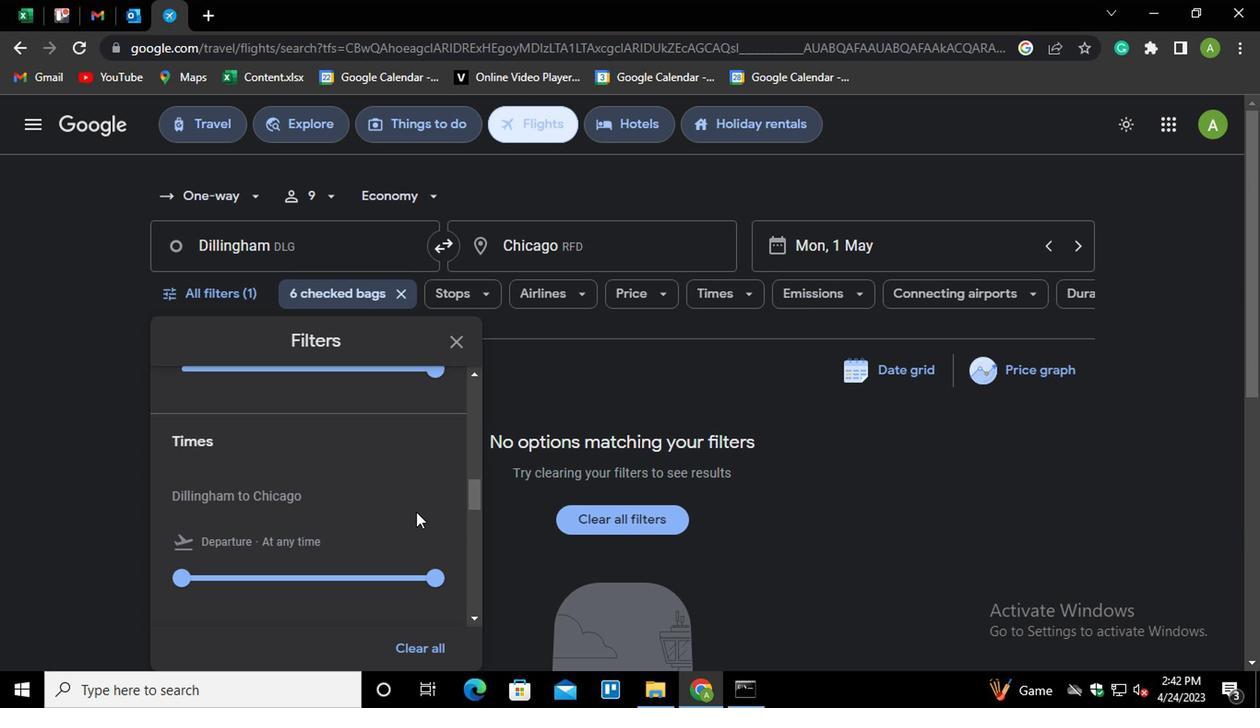 
Action: Mouse moved to (432, 466)
Screenshot: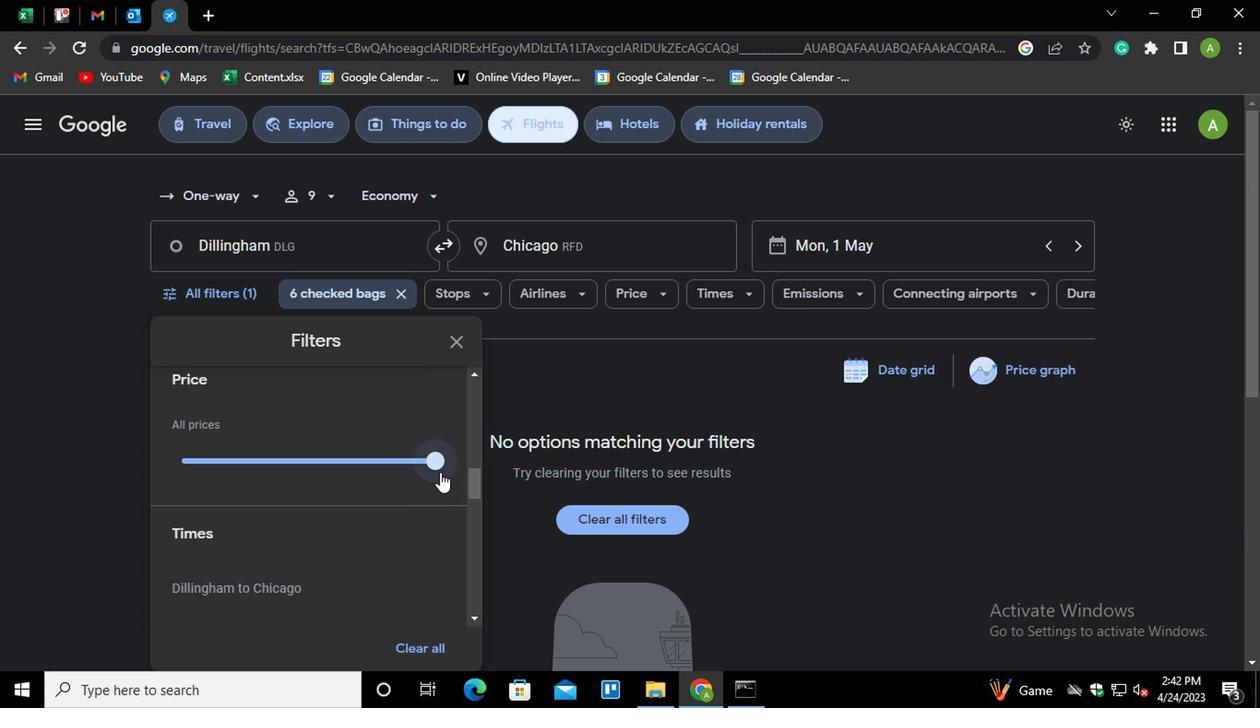 
Action: Mouse pressed left at (432, 466)
Screenshot: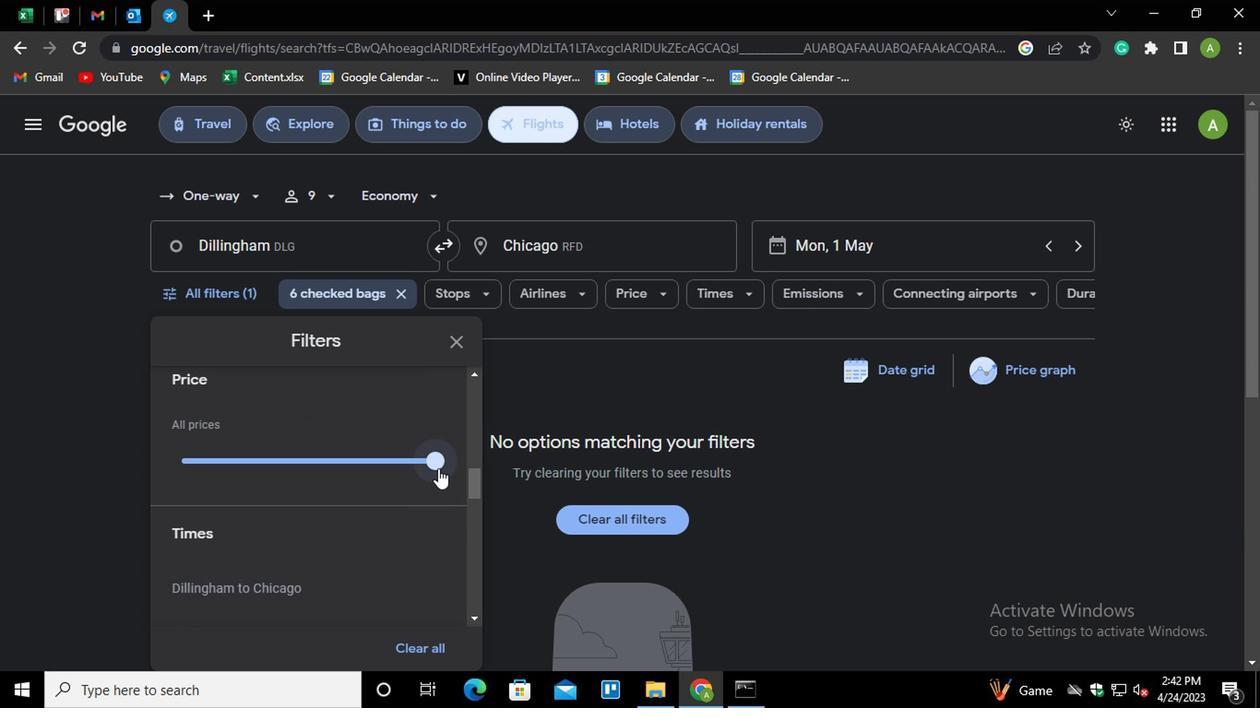 
Action: Mouse moved to (450, 464)
Screenshot: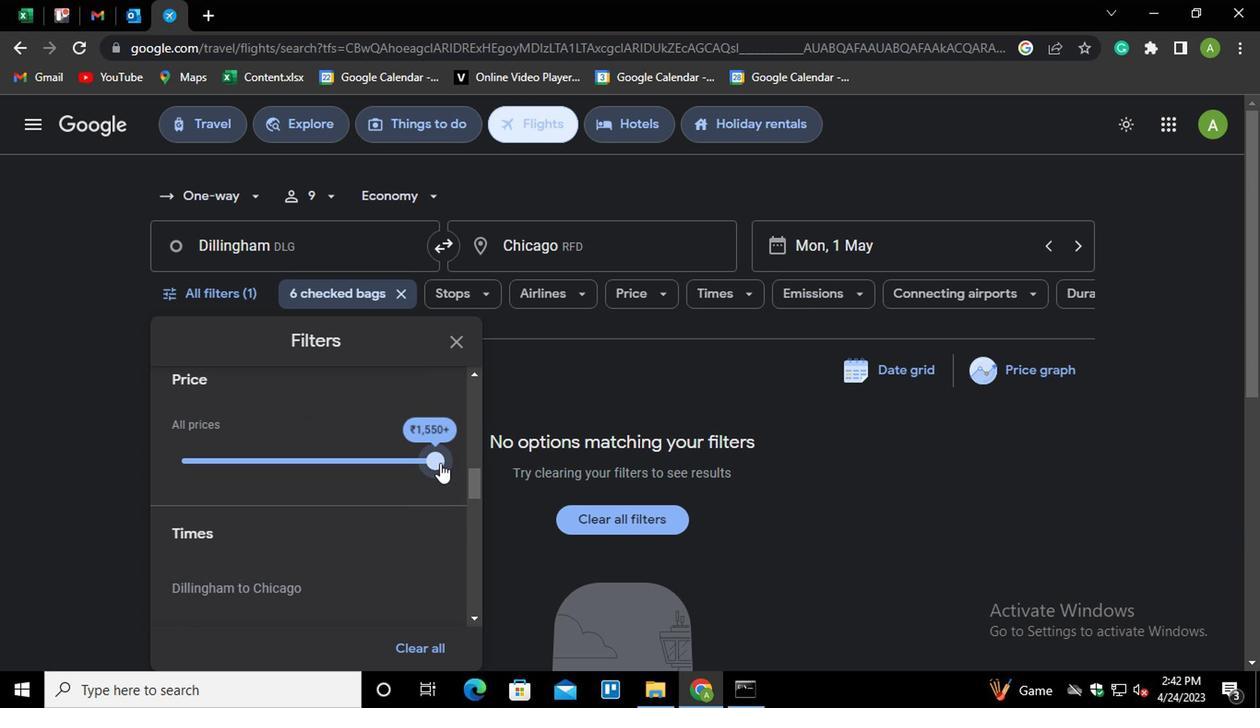 
Action: Mouse pressed left at (450, 464)
Screenshot: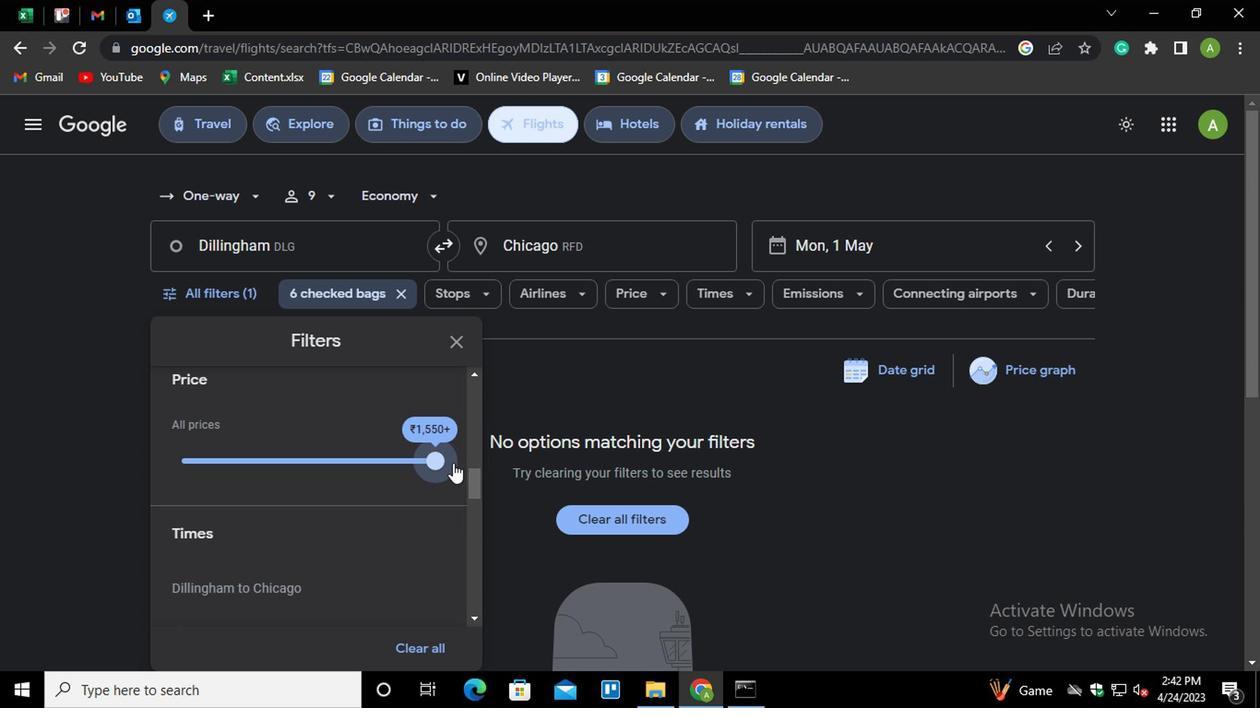 
Action: Mouse pressed left at (450, 464)
Screenshot: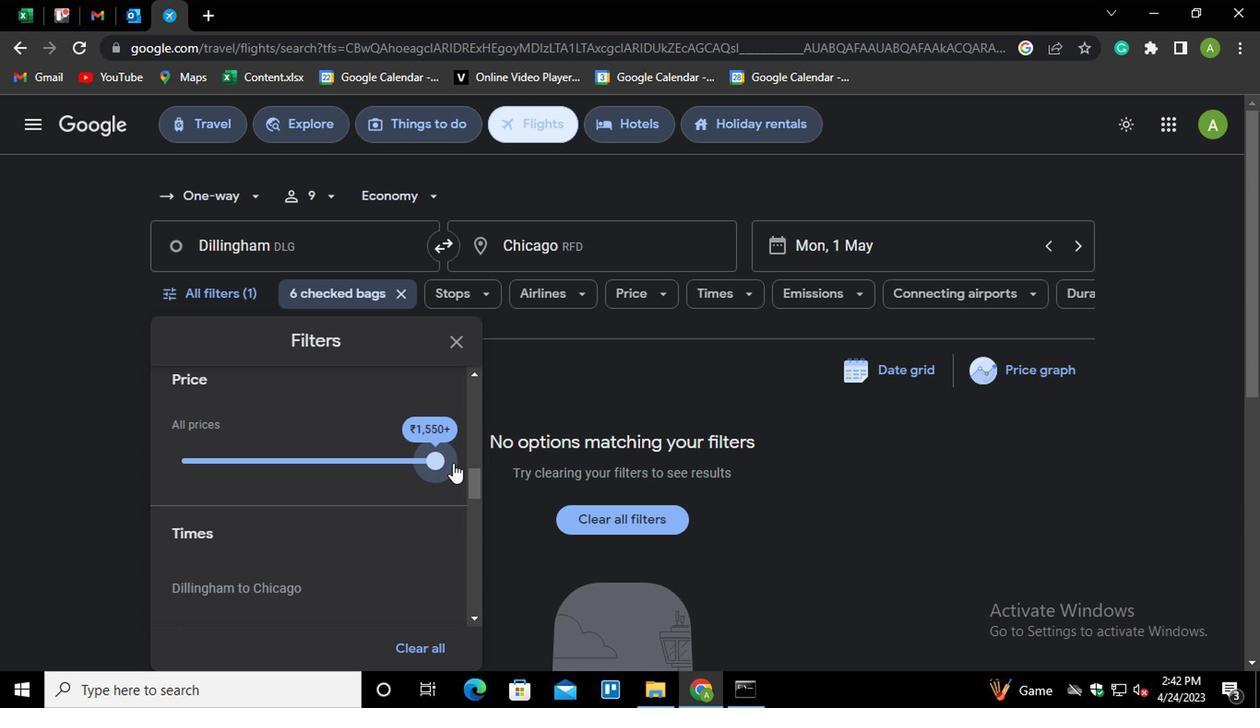 
Action: Mouse moved to (403, 502)
Screenshot: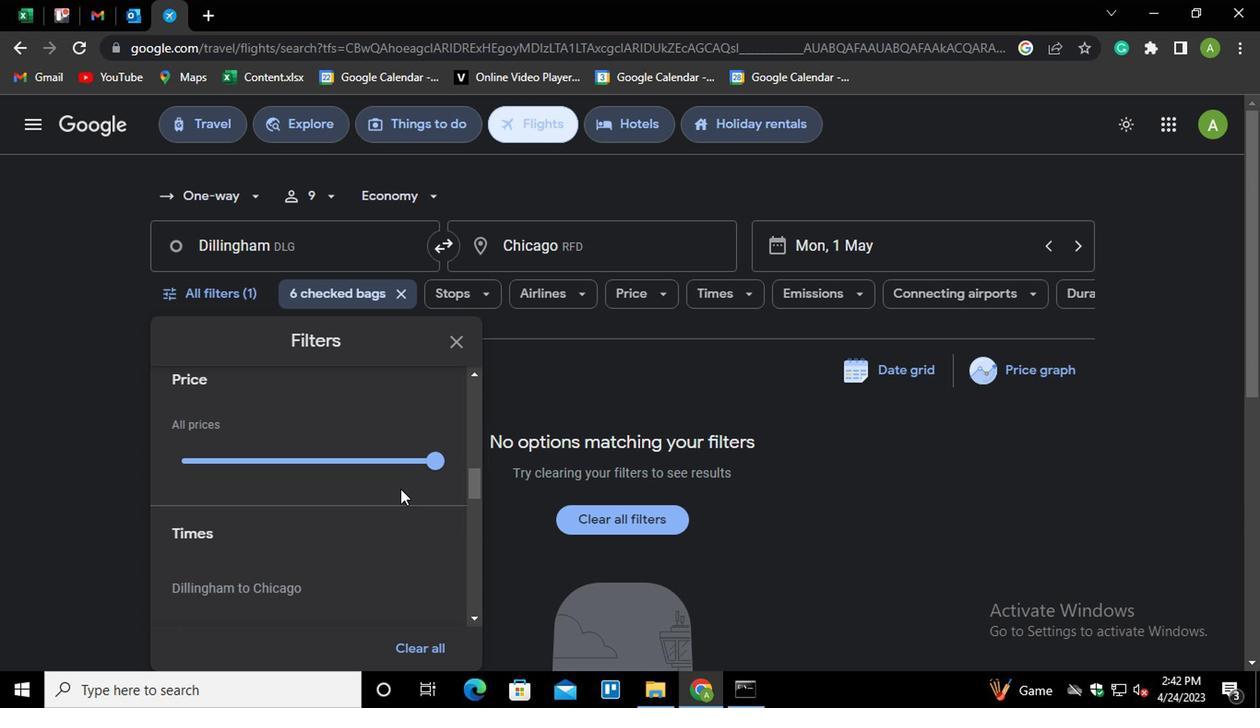 
Action: Mouse scrolled (403, 501) with delta (0, 0)
Screenshot: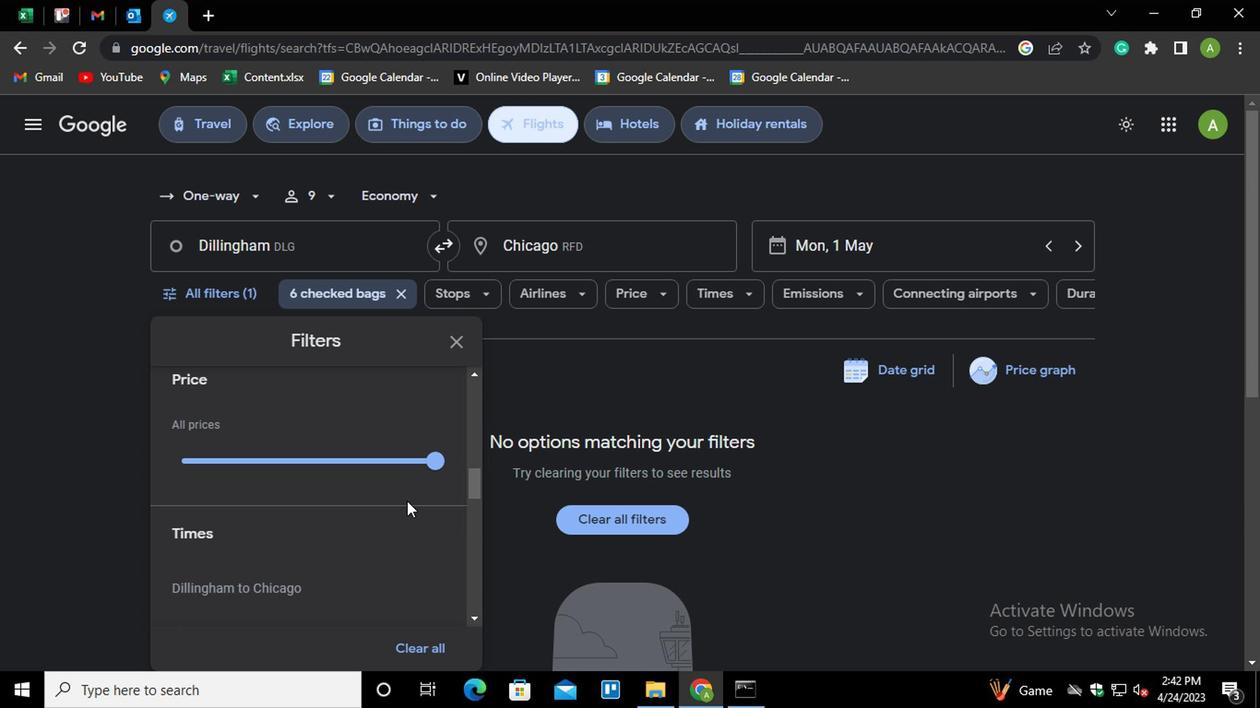 
Action: Mouse moved to (254, 577)
Screenshot: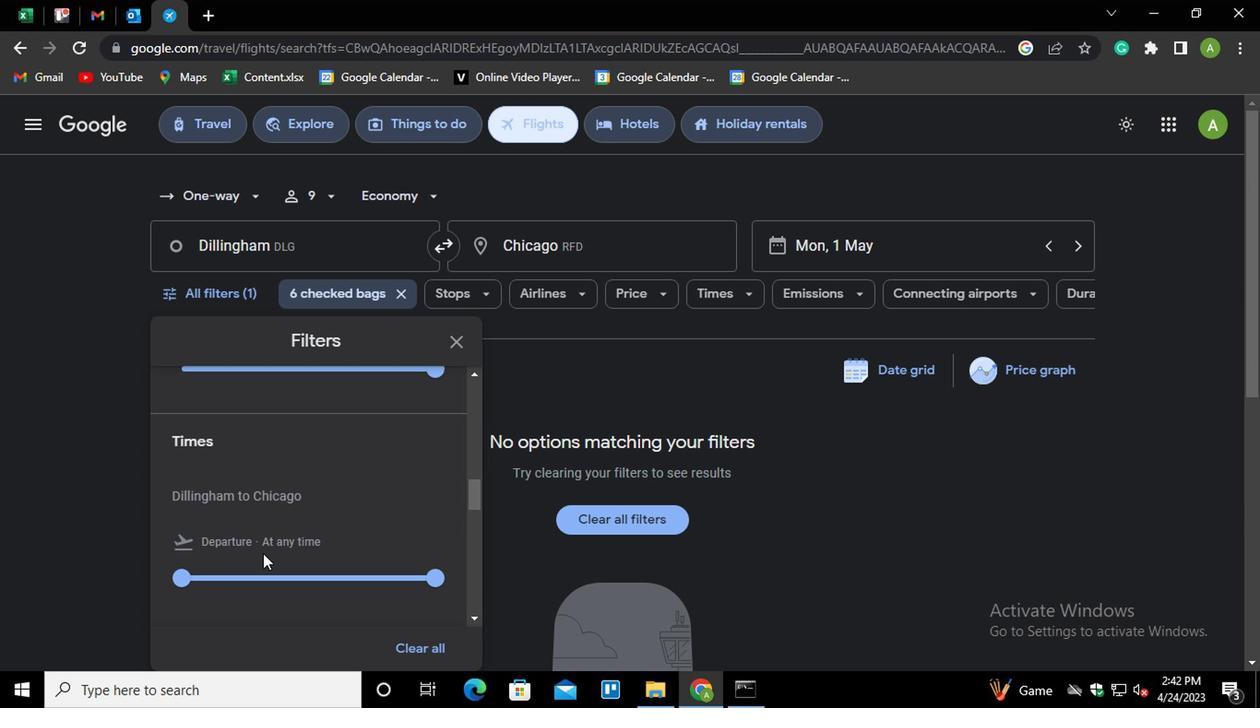 
Action: Mouse pressed left at (254, 577)
Screenshot: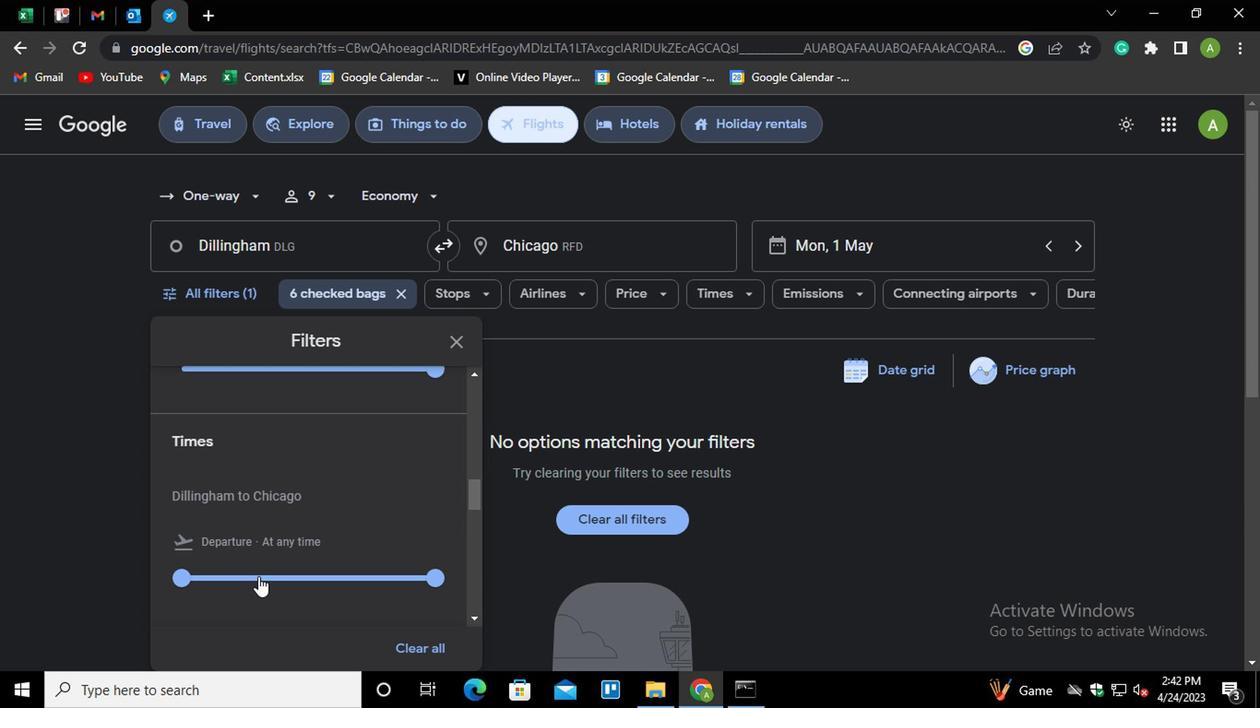 
Action: Mouse pressed left at (254, 577)
Screenshot: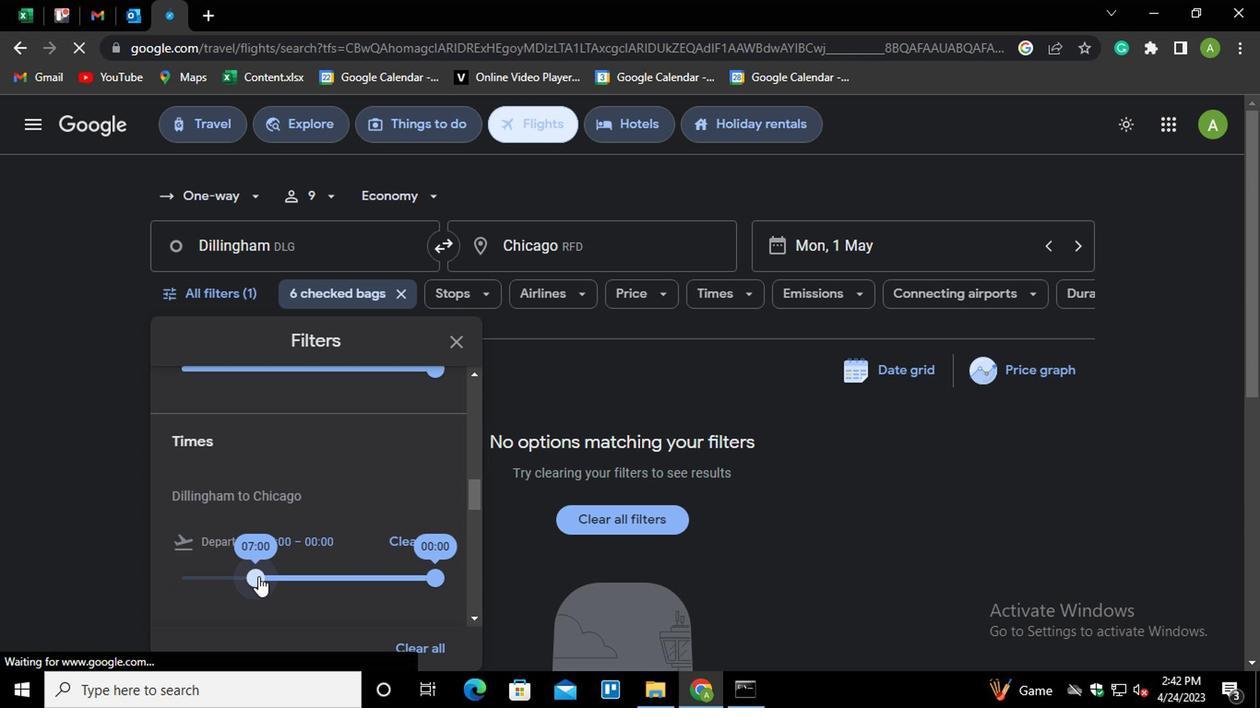 
Action: Mouse moved to (436, 581)
Screenshot: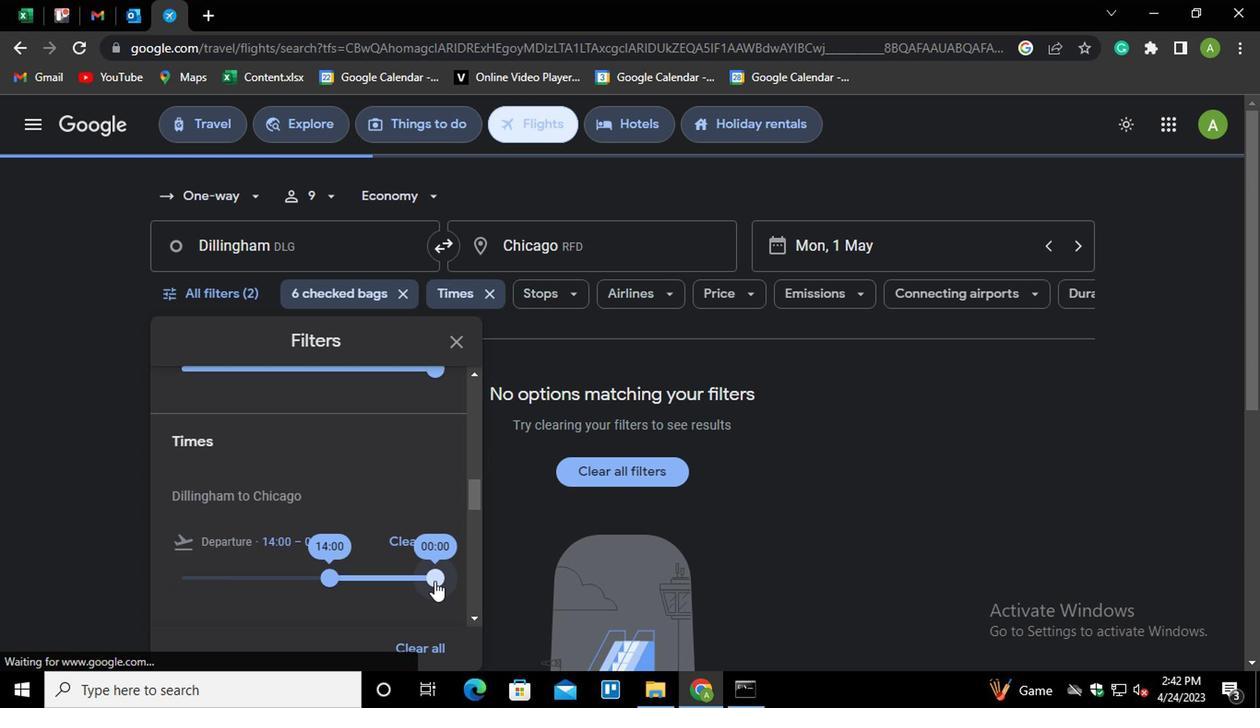 
Action: Mouse pressed left at (436, 581)
Screenshot: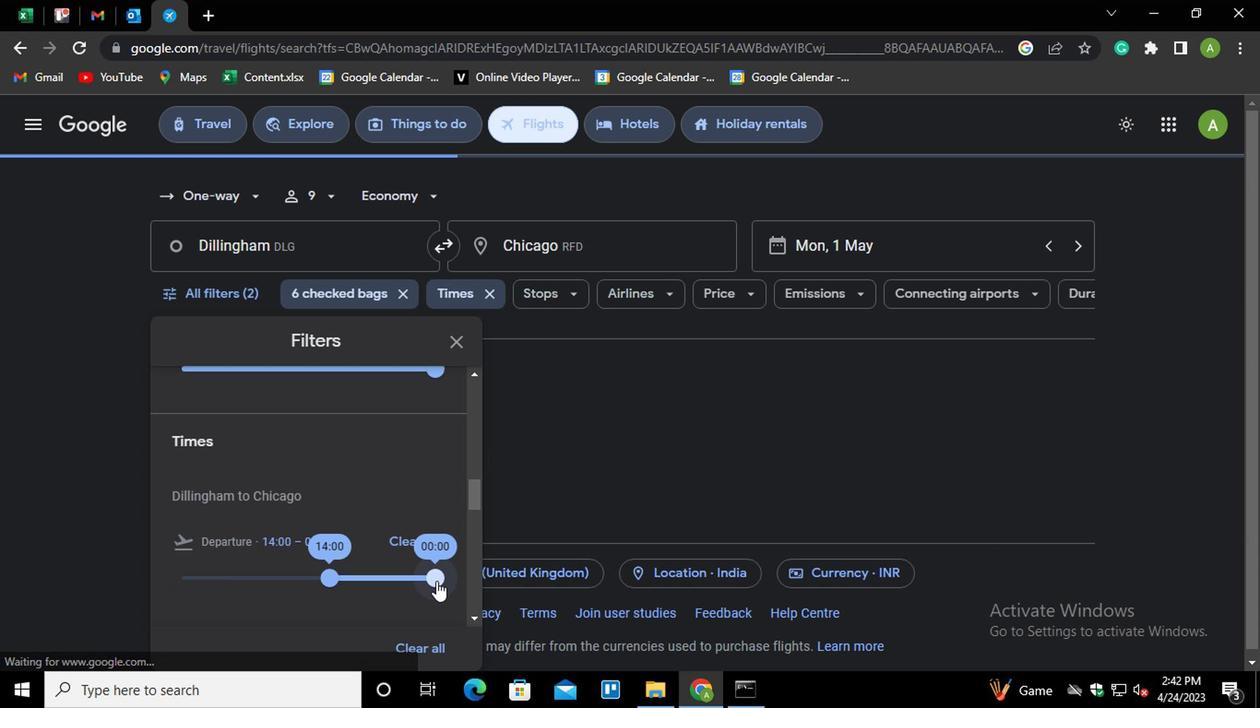 
Action: Mouse moved to (364, 545)
Screenshot: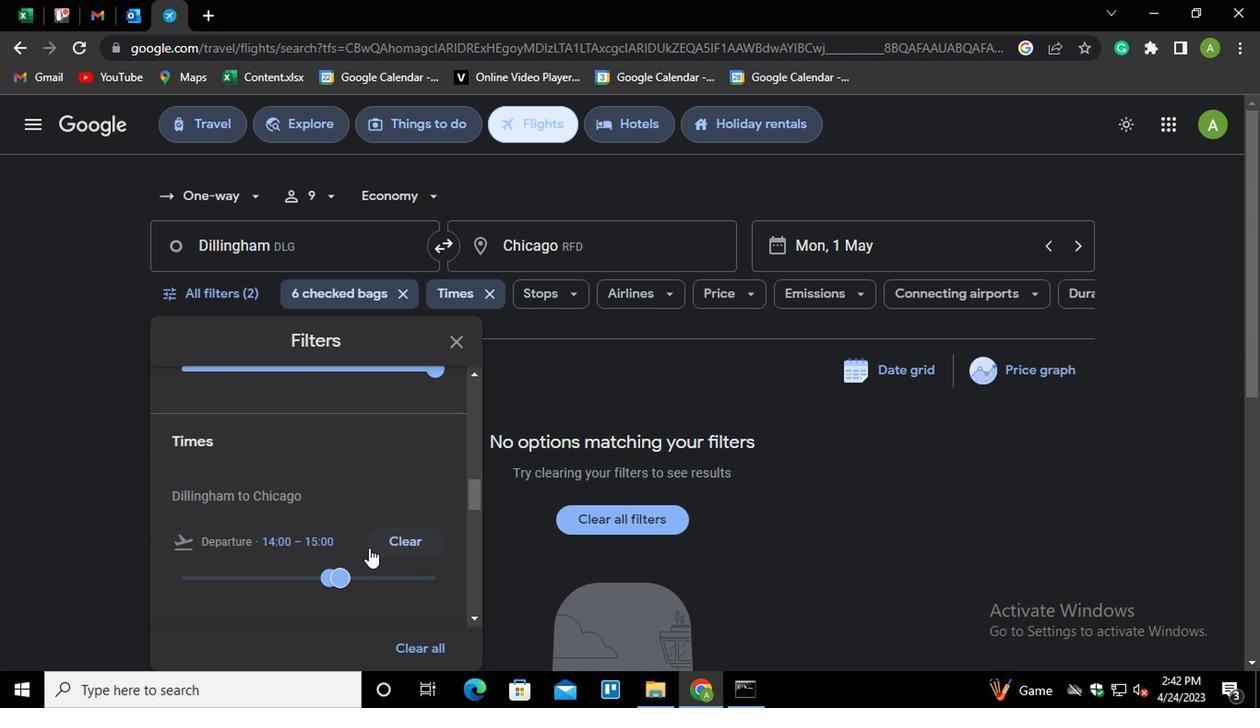 
Action: Mouse scrolled (364, 544) with delta (0, 0)
Screenshot: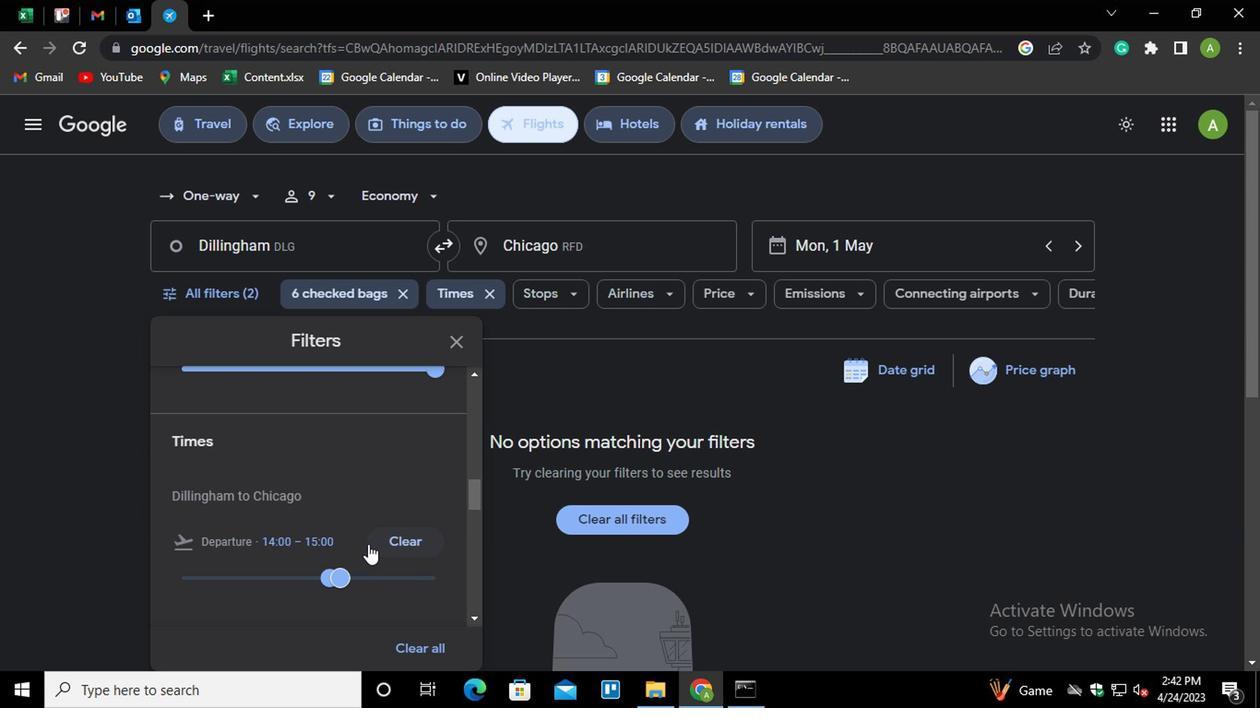 
Action: Mouse scrolled (364, 544) with delta (0, 0)
Screenshot: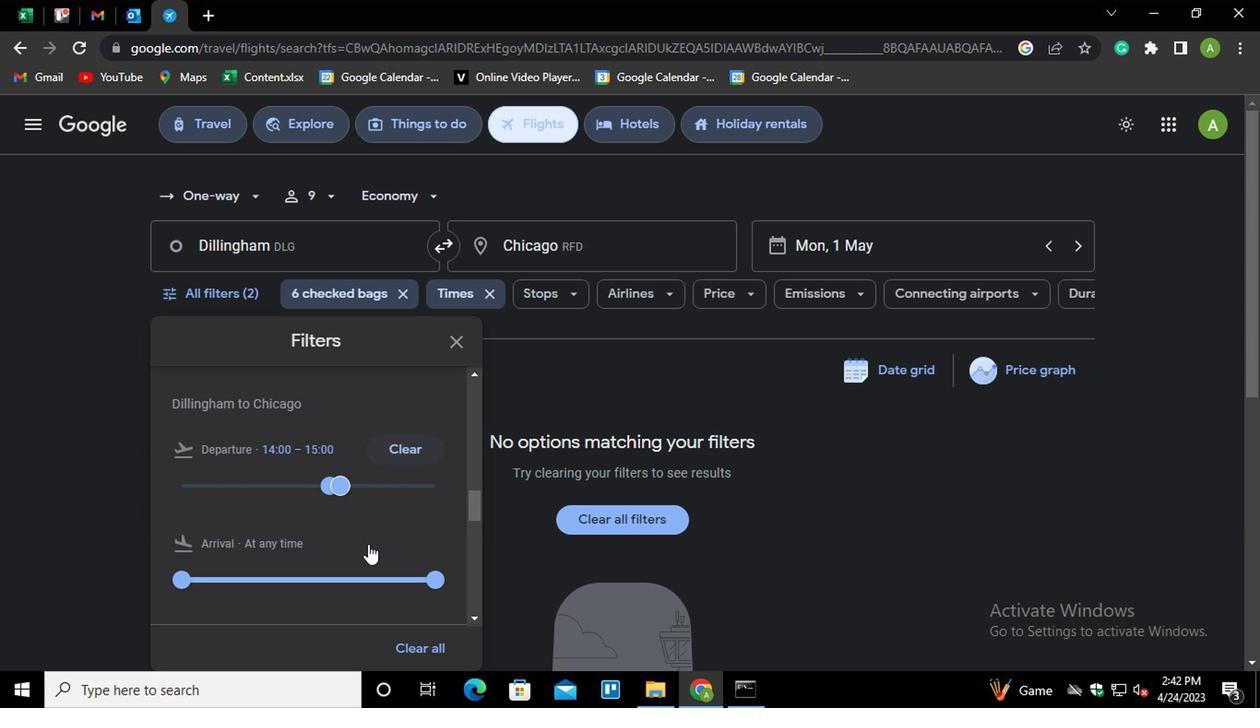 
Action: Mouse scrolled (364, 544) with delta (0, 0)
Screenshot: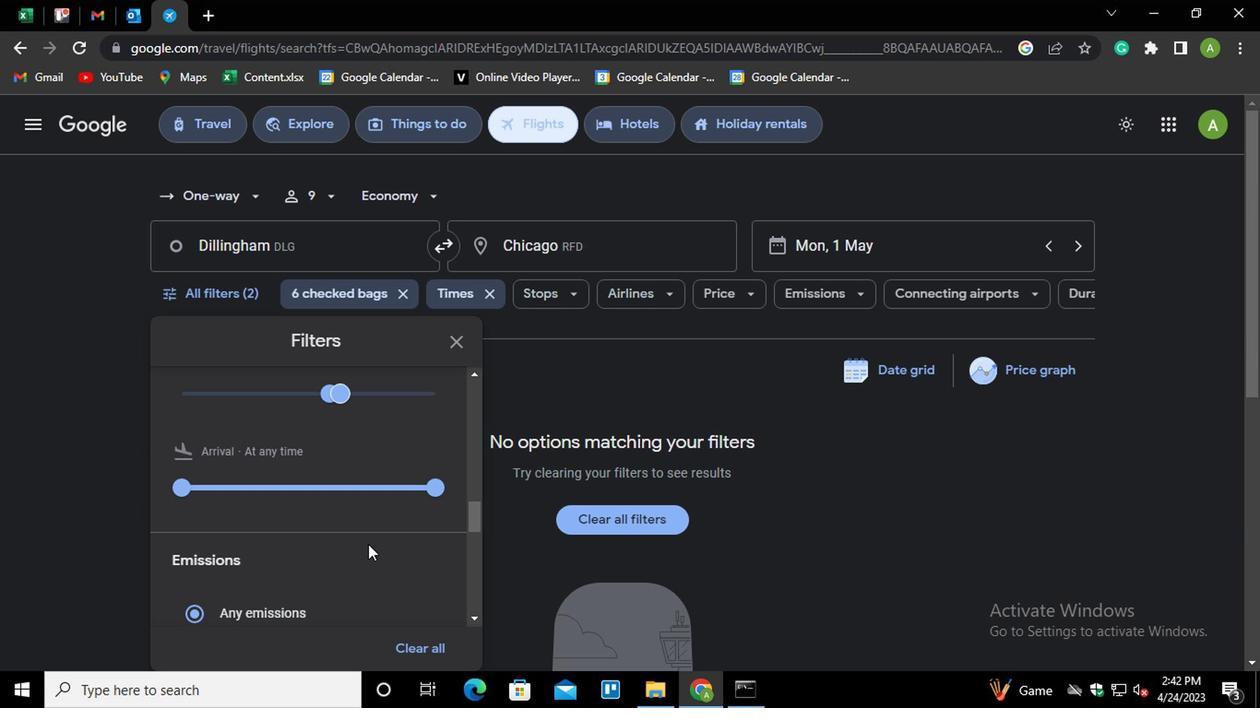 
Action: Mouse scrolled (364, 544) with delta (0, 0)
Screenshot: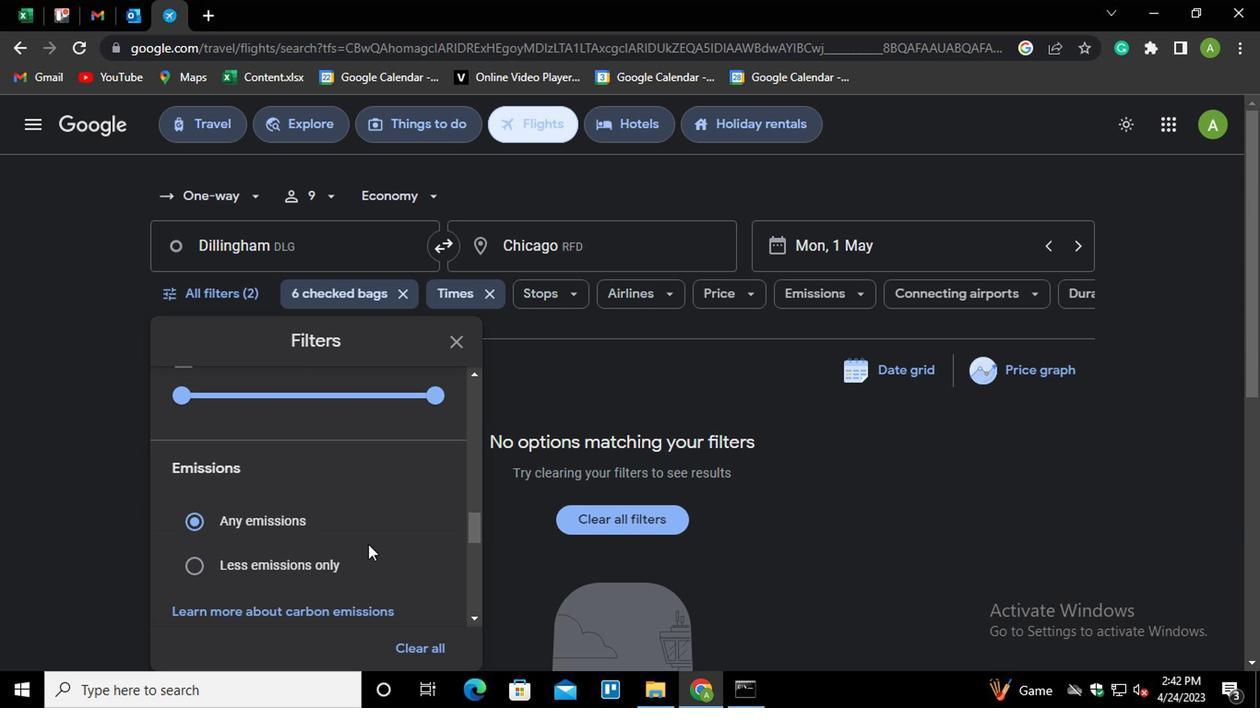 
Action: Mouse scrolled (364, 544) with delta (0, 0)
Screenshot: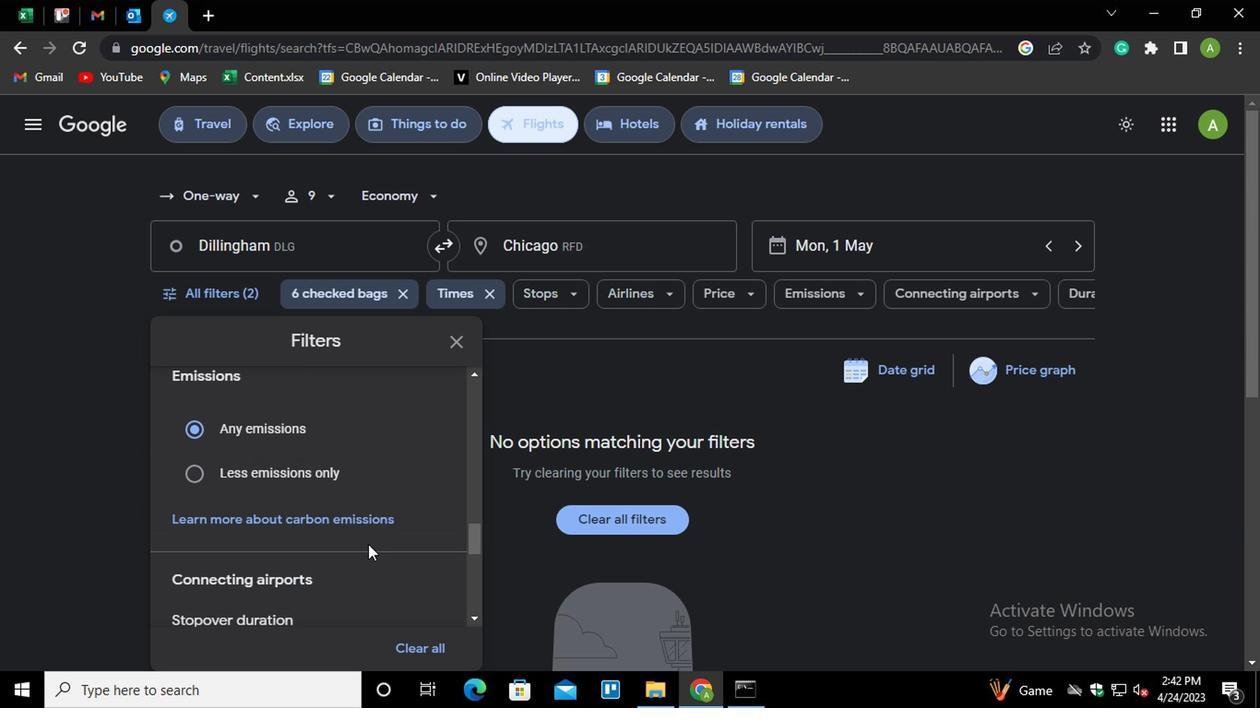 
Action: Mouse scrolled (364, 544) with delta (0, 0)
Screenshot: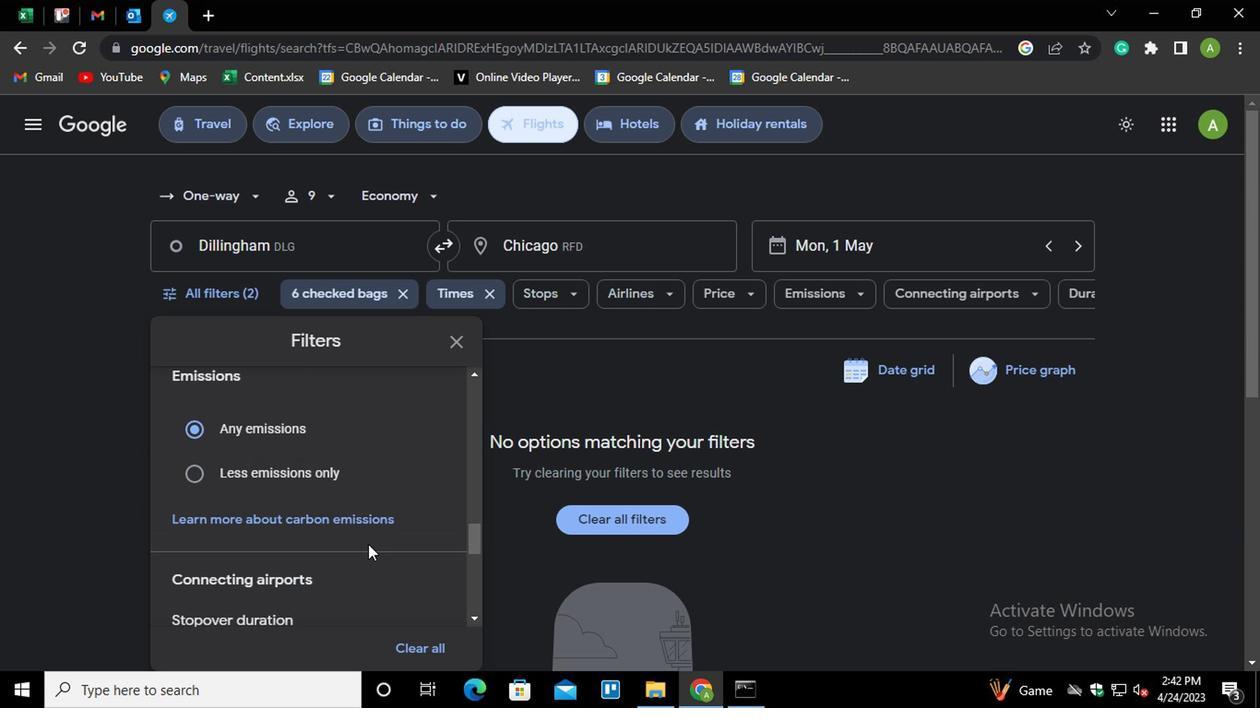 
Action: Mouse scrolled (364, 544) with delta (0, 0)
Screenshot: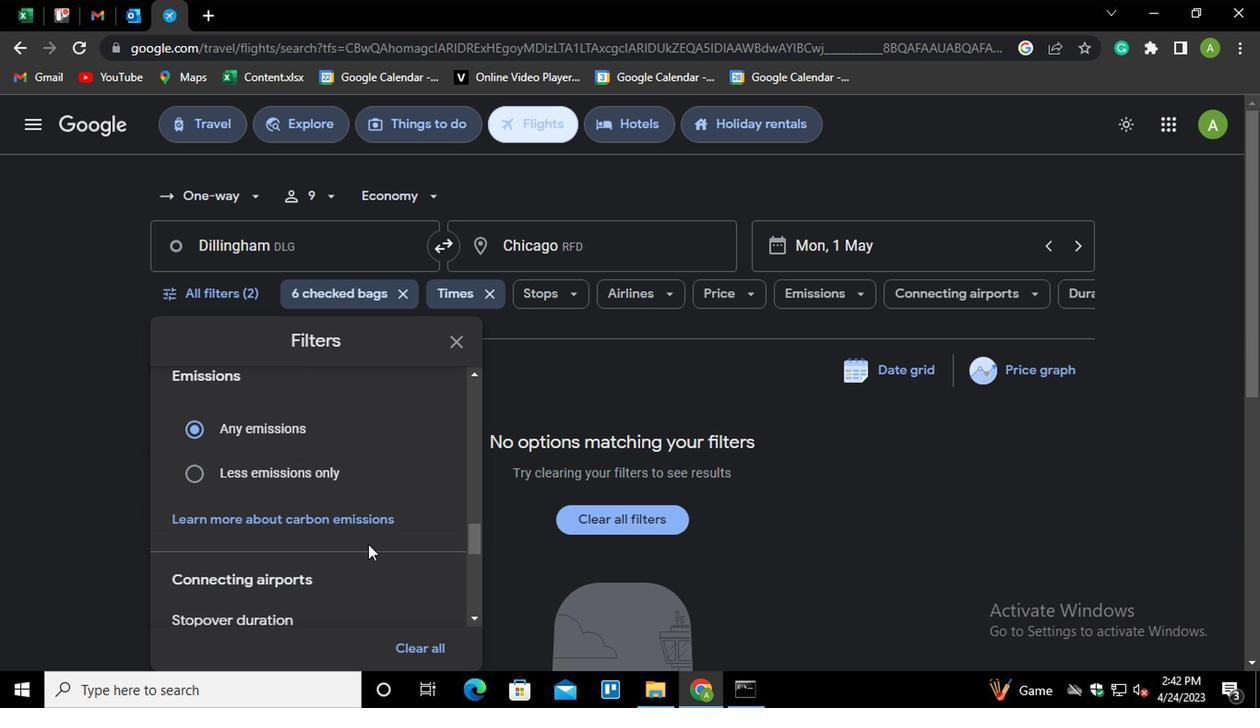 
Action: Mouse scrolled (364, 544) with delta (0, 0)
Screenshot: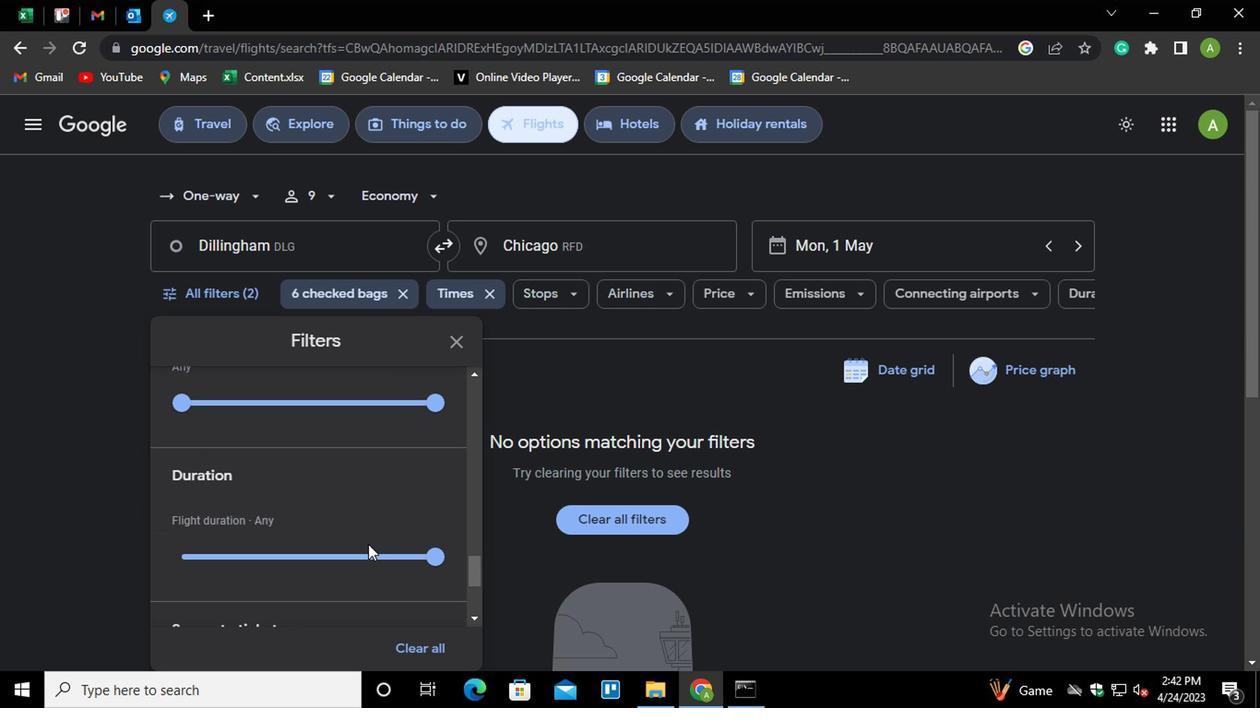
Action: Mouse scrolled (364, 544) with delta (0, 0)
Screenshot: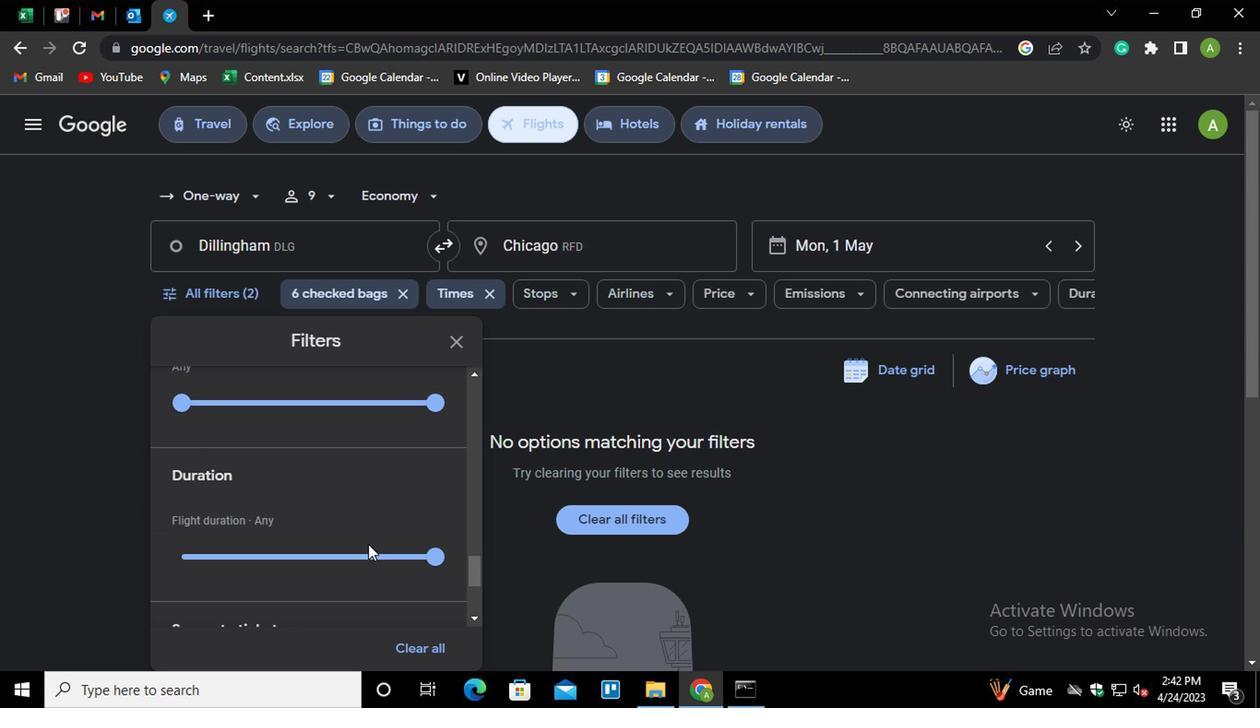 
Action: Mouse scrolled (364, 544) with delta (0, 0)
Screenshot: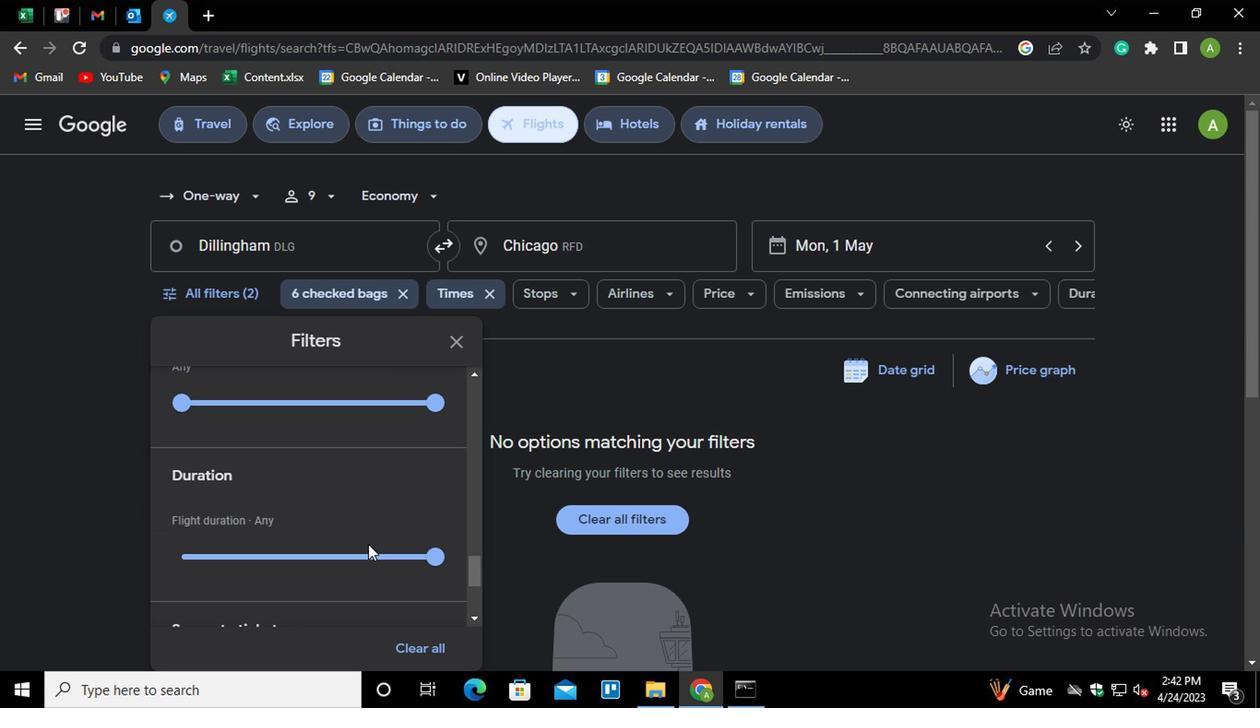 
Action: Mouse scrolled (364, 544) with delta (0, 0)
Screenshot: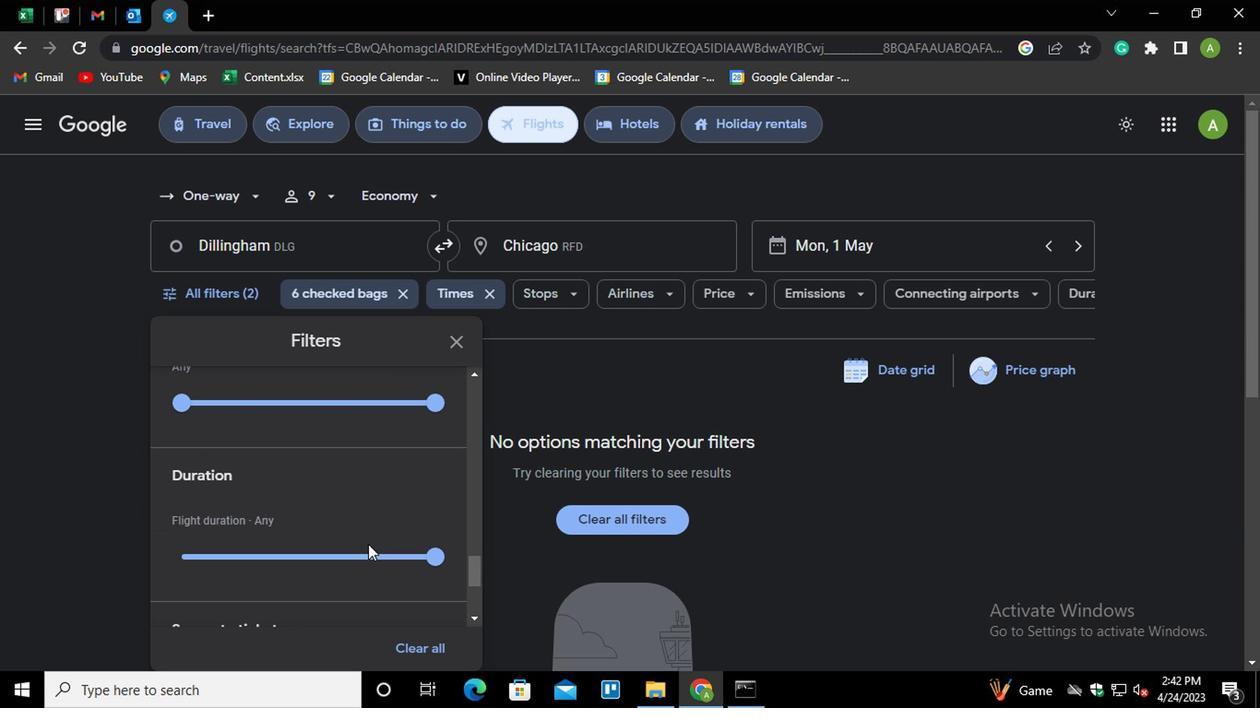 
Action: Mouse scrolled (364, 544) with delta (0, 0)
Screenshot: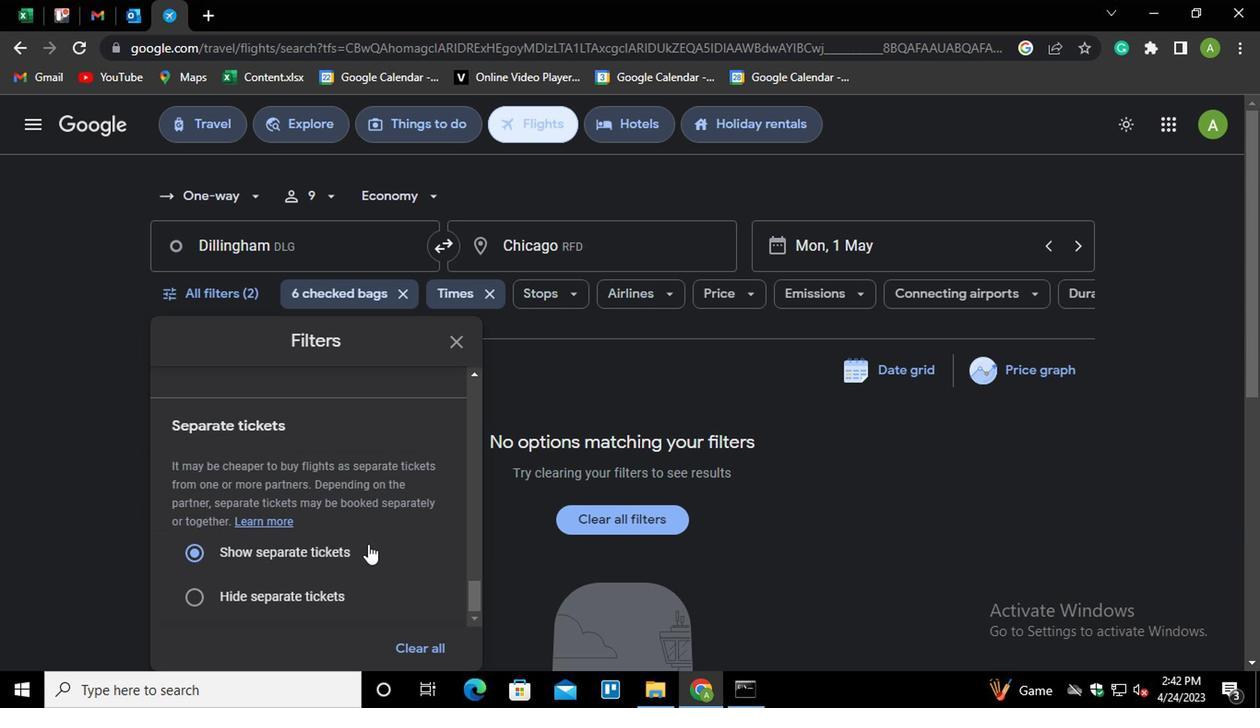 
Action: Mouse scrolled (364, 544) with delta (0, 0)
Screenshot: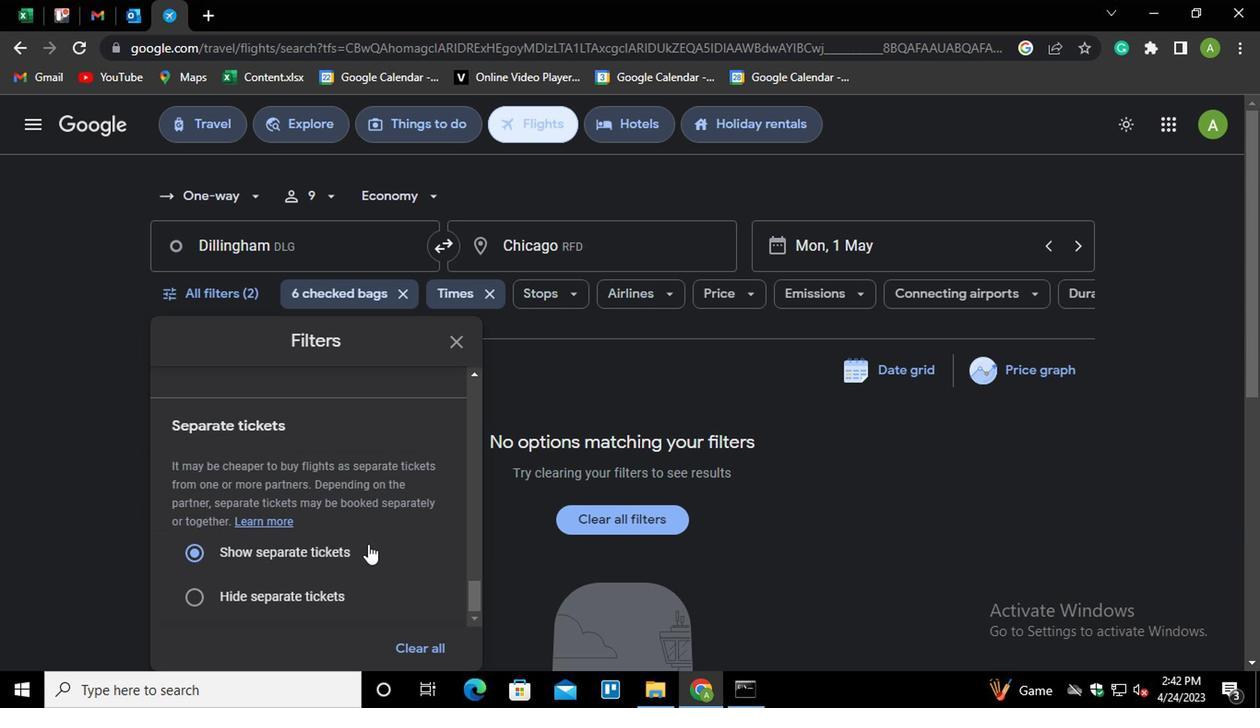 
Action: Mouse scrolled (364, 544) with delta (0, 0)
Screenshot: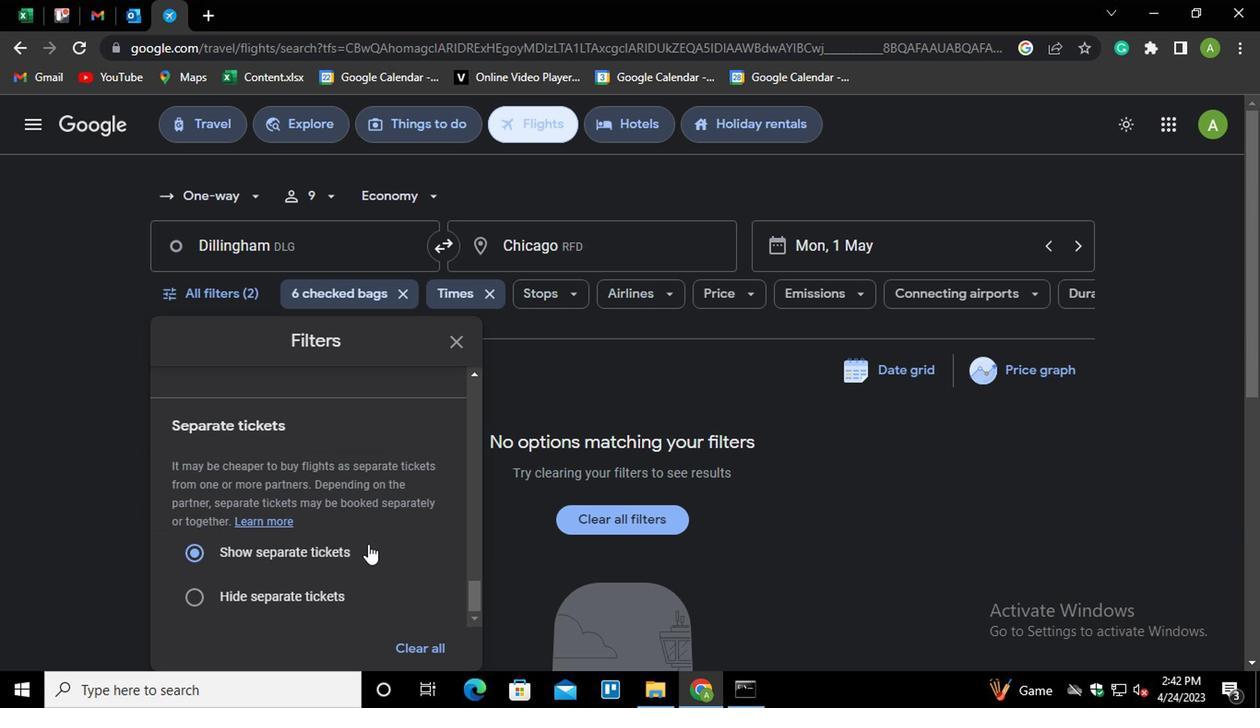 
Action: Mouse moved to (568, 404)
Screenshot: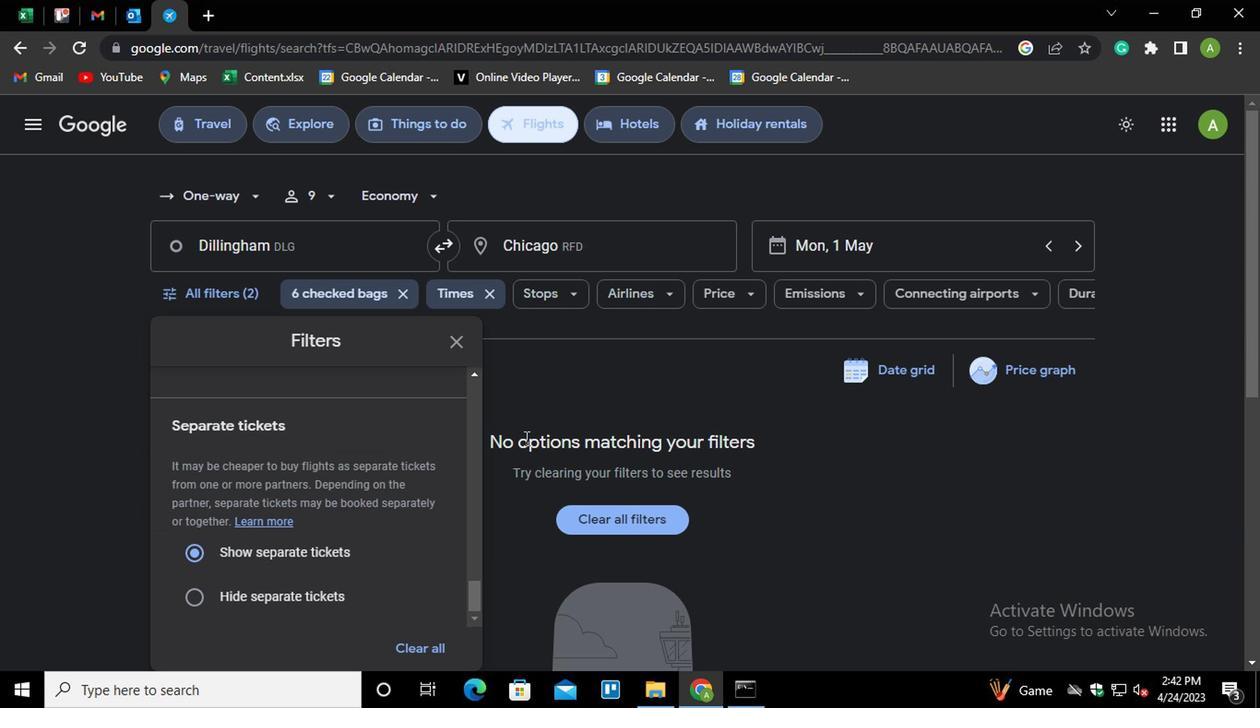 
Action: Mouse pressed left at (568, 404)
Screenshot: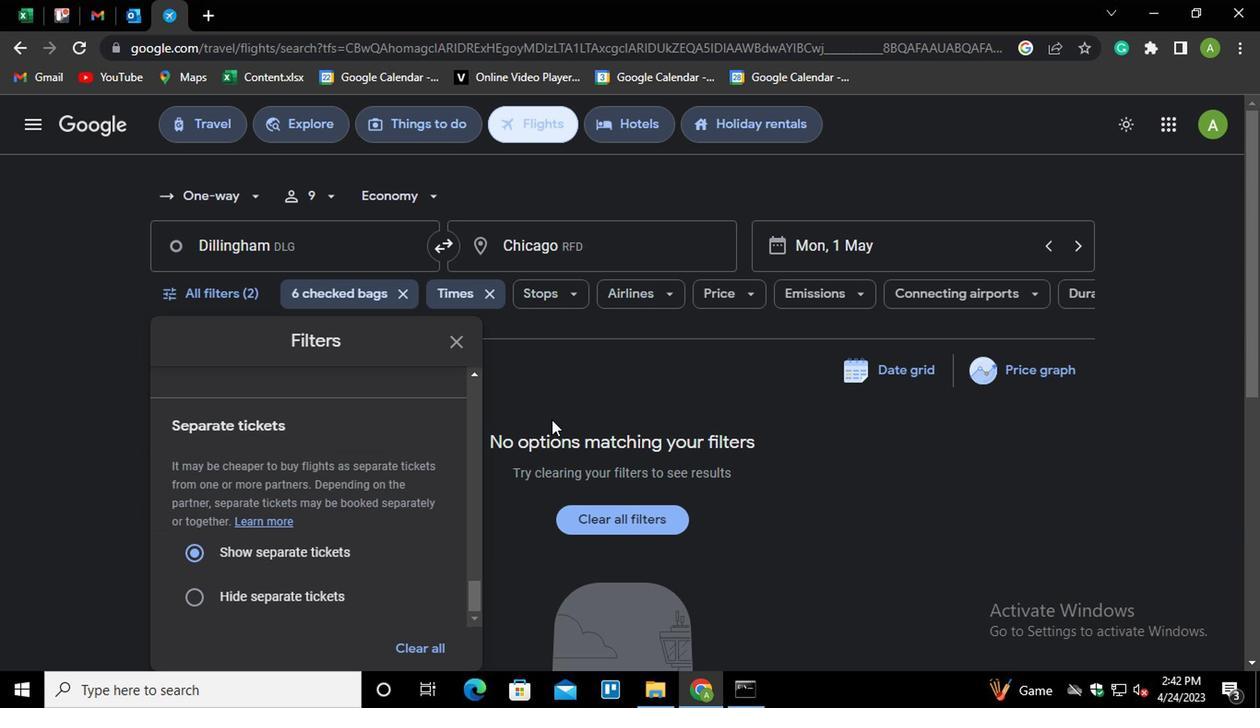 
Action: Mouse moved to (543, 357)
Screenshot: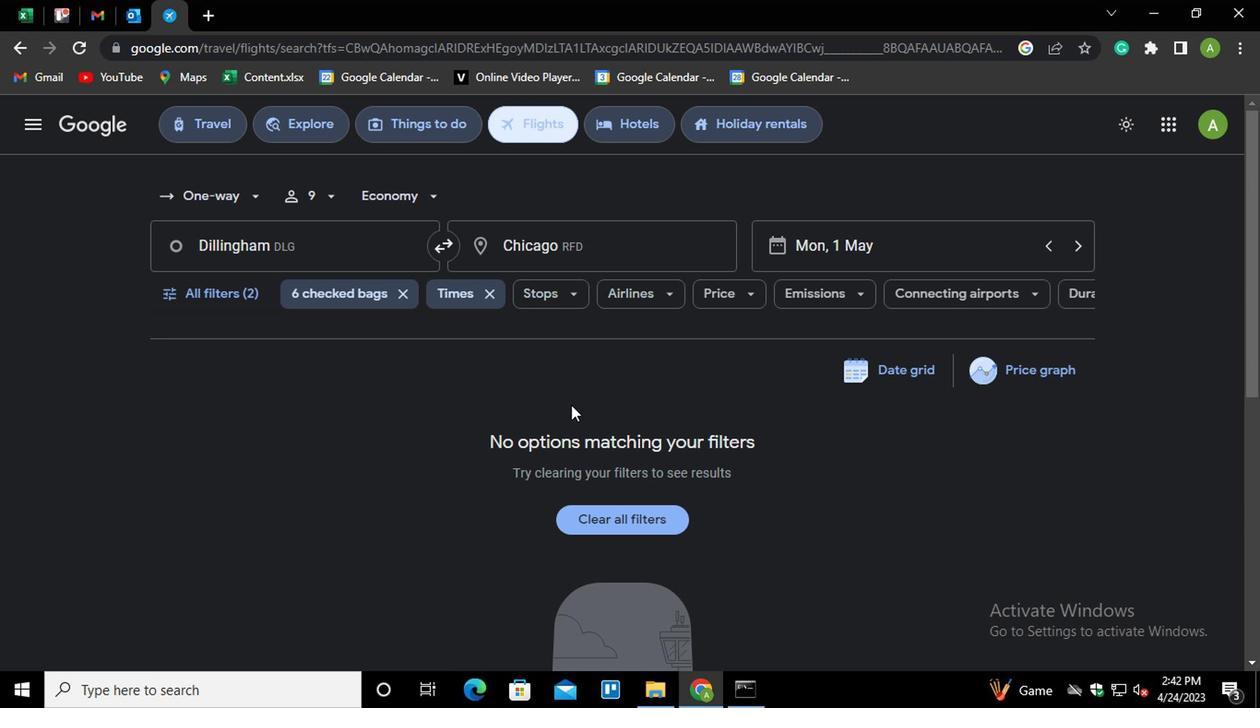 
